 Task: Look for Airbnb options in Daliyat el Karmil, Israel from 12th December, 2023 to 16th December, 2023 for 8 adults. Place can be private room with 8 bedrooms having 8 beds and 8 bathrooms. Property type can be house. Amenities needed are: wifi, TV, free parkinig on premises, gym, breakfast.
Action: Mouse moved to (494, 102)
Screenshot: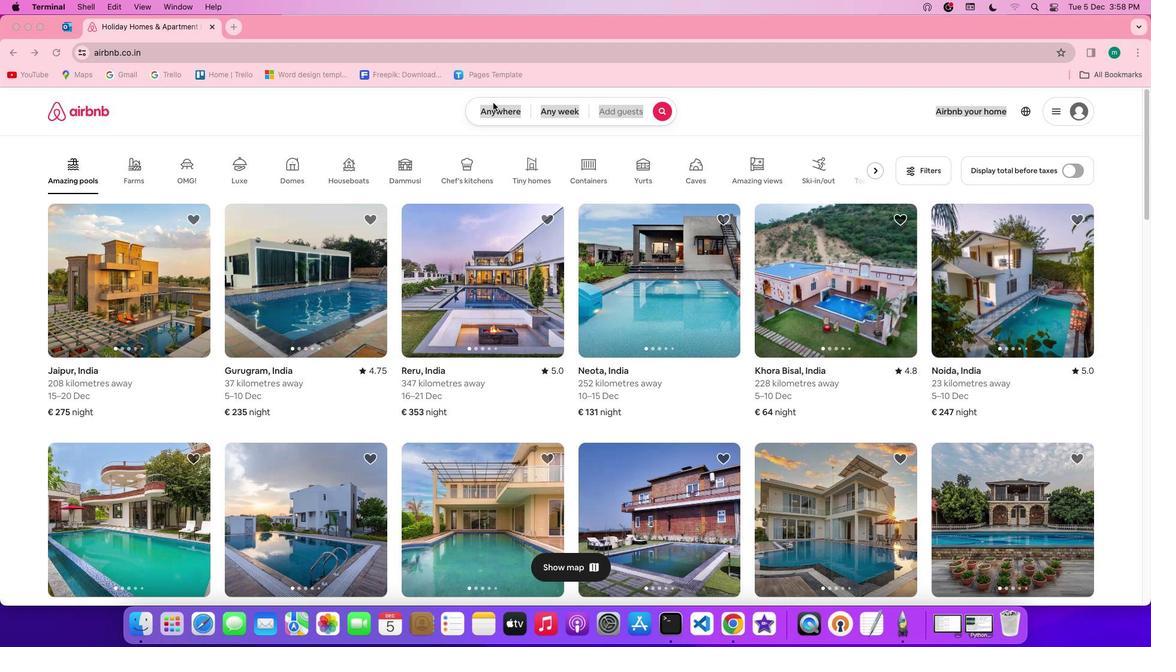 
Action: Mouse pressed left at (494, 102)
Screenshot: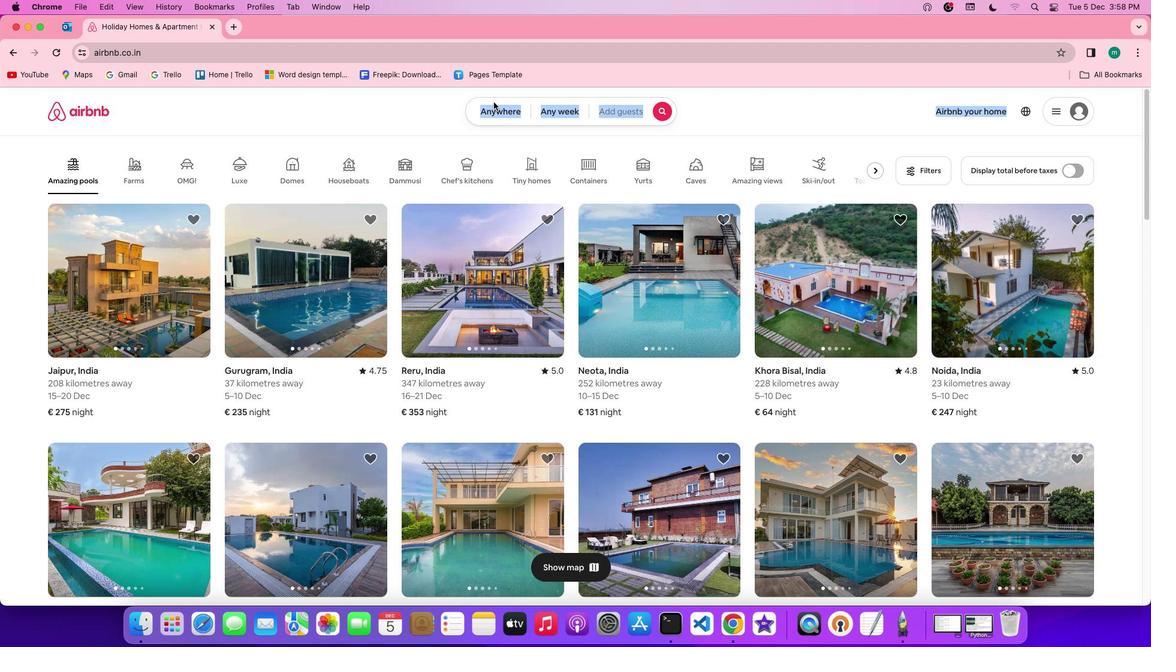 
Action: Mouse moved to (493, 105)
Screenshot: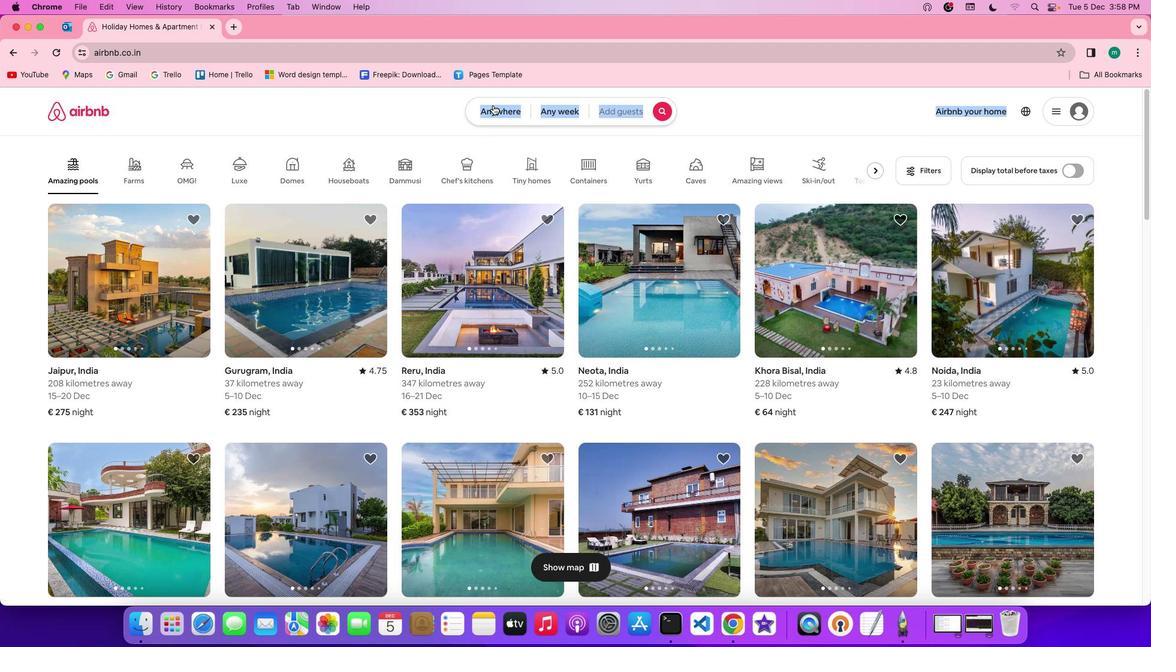 
Action: Mouse pressed left at (493, 105)
Screenshot: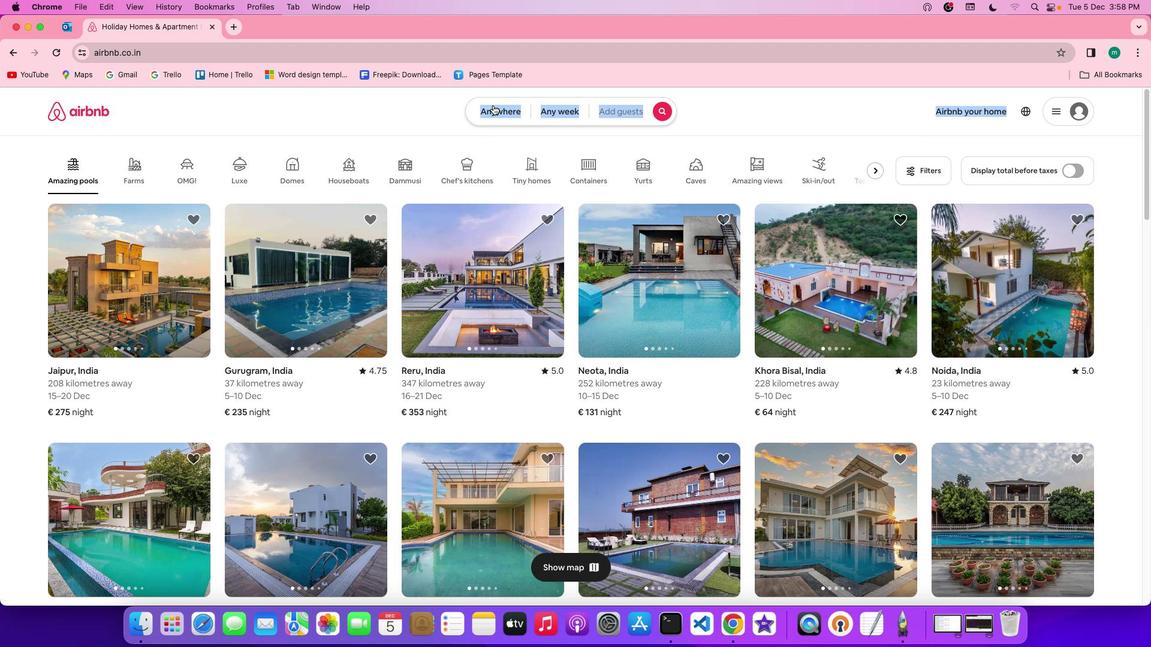 
Action: Mouse moved to (452, 154)
Screenshot: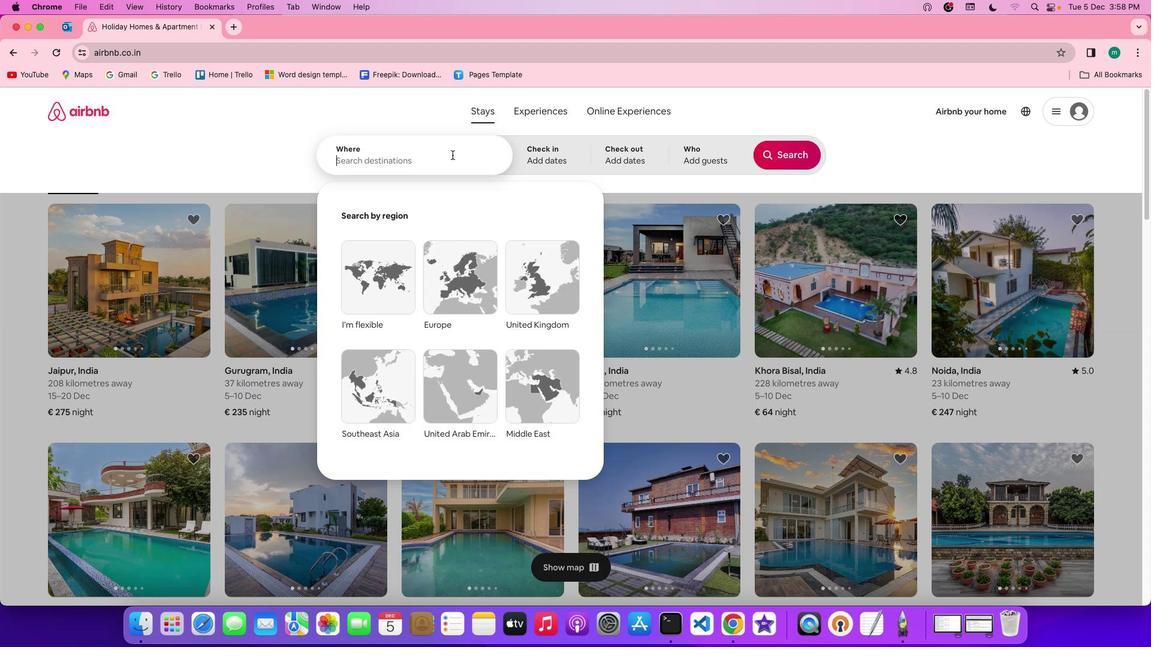 
Action: Mouse pressed left at (452, 154)
Screenshot: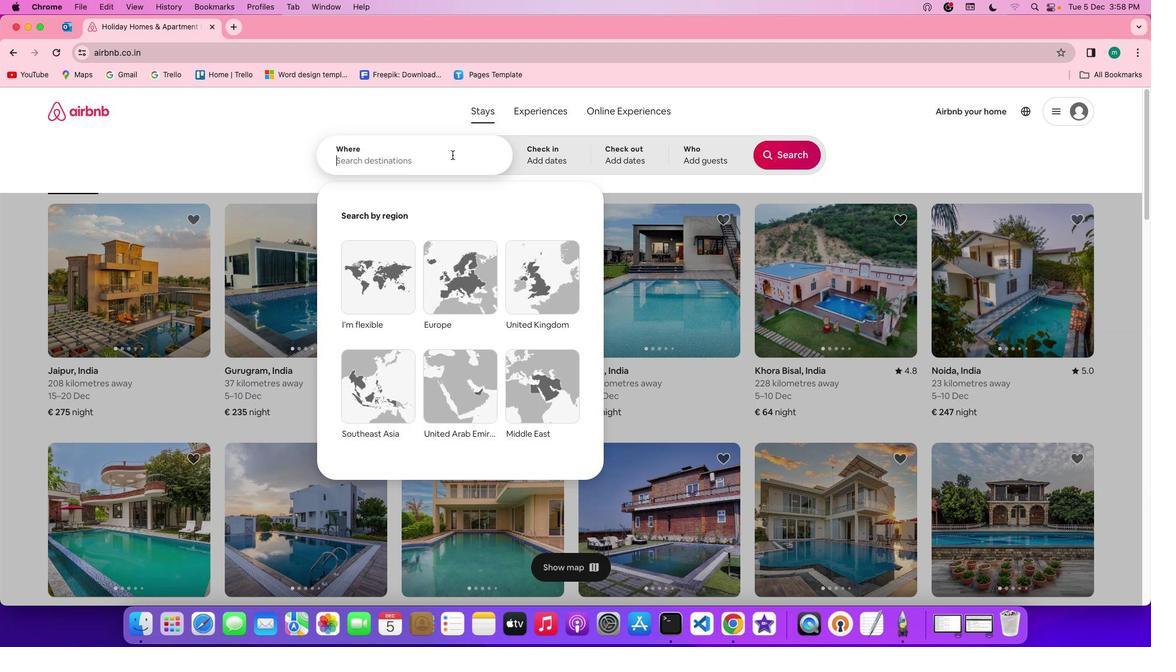 
Action: Mouse moved to (452, 155)
Screenshot: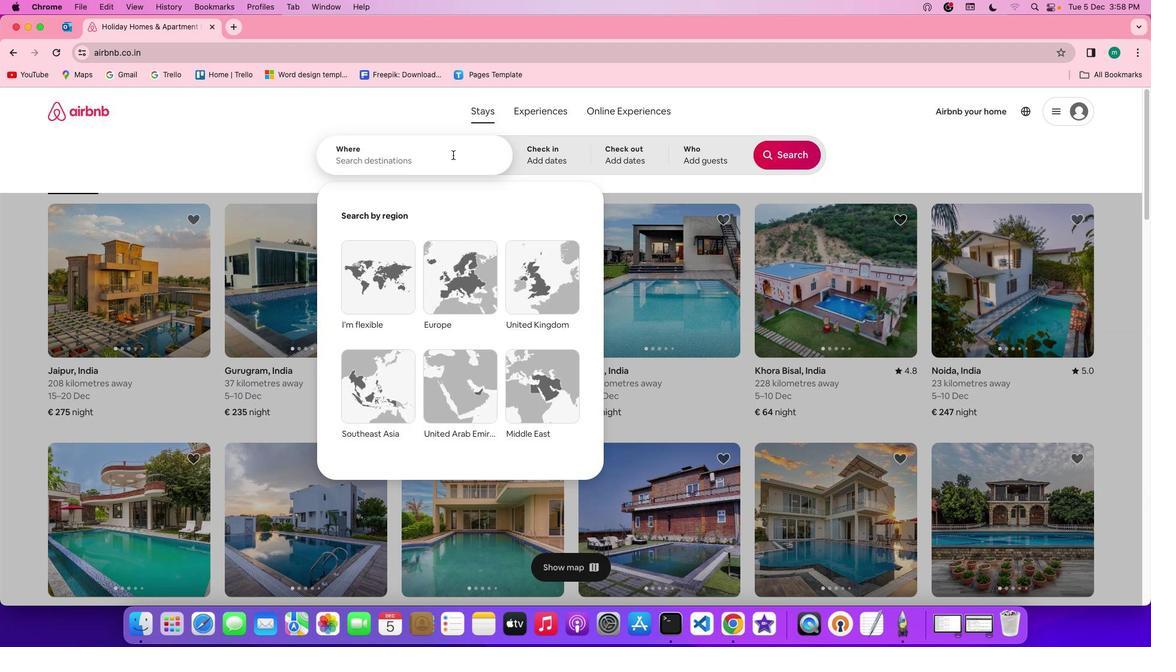 
Action: Key pressed Key.shift'D''a''l''i''y''a''t'Key.space'e''l'Key.spaceKey.shift'k''a''r''m''i''l'','Key.spaceKey.shift'i''s''r''a''e''l'
Screenshot: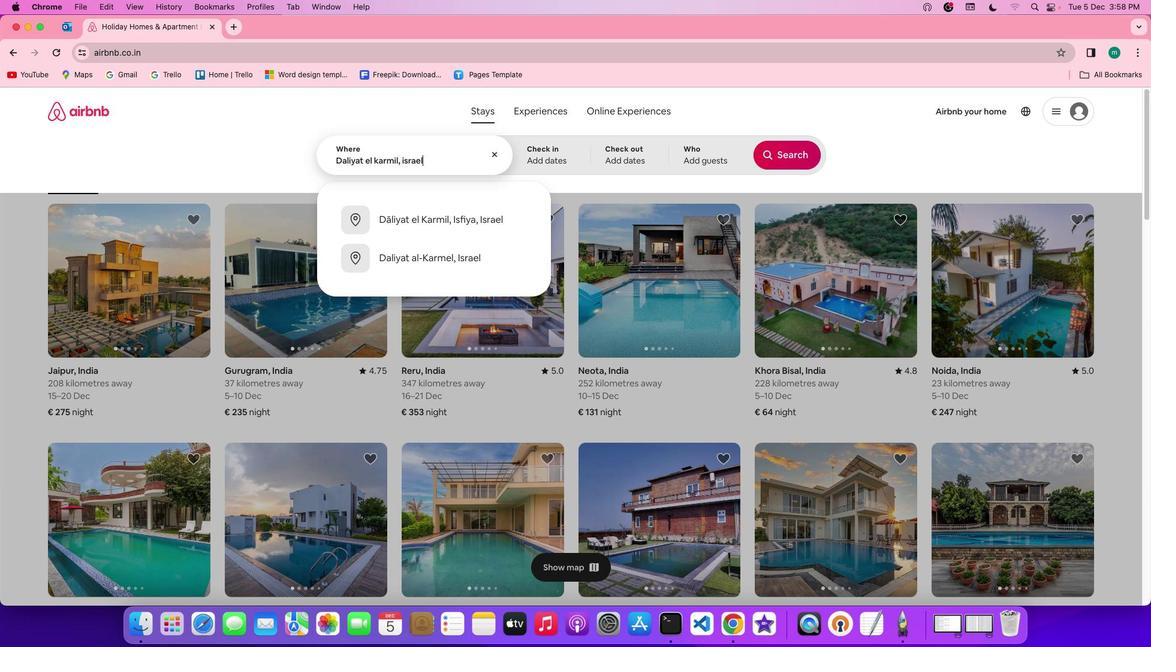 
Action: Mouse moved to (532, 152)
Screenshot: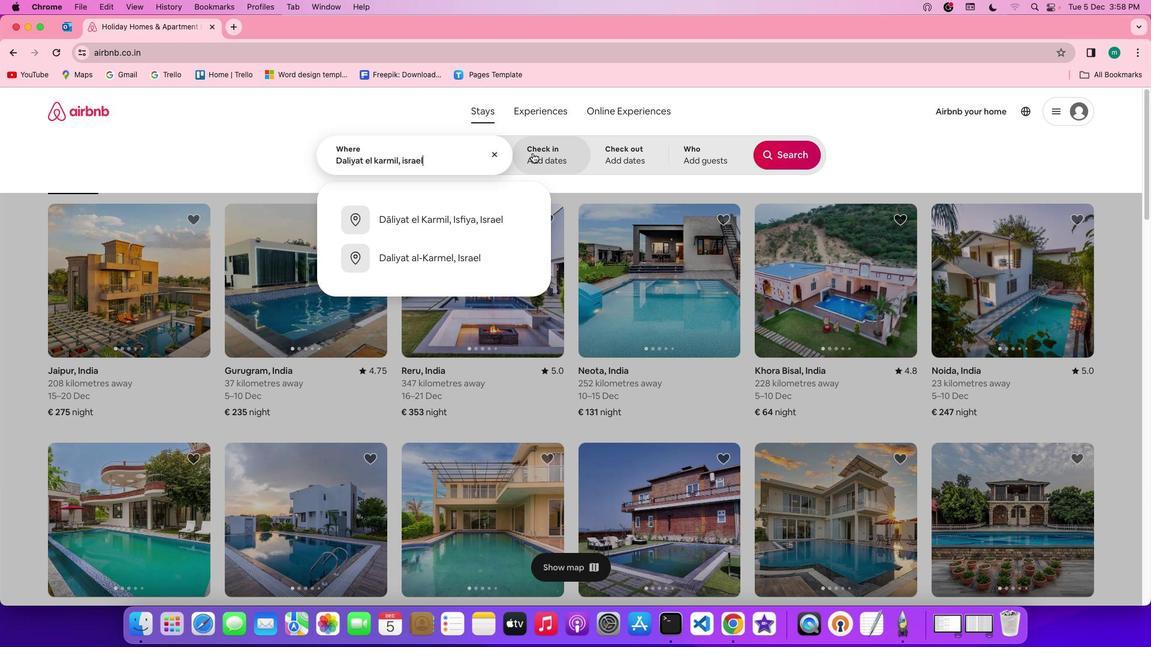 
Action: Mouse pressed left at (532, 152)
Screenshot: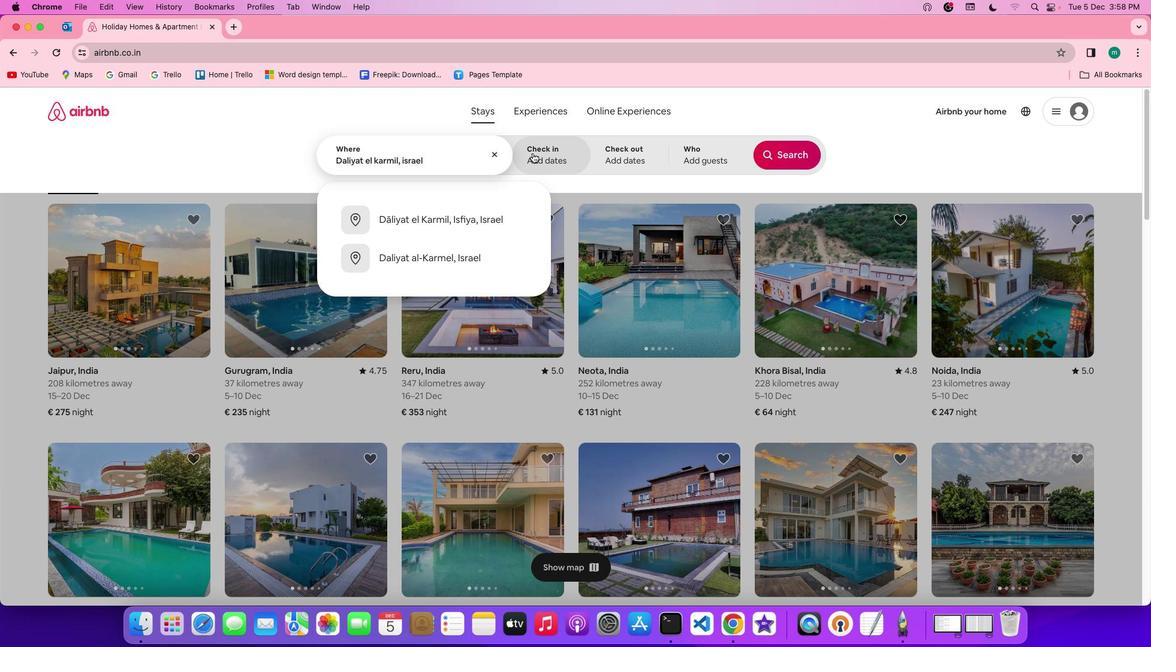 
Action: Mouse moved to (541, 304)
Screenshot: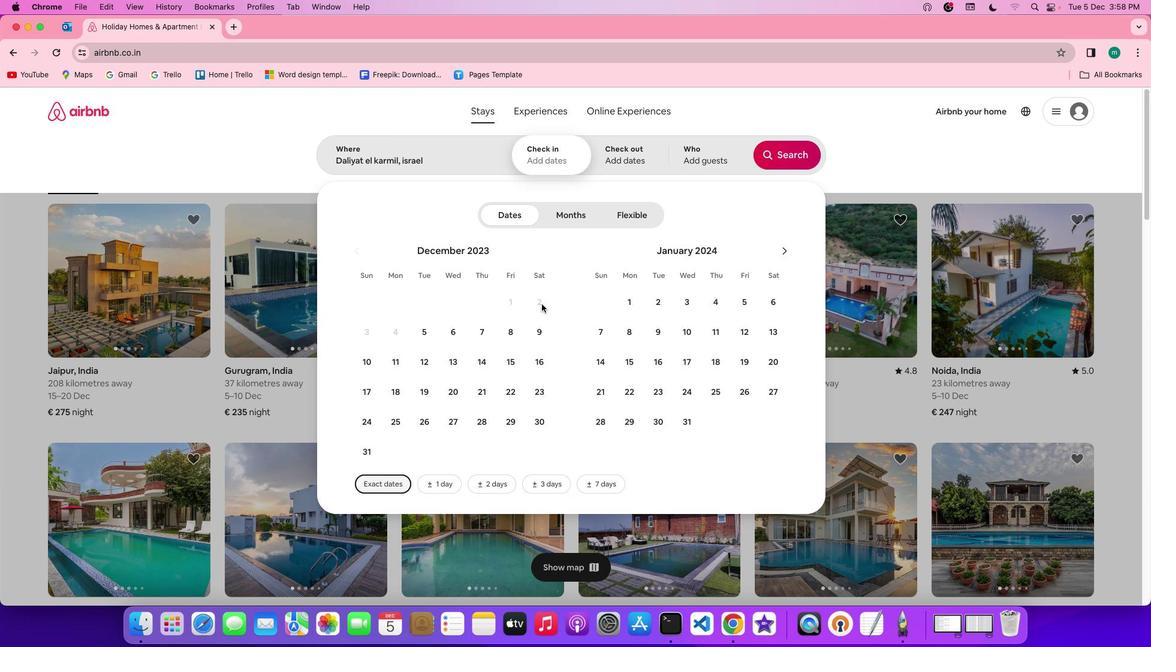 
Action: Mouse scrolled (541, 304) with delta (0, 0)
Screenshot: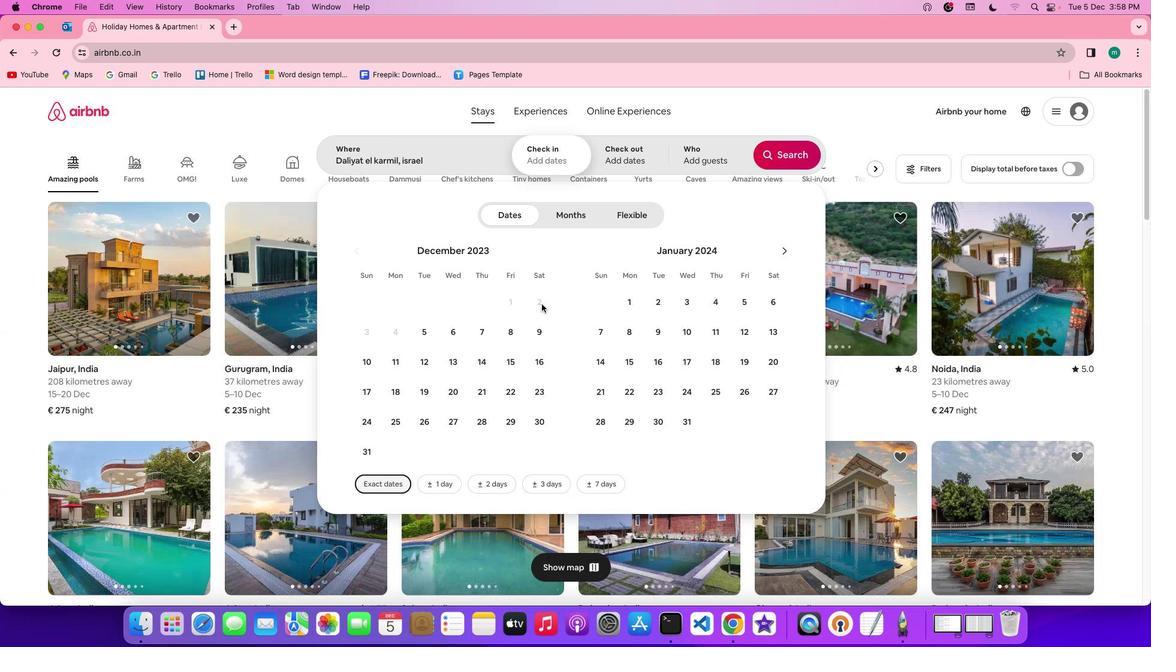 
Action: Mouse scrolled (541, 304) with delta (0, 0)
Screenshot: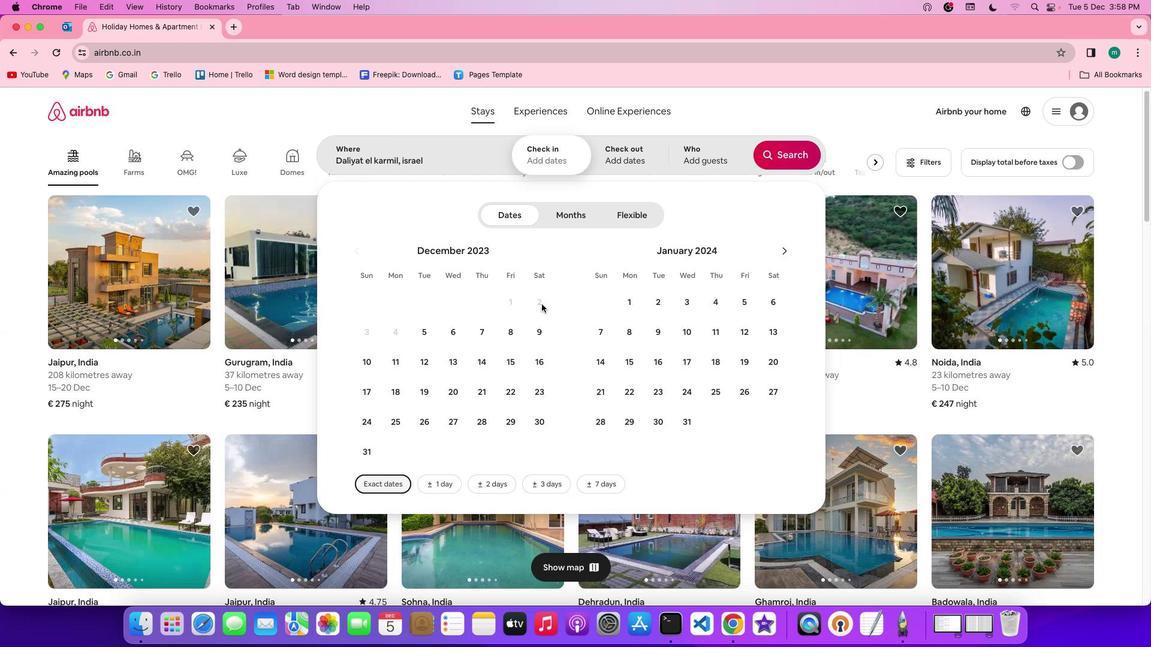 
Action: Mouse scrolled (541, 304) with delta (0, 0)
Screenshot: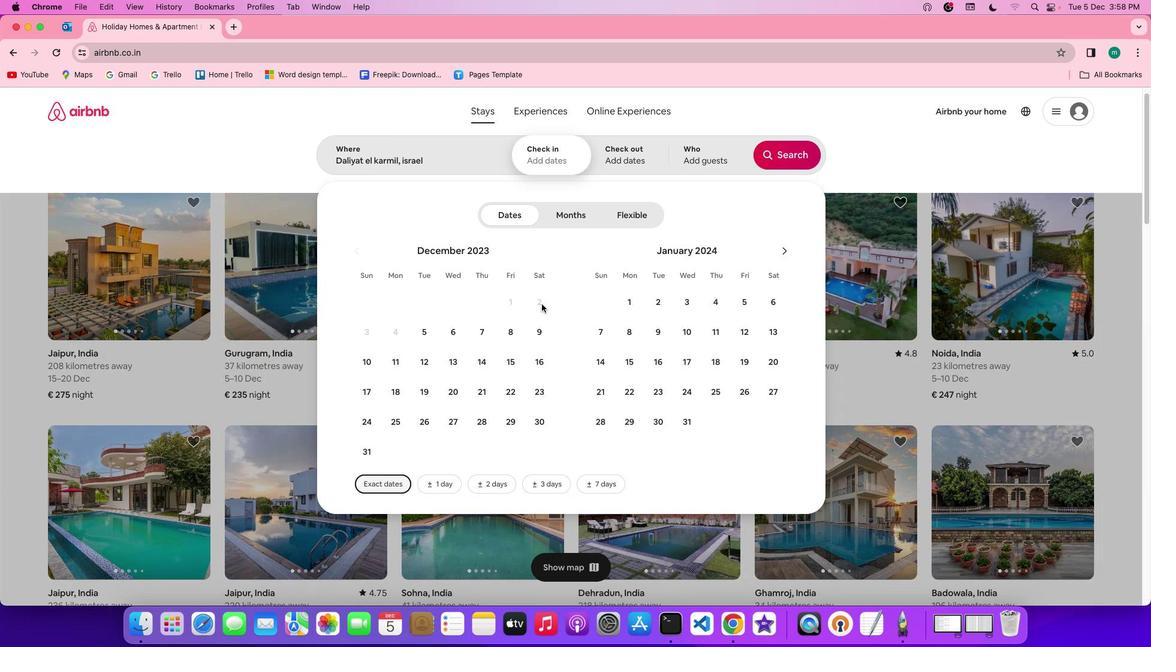 
Action: Mouse moved to (425, 365)
Screenshot: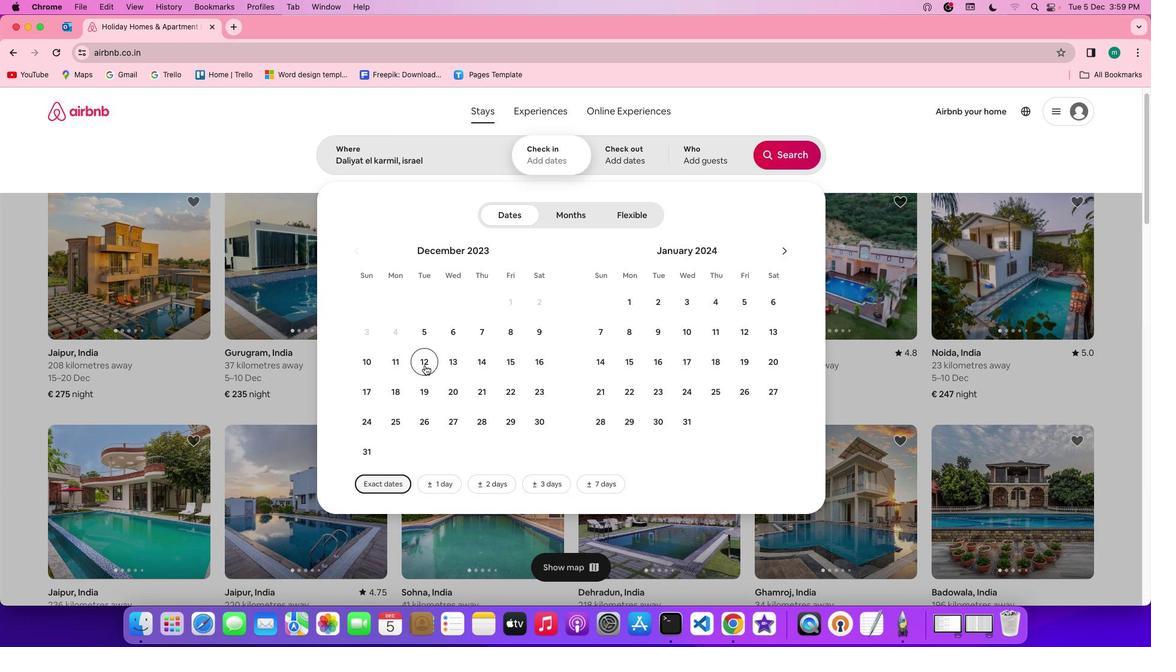 
Action: Mouse pressed left at (425, 365)
Screenshot: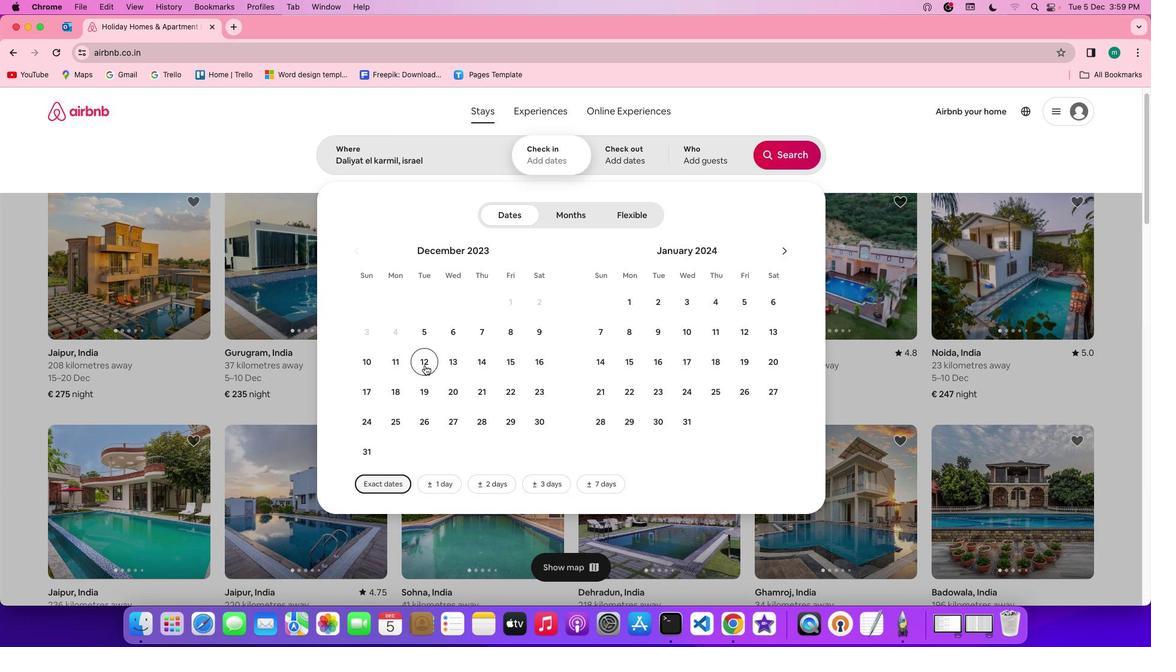 
Action: Mouse moved to (547, 368)
Screenshot: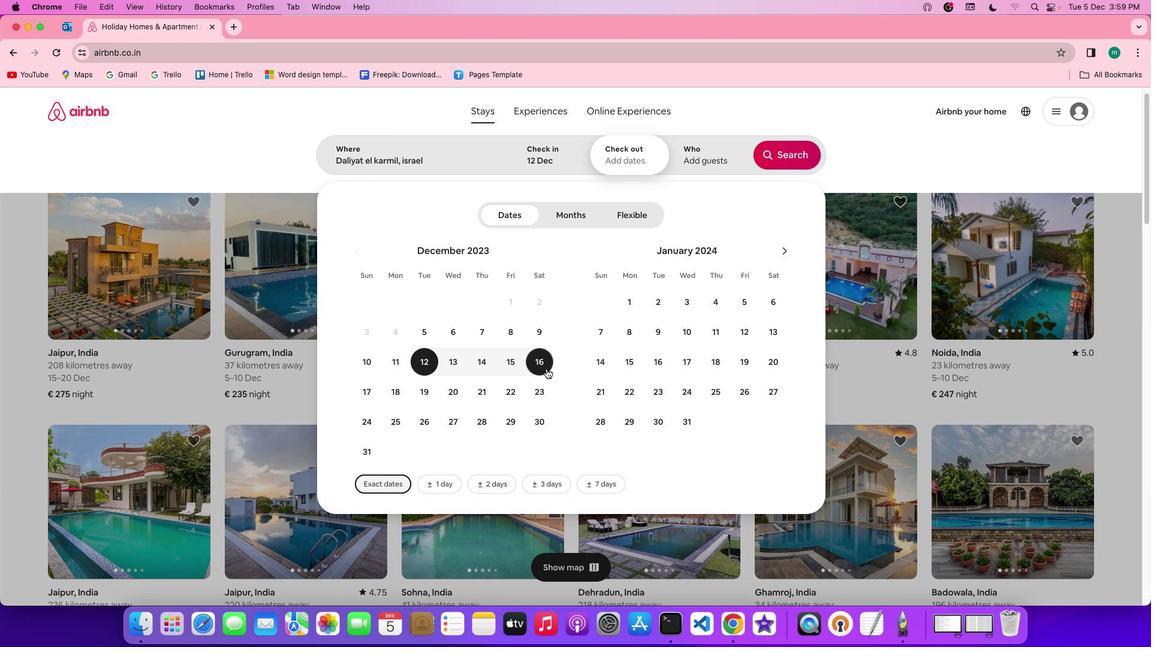 
Action: Mouse pressed left at (547, 368)
Screenshot: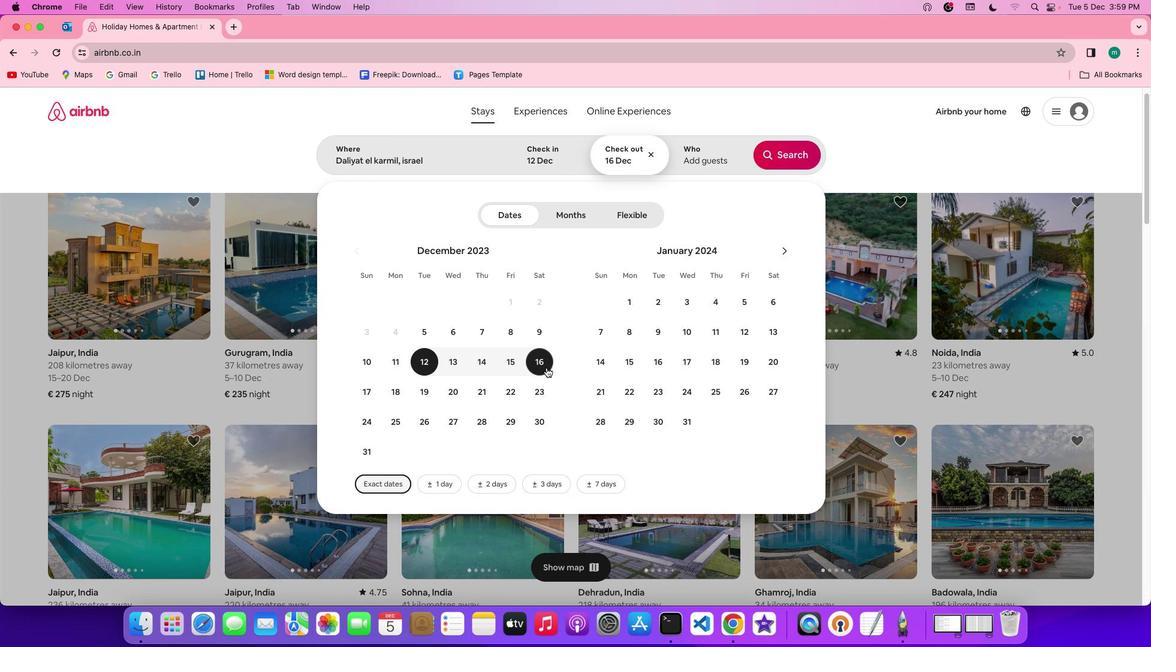 
Action: Mouse moved to (712, 162)
Screenshot: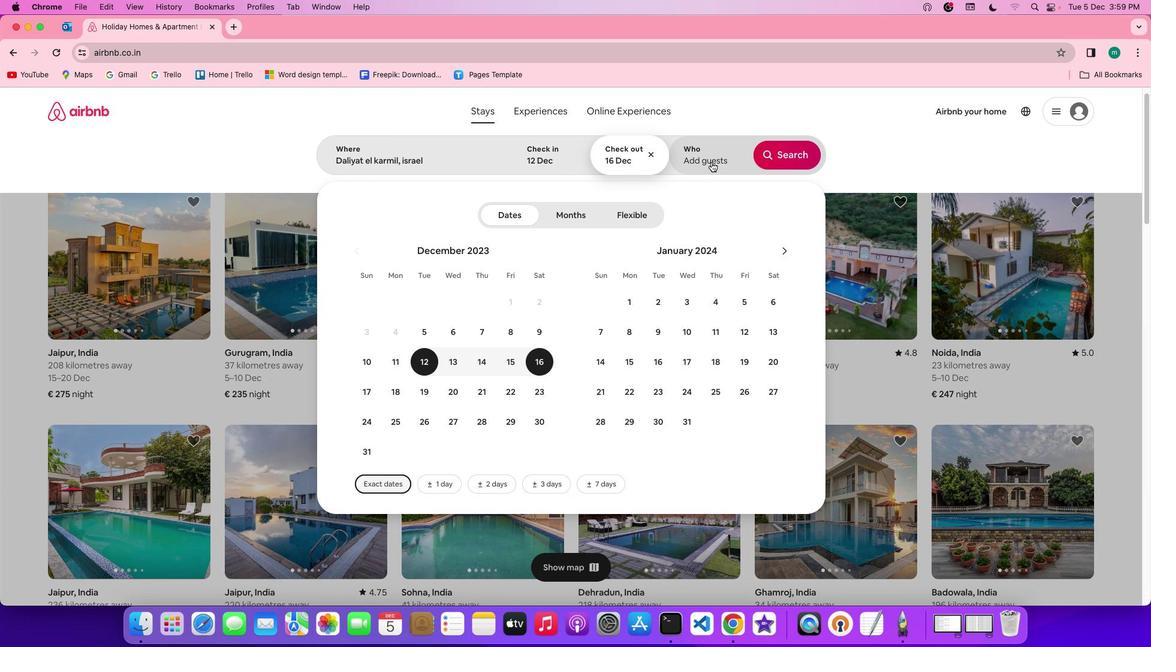 
Action: Mouse pressed left at (712, 162)
Screenshot: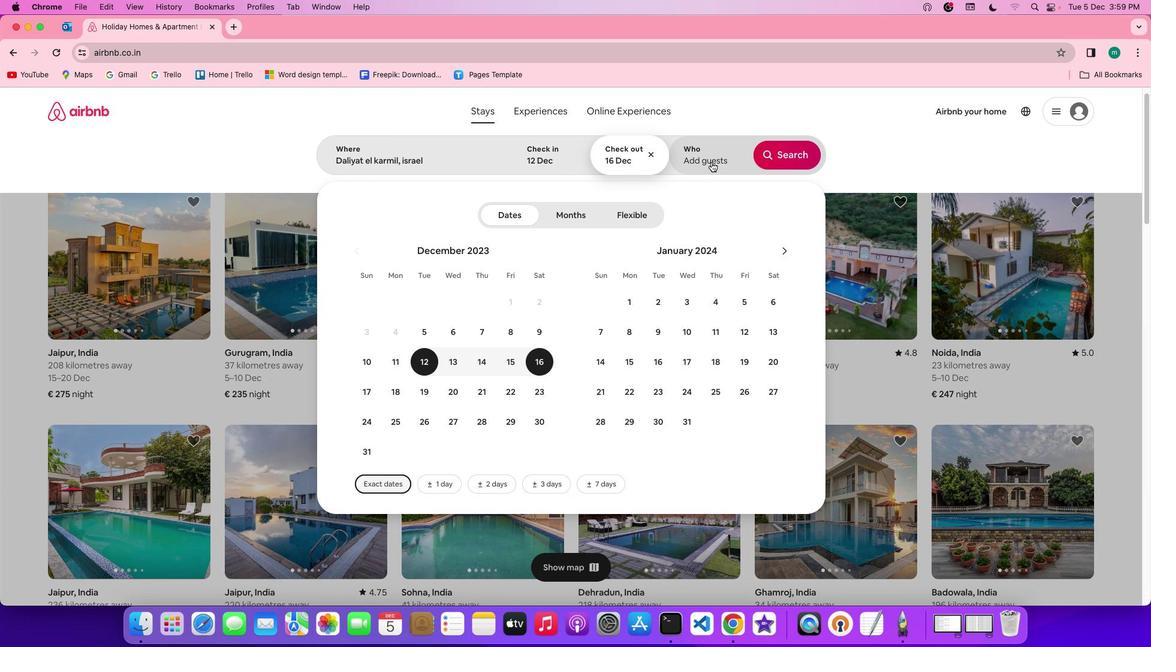 
Action: Mouse moved to (792, 222)
Screenshot: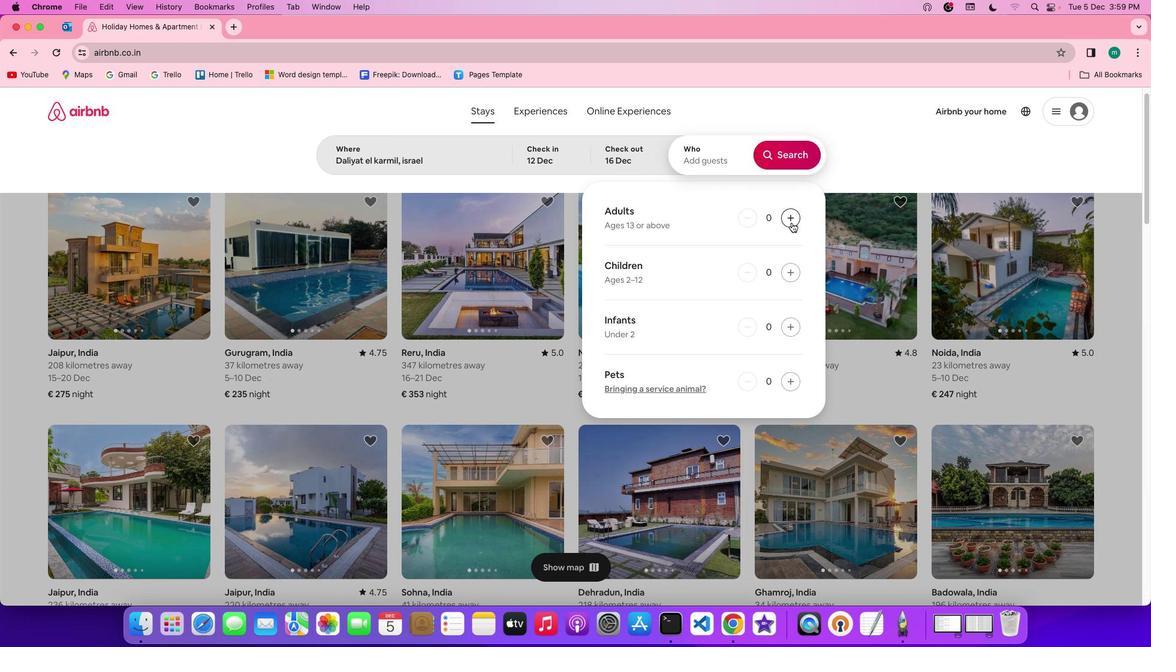 
Action: Mouse pressed left at (792, 222)
Screenshot: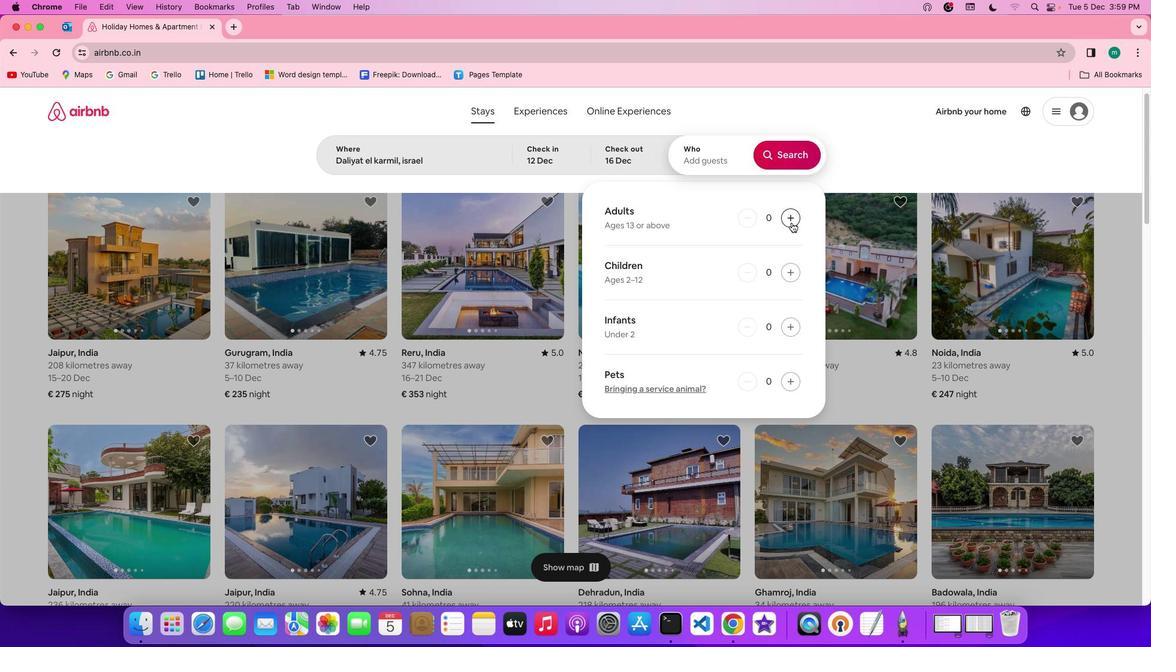 
Action: Mouse pressed left at (792, 222)
Screenshot: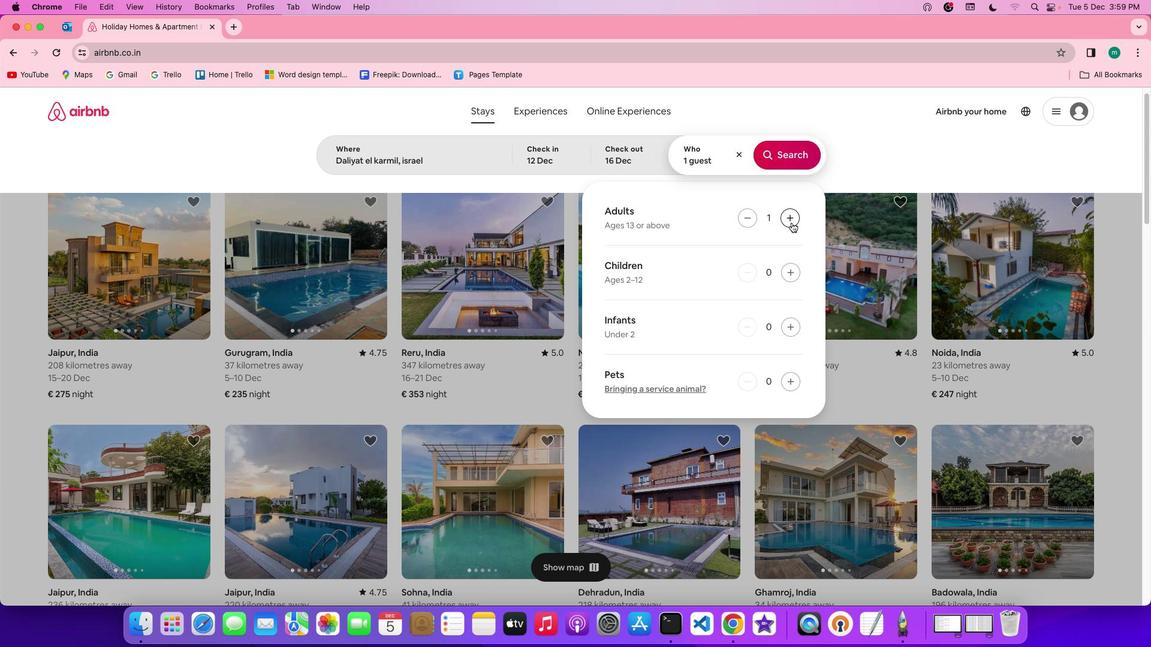 
Action: Mouse pressed left at (792, 222)
Screenshot: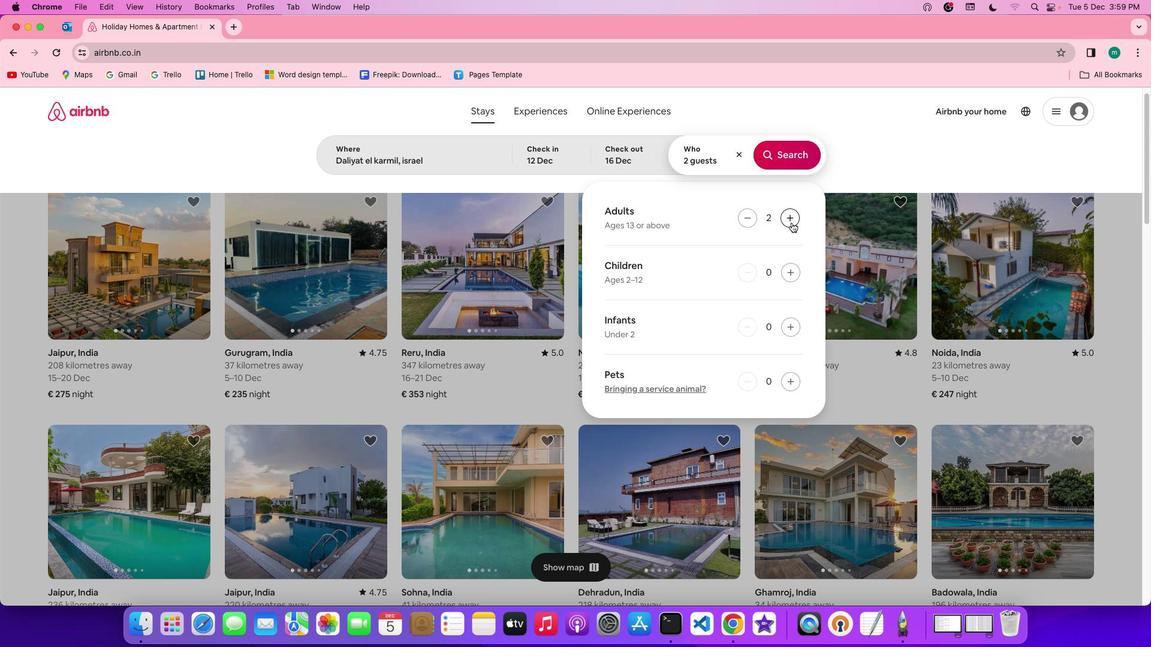 
Action: Mouse pressed left at (792, 222)
Screenshot: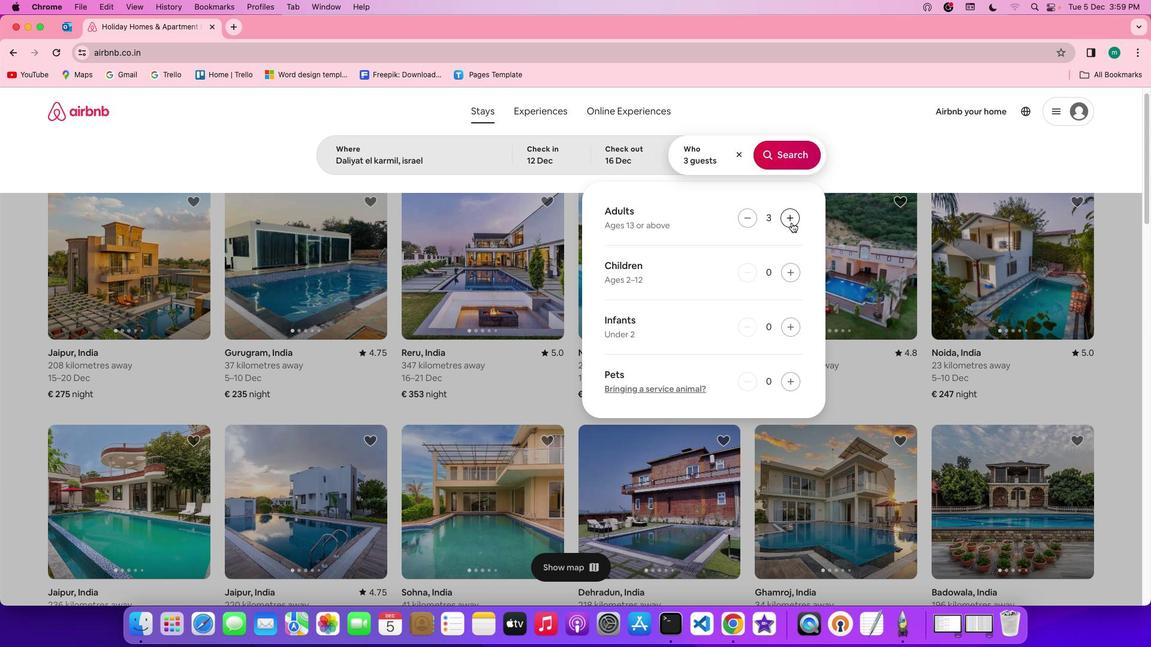 
Action: Mouse pressed left at (792, 222)
Screenshot: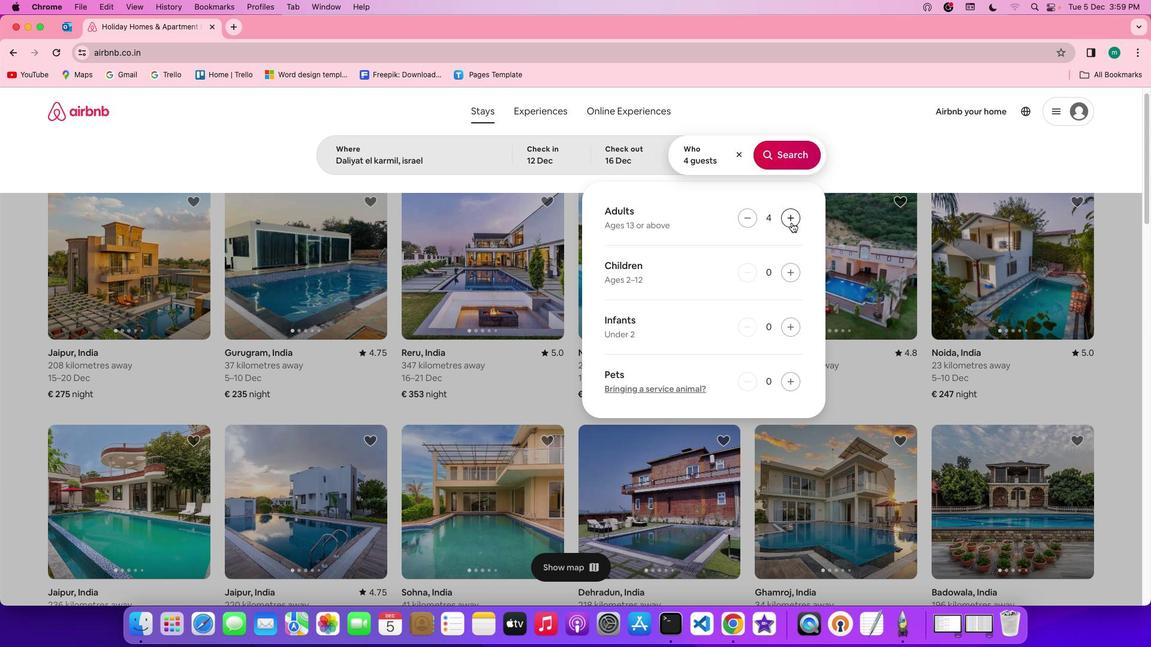 
Action: Mouse pressed left at (792, 222)
Screenshot: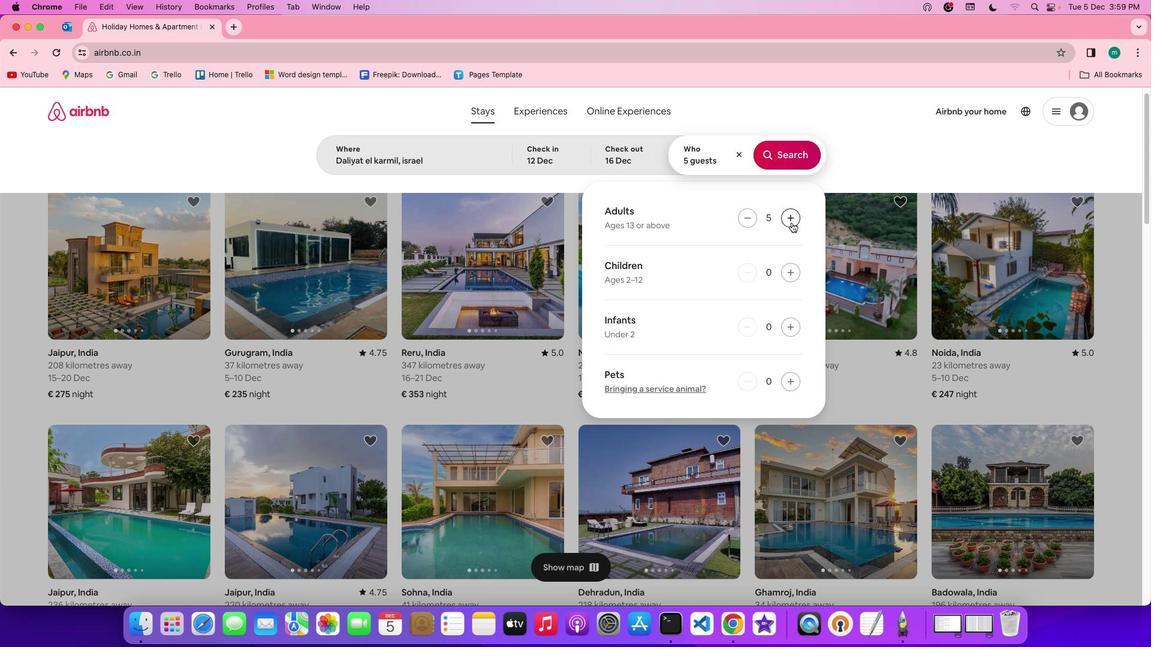 
Action: Mouse pressed left at (792, 222)
Screenshot: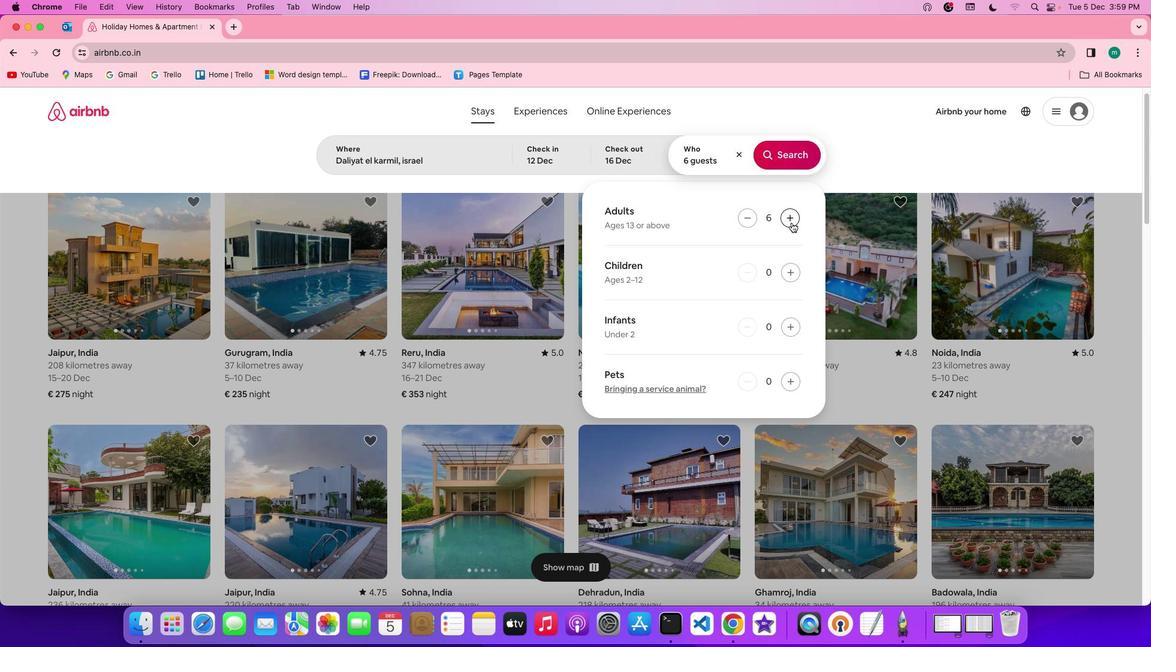 
Action: Mouse pressed left at (792, 222)
Screenshot: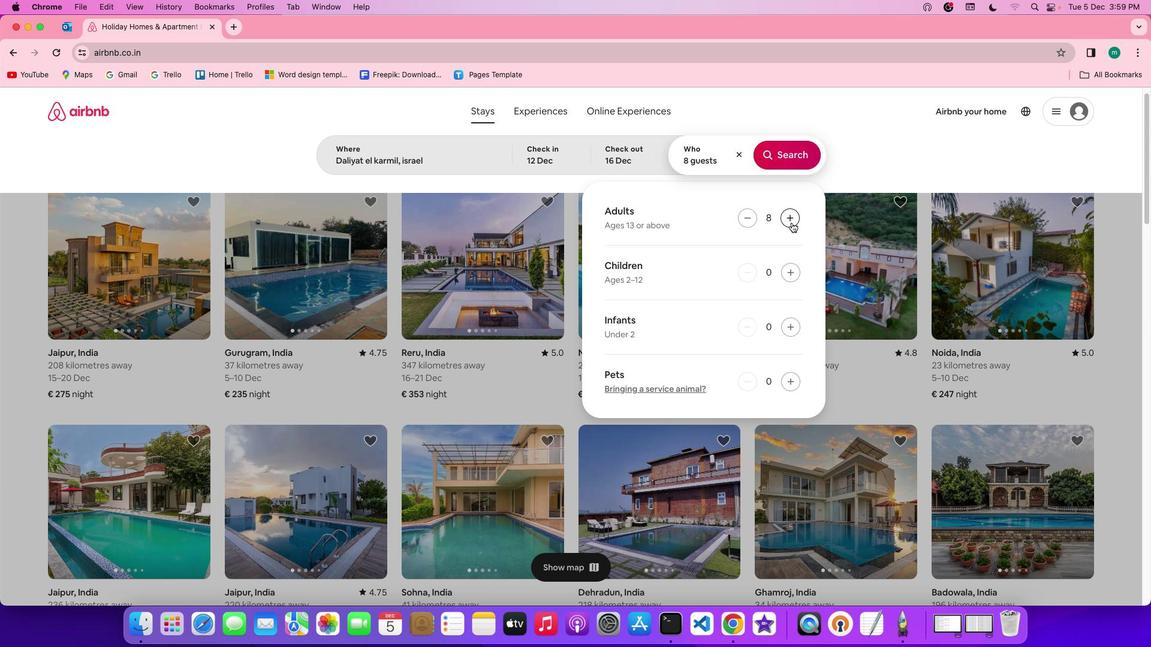 
Action: Mouse moved to (788, 157)
Screenshot: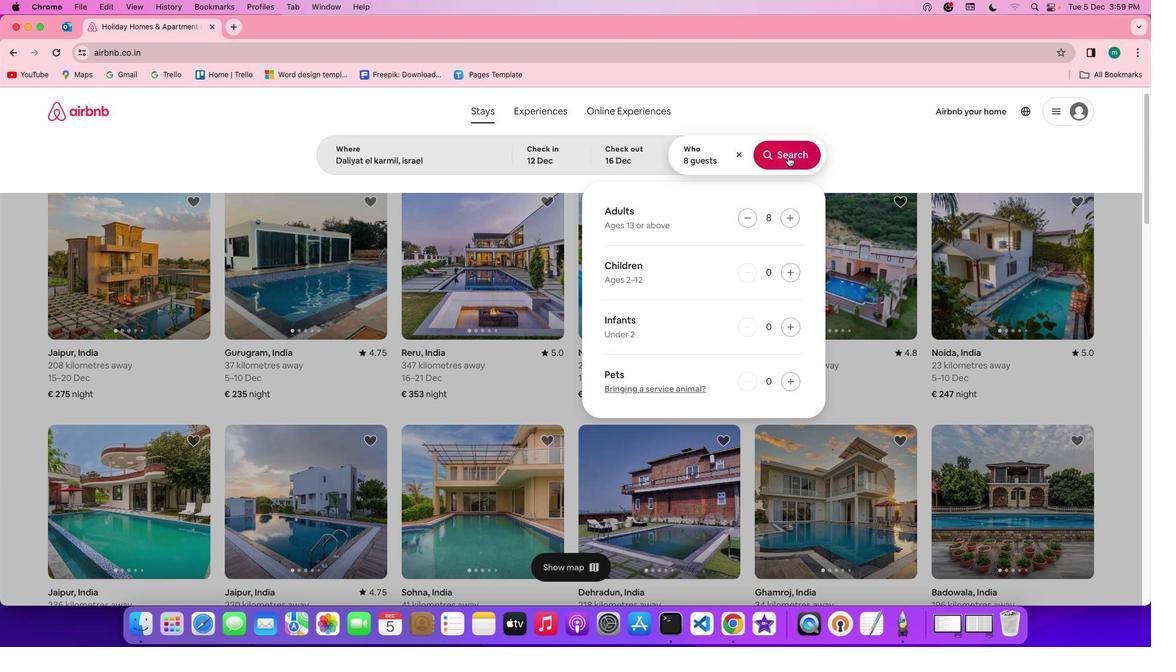 
Action: Mouse pressed left at (788, 157)
Screenshot: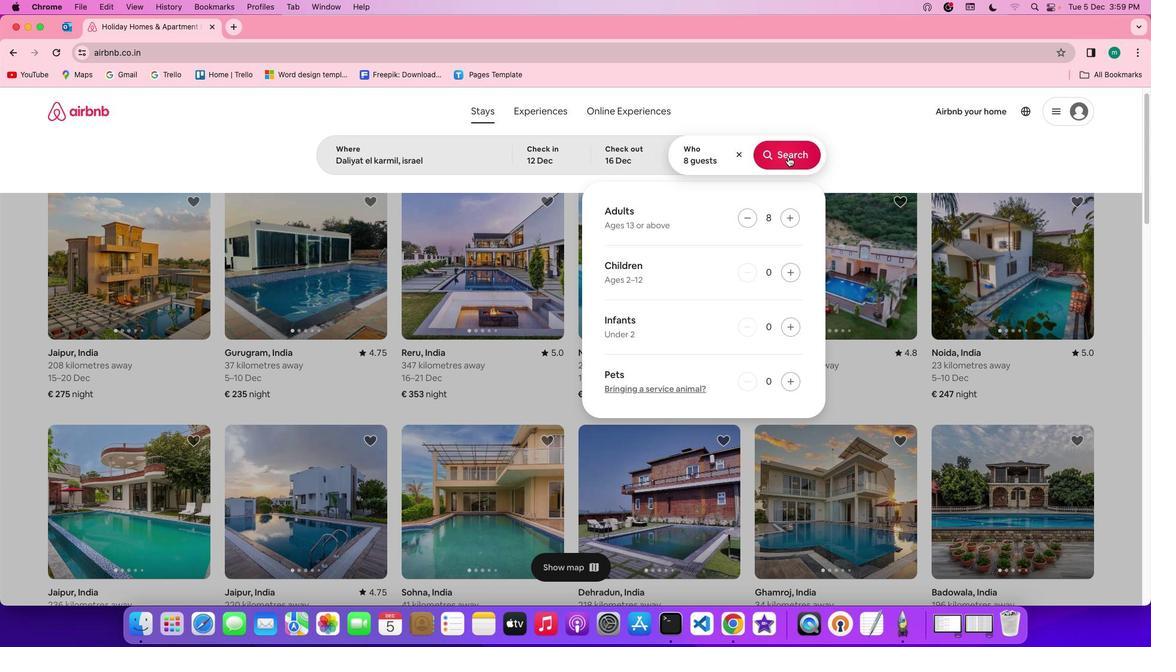 
Action: Mouse moved to (944, 152)
Screenshot: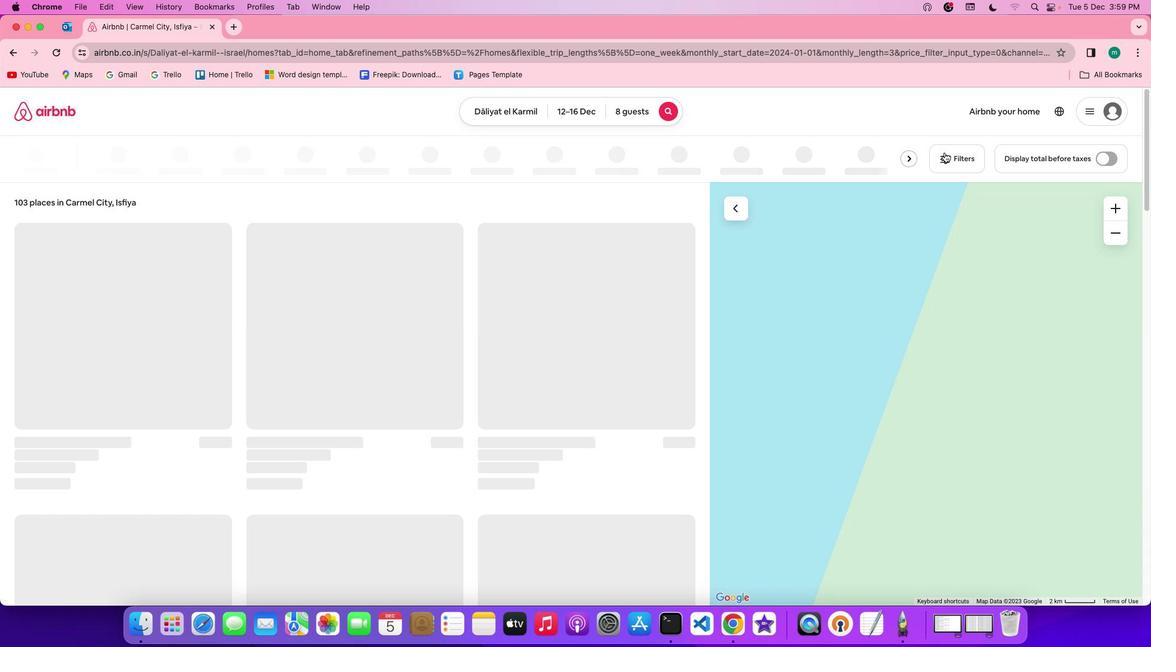 
Action: Mouse pressed left at (944, 152)
Screenshot: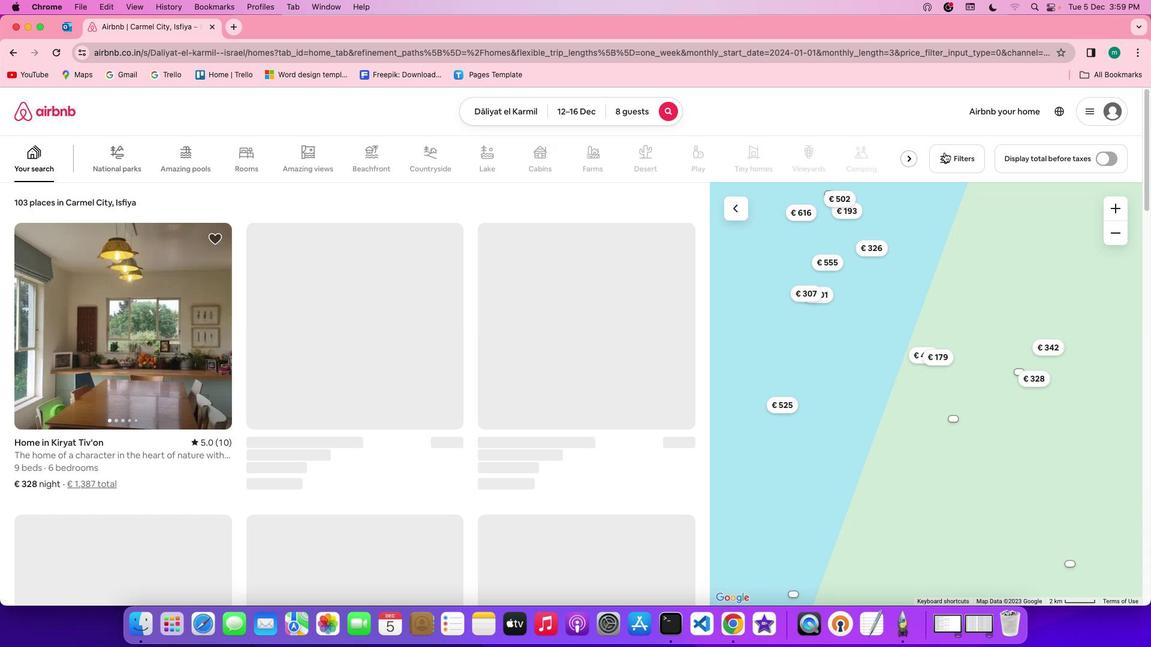 
Action: Mouse moved to (621, 329)
Screenshot: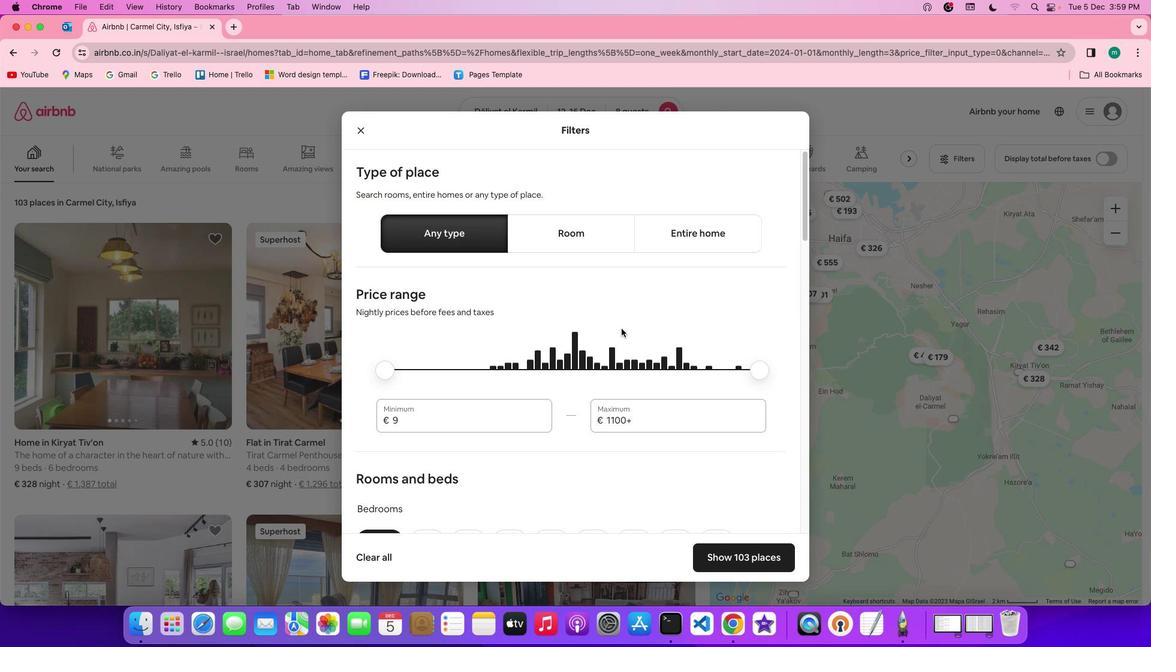 
Action: Mouse scrolled (621, 329) with delta (0, 0)
Screenshot: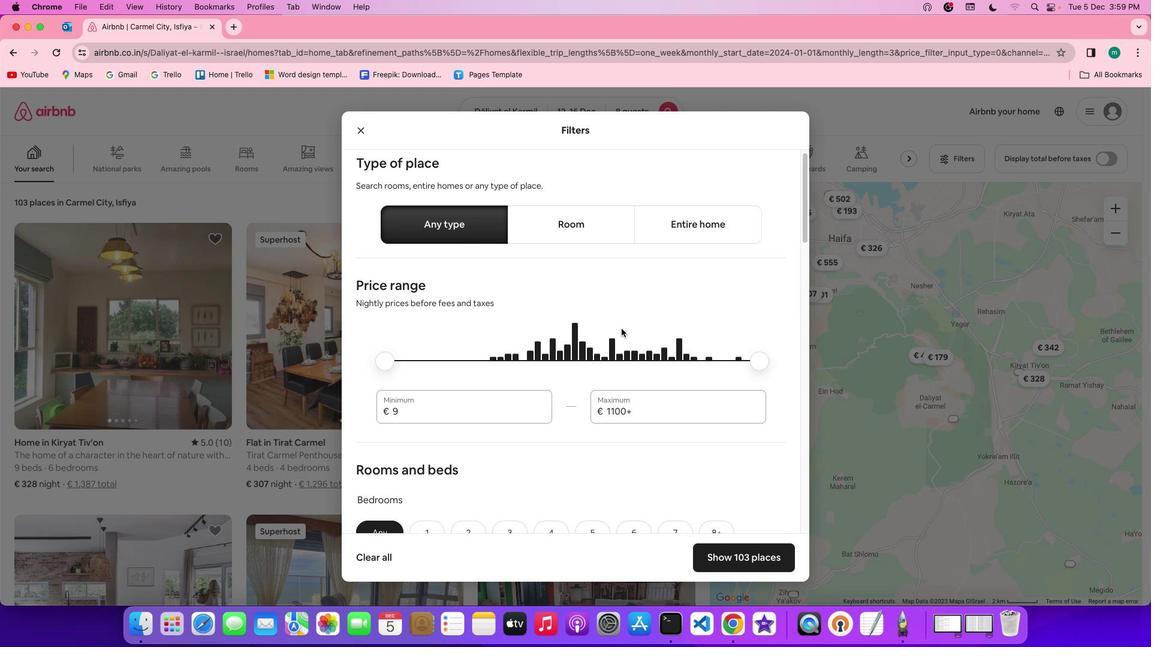 
Action: Mouse scrolled (621, 329) with delta (0, 0)
Screenshot: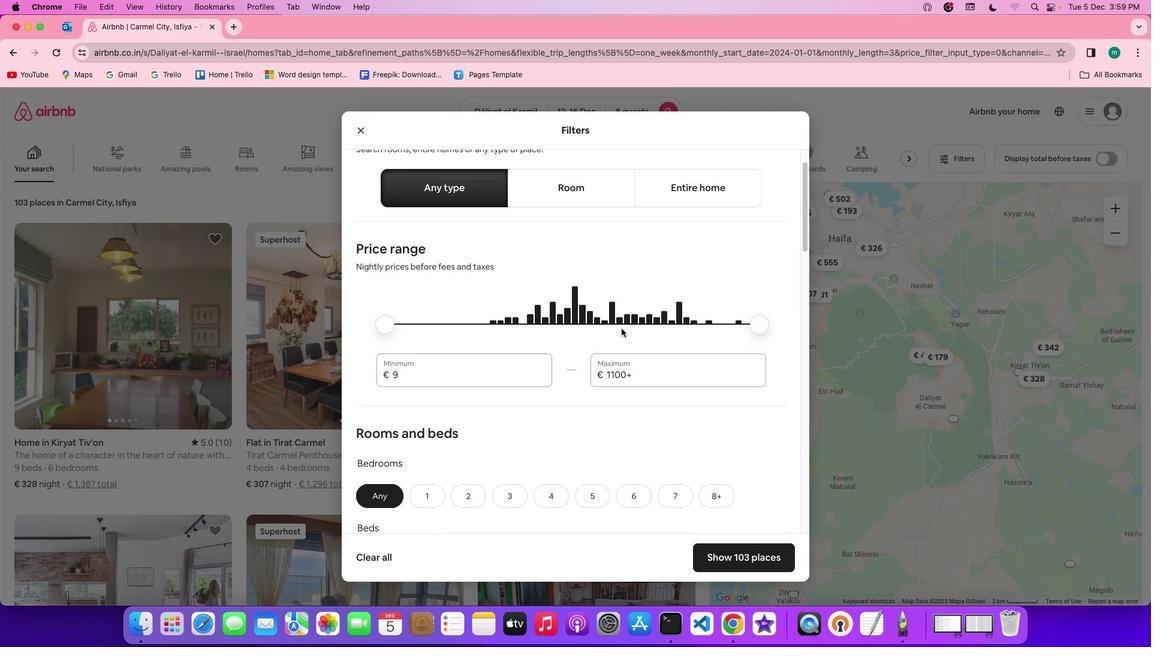 
Action: Mouse scrolled (621, 329) with delta (0, -1)
Screenshot: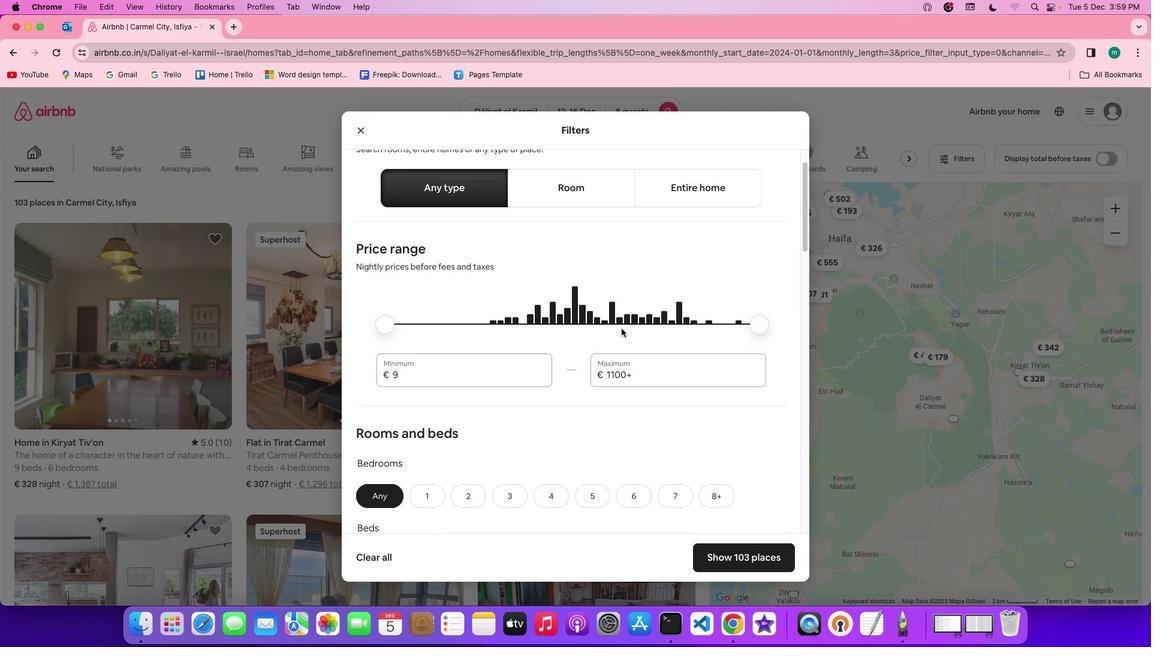 
Action: Mouse scrolled (621, 329) with delta (0, -2)
Screenshot: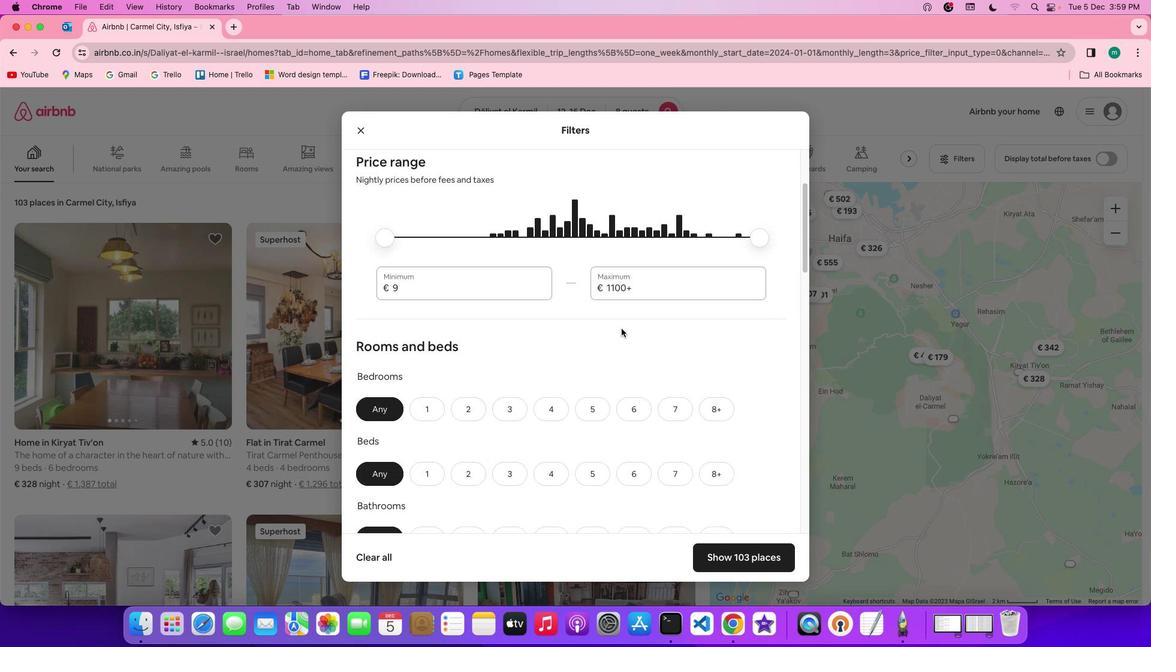 
Action: Mouse moved to (710, 293)
Screenshot: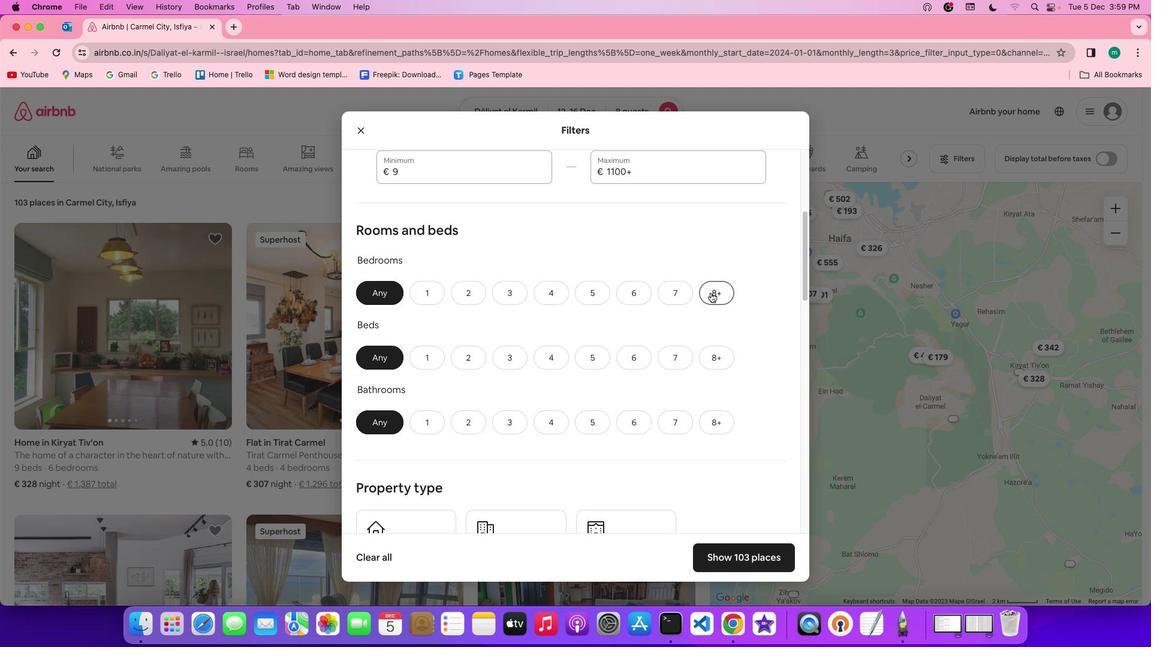 
Action: Mouse pressed left at (710, 293)
Screenshot: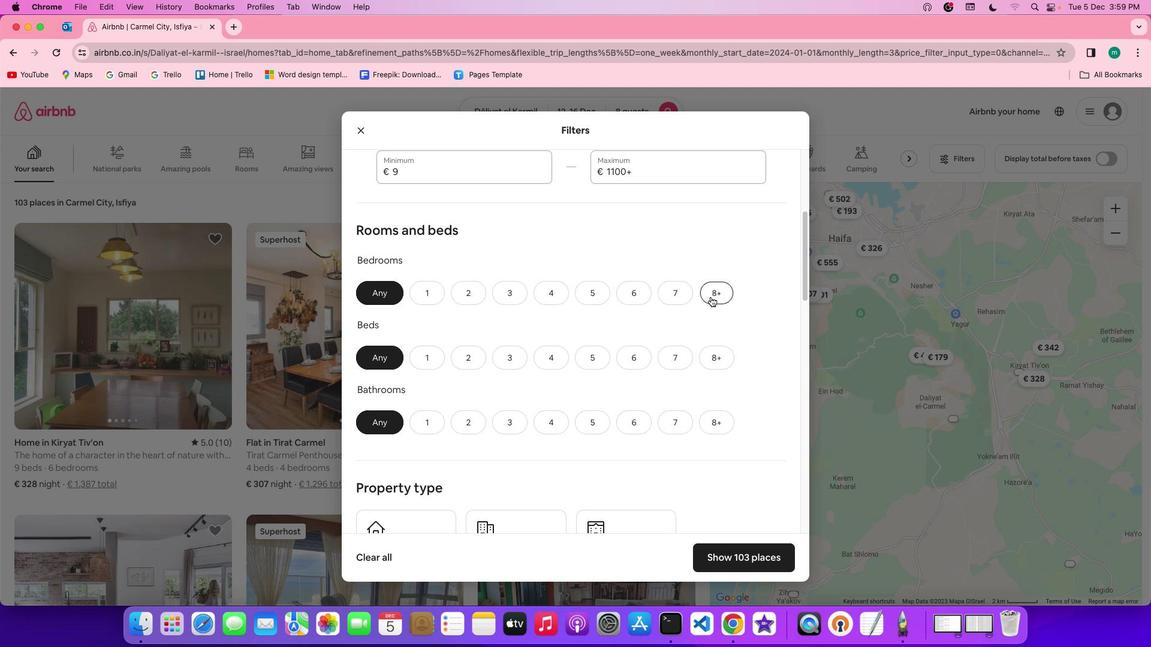 
Action: Mouse moved to (712, 357)
Screenshot: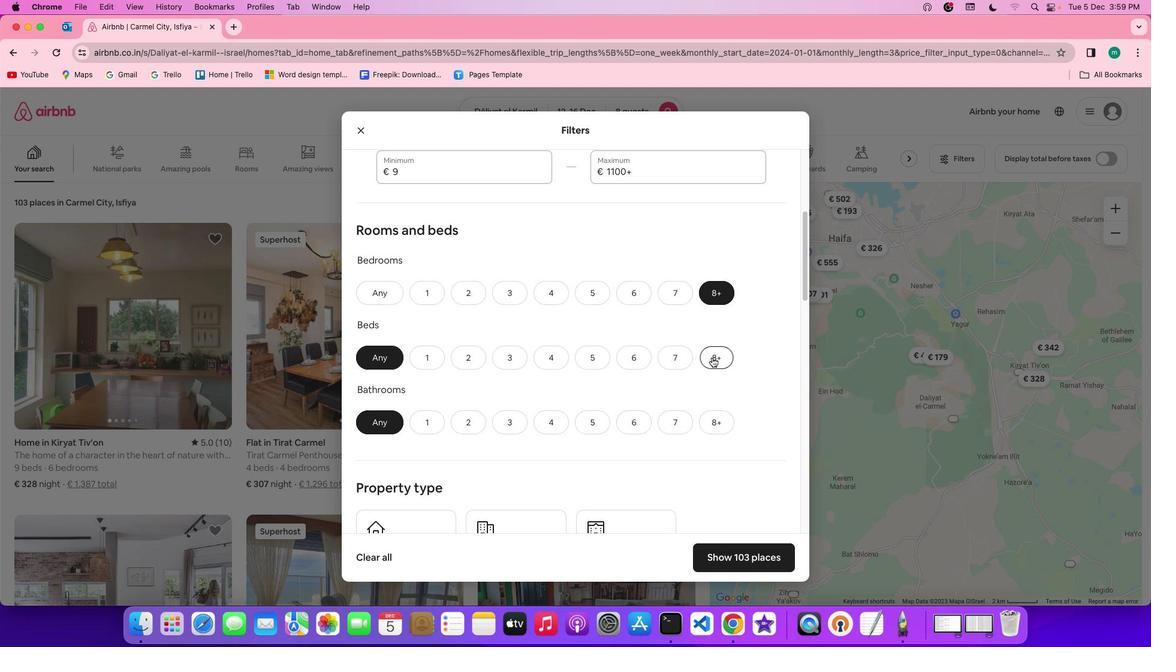 
Action: Mouse pressed left at (712, 357)
Screenshot: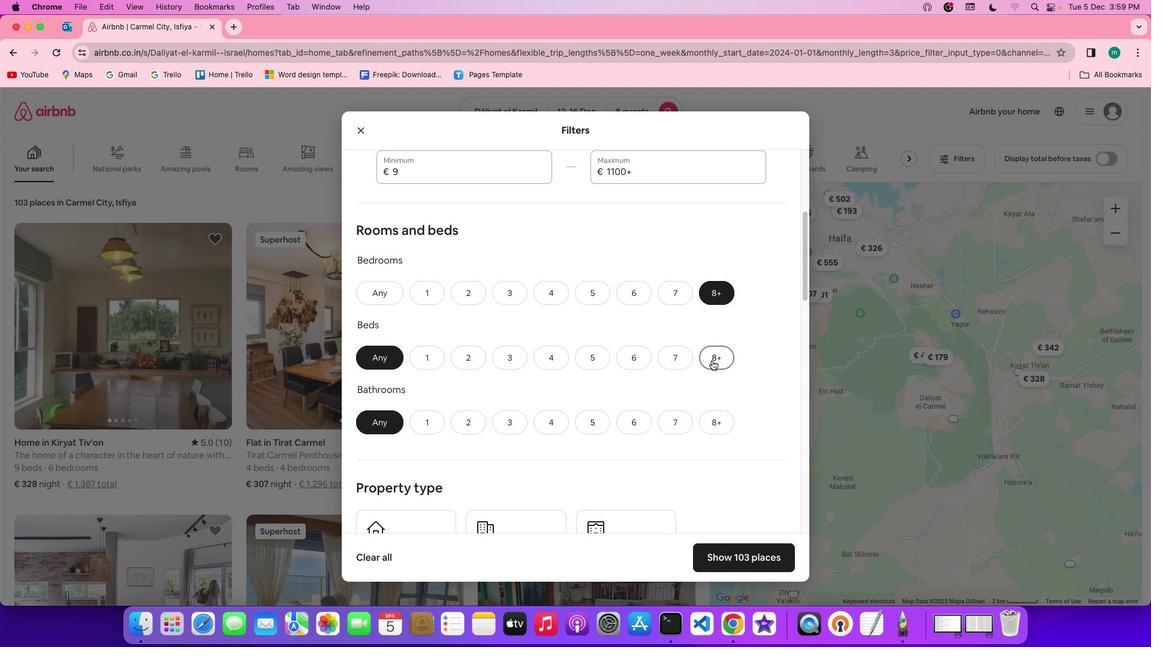 
Action: Mouse moved to (727, 422)
Screenshot: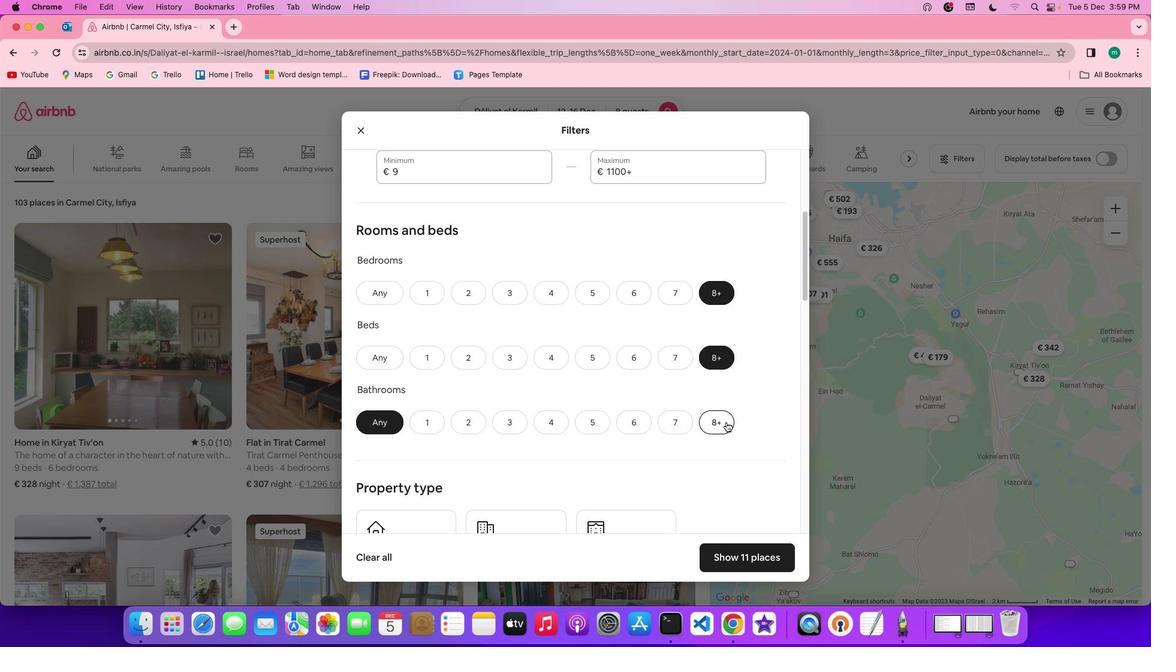 
Action: Mouse pressed left at (727, 422)
Screenshot: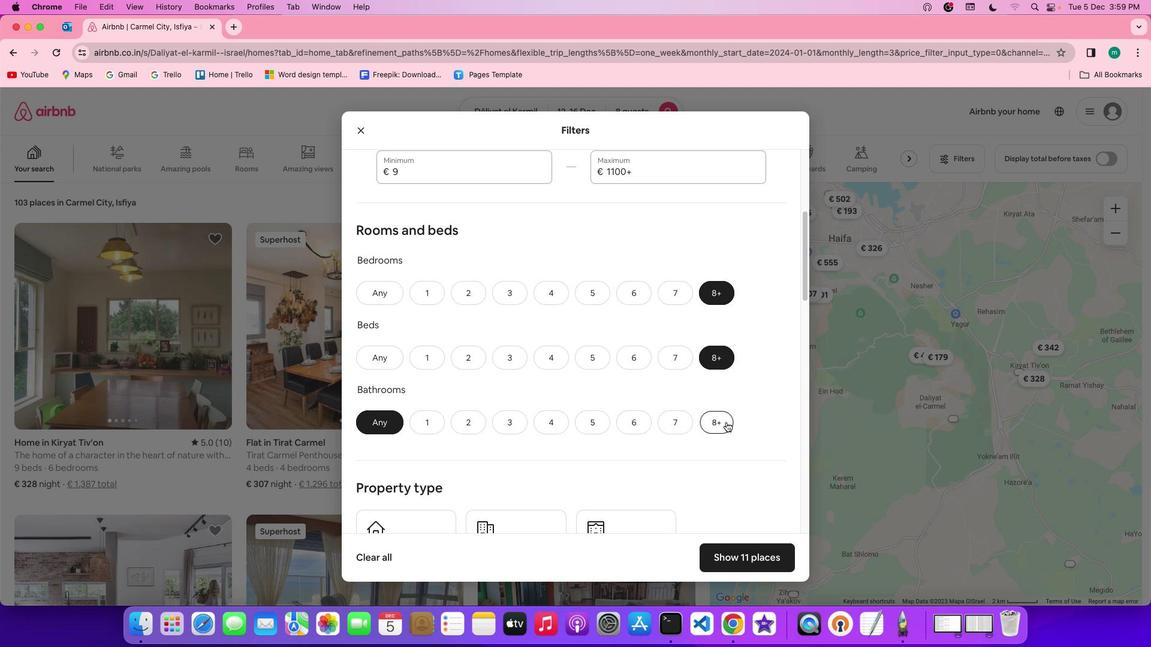 
Action: Mouse moved to (728, 414)
Screenshot: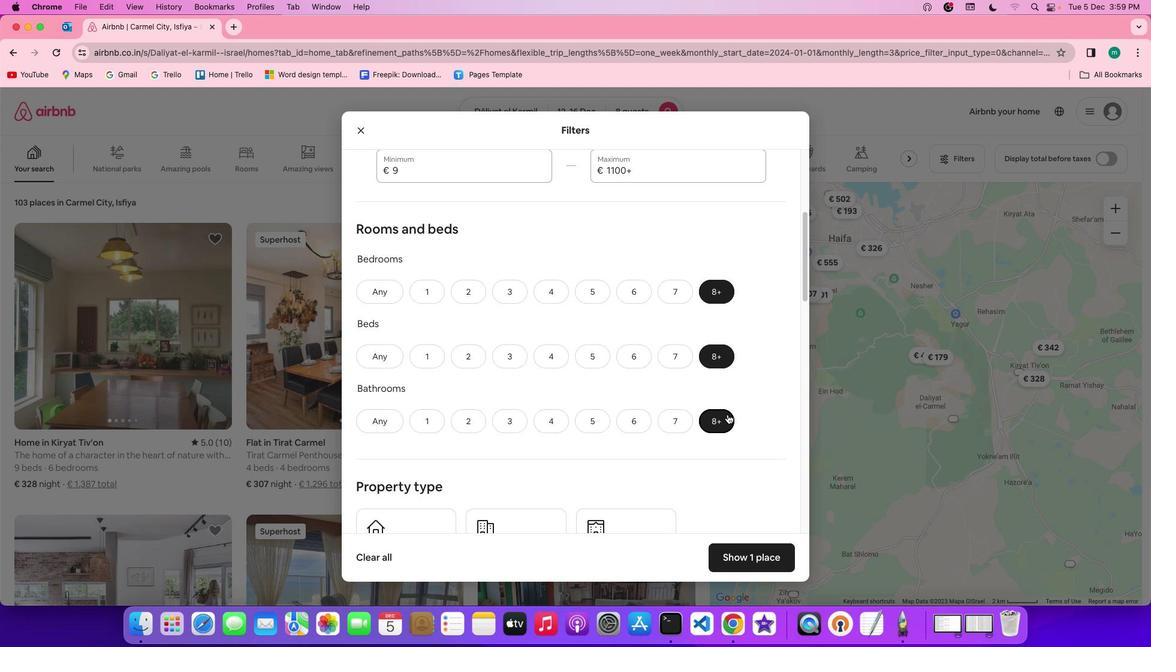 
Action: Mouse scrolled (728, 414) with delta (0, 0)
Screenshot: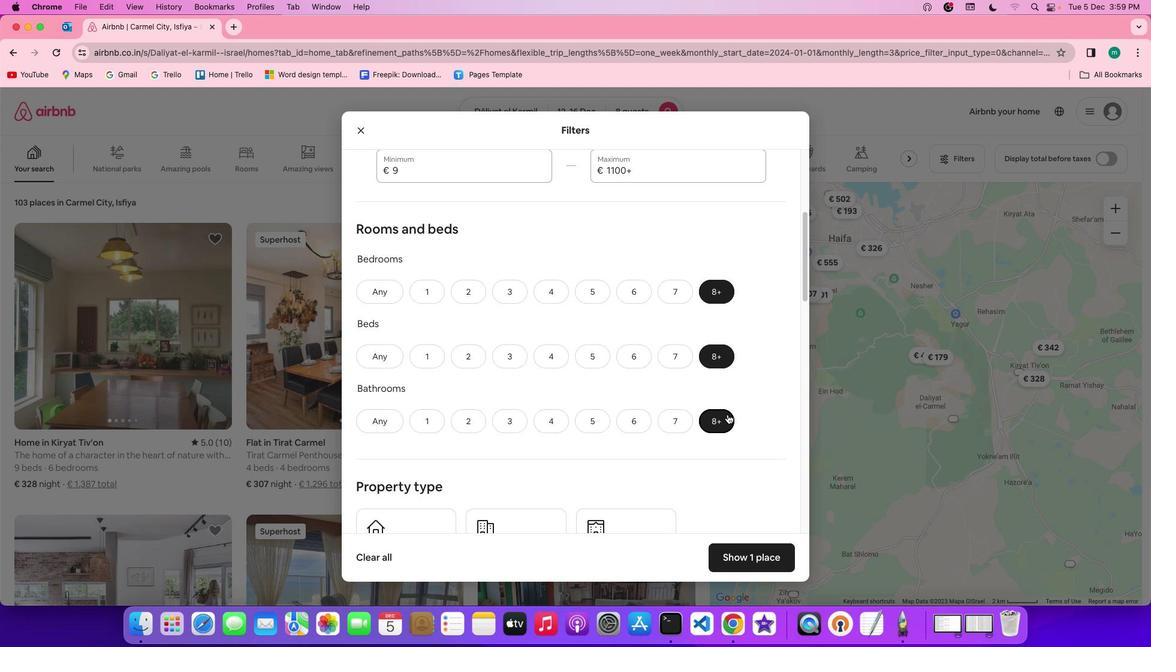 
Action: Mouse scrolled (728, 414) with delta (0, 0)
Screenshot: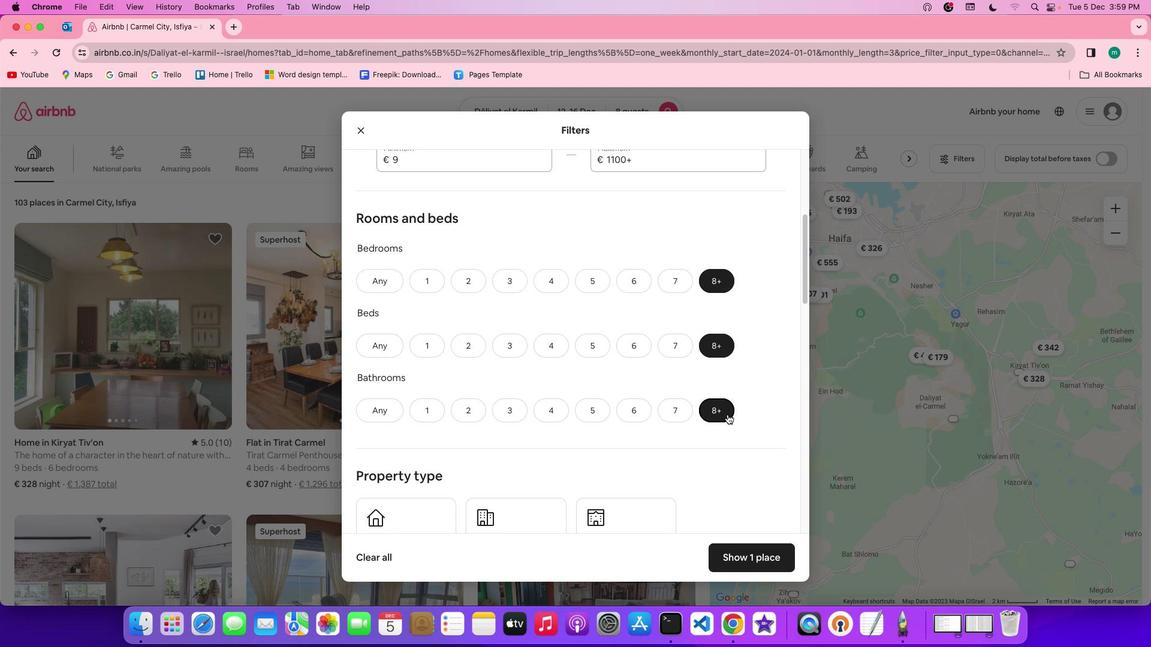 
Action: Mouse scrolled (728, 414) with delta (0, -1)
Screenshot: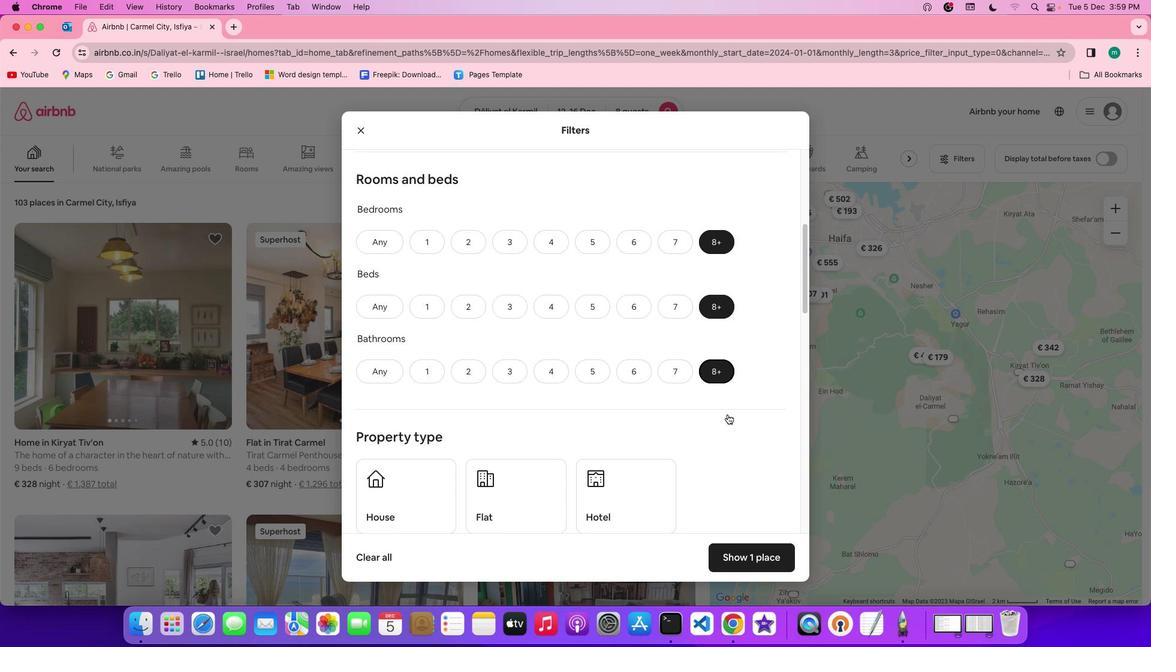 
Action: Mouse scrolled (728, 414) with delta (0, -1)
Screenshot: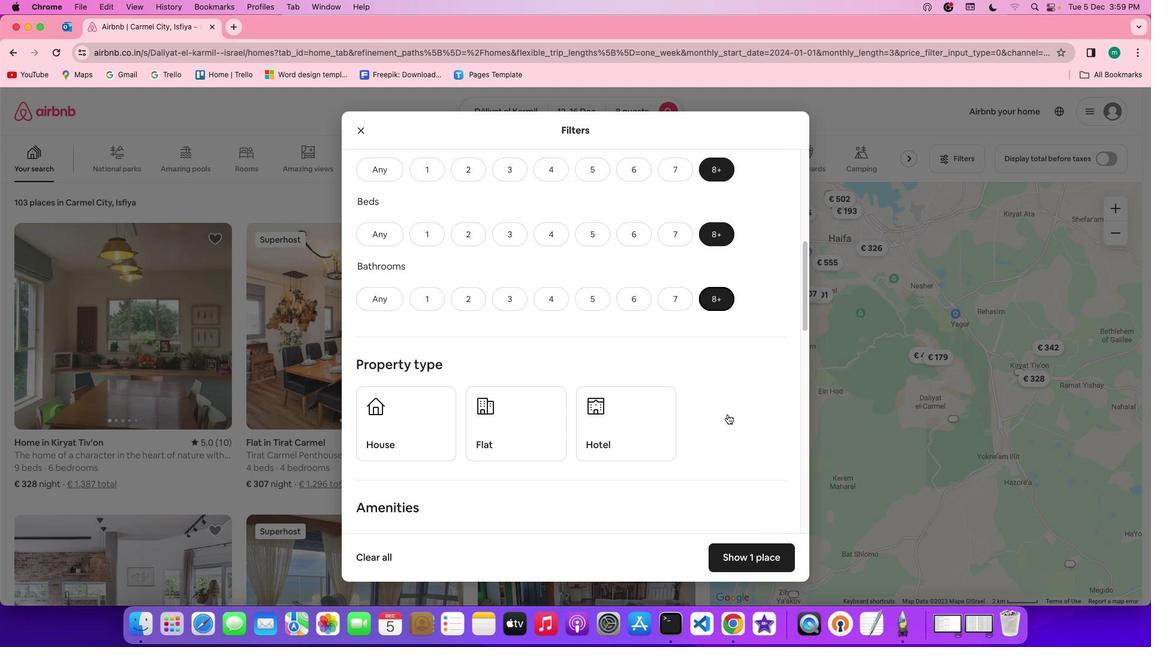 
Action: Mouse scrolled (728, 414) with delta (0, 0)
Screenshot: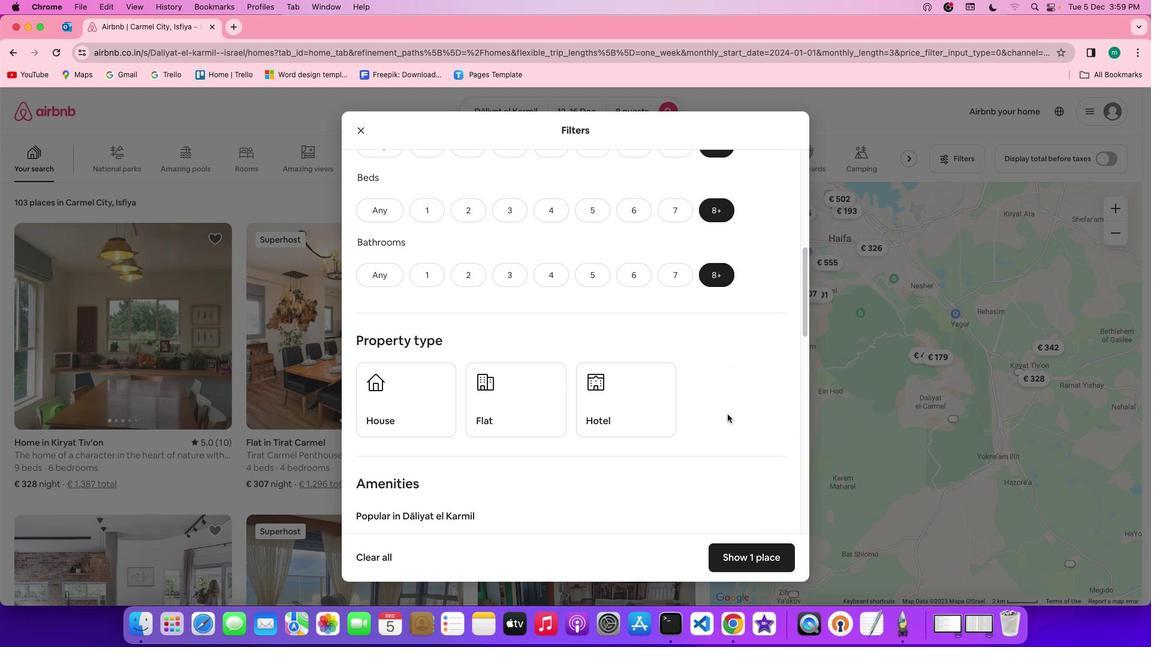 
Action: Mouse scrolled (728, 414) with delta (0, 0)
Screenshot: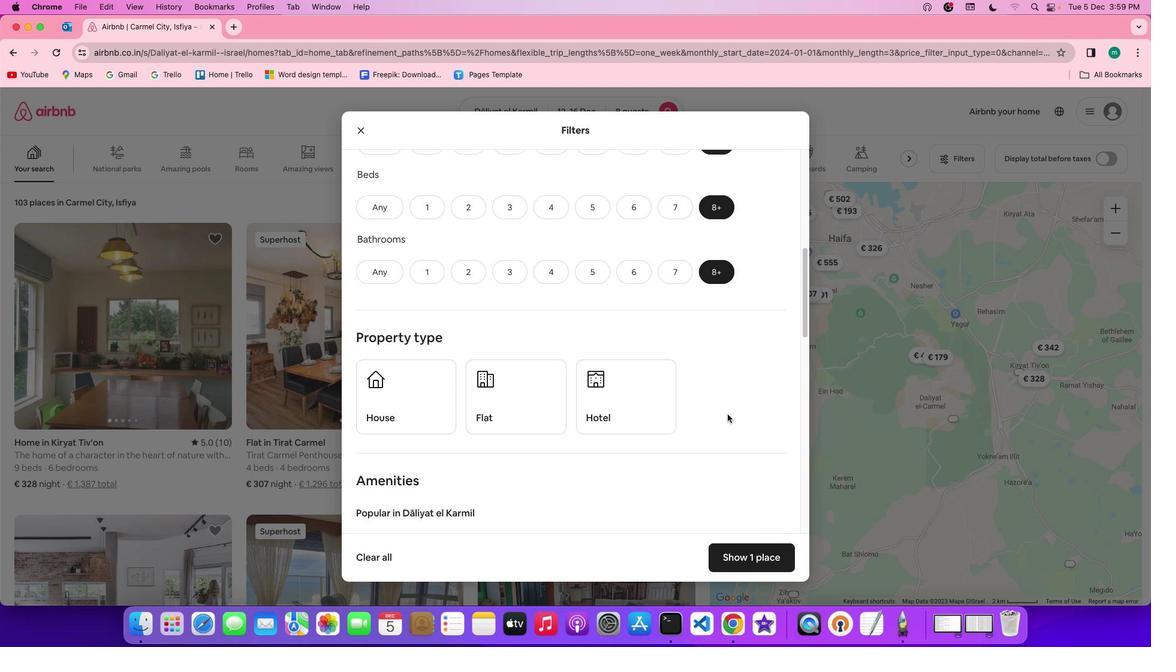 
Action: Mouse scrolled (728, 414) with delta (0, 0)
Screenshot: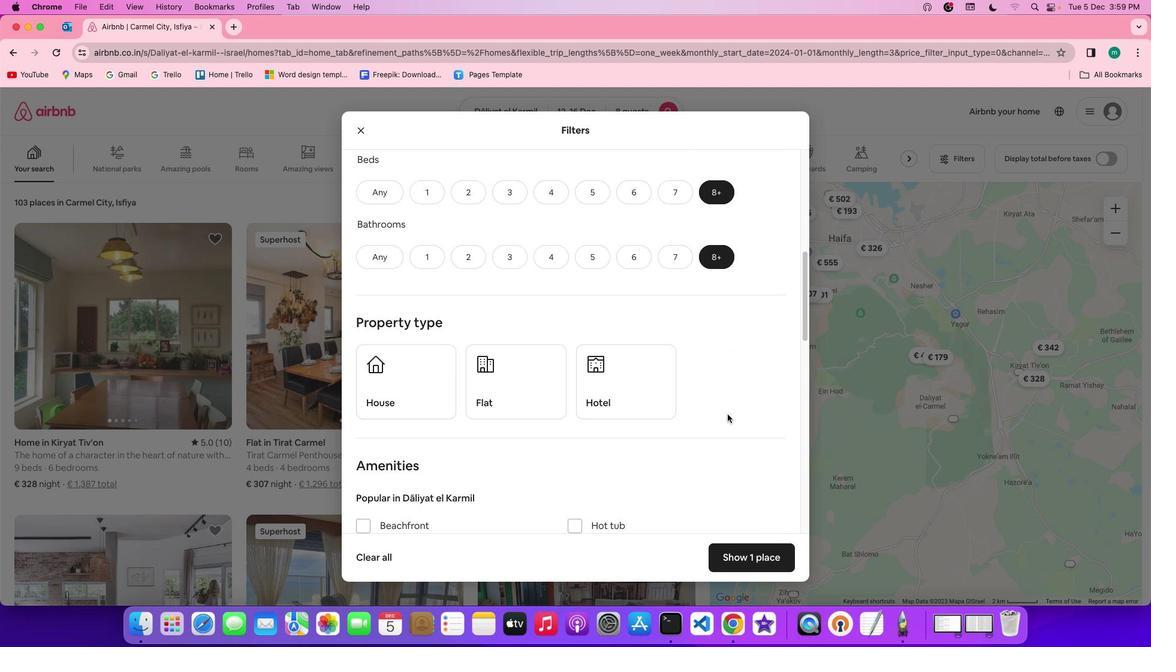 
Action: Mouse moved to (727, 413)
Screenshot: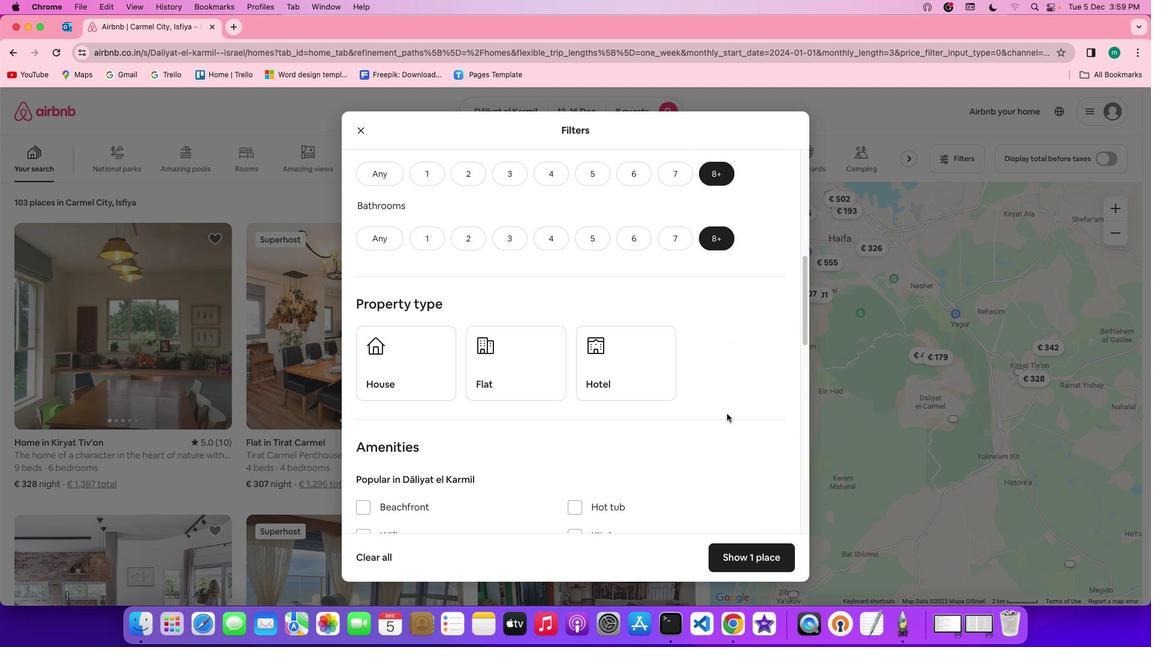 
Action: Mouse scrolled (727, 413) with delta (0, 0)
Screenshot: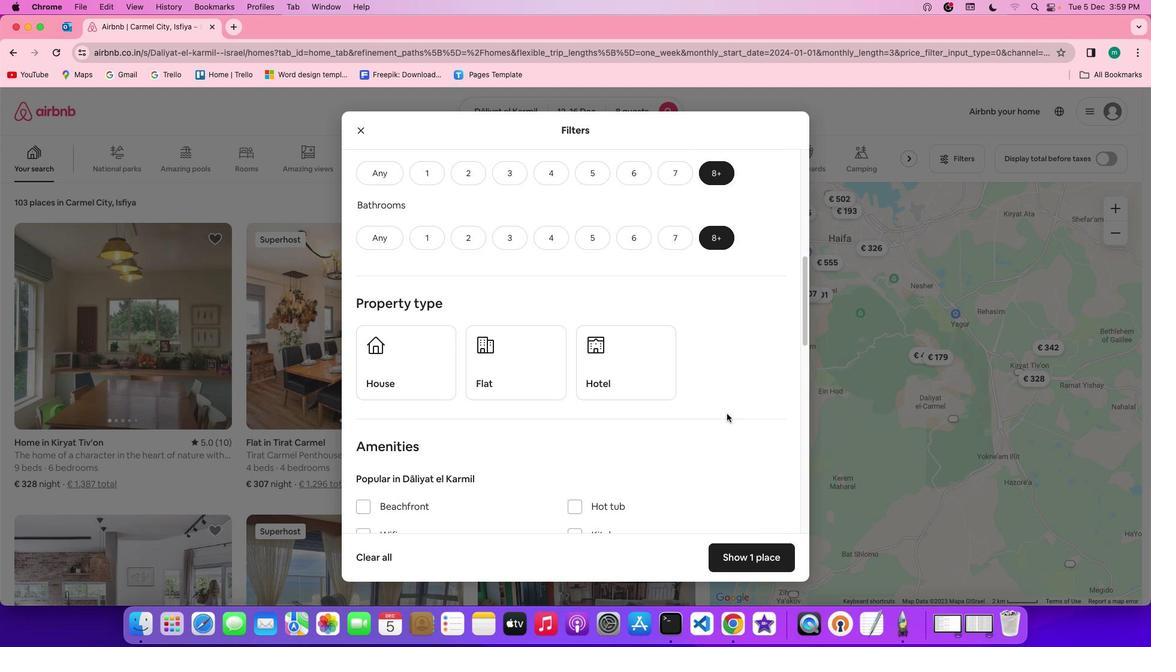 
Action: Mouse scrolled (727, 413) with delta (0, 0)
Screenshot: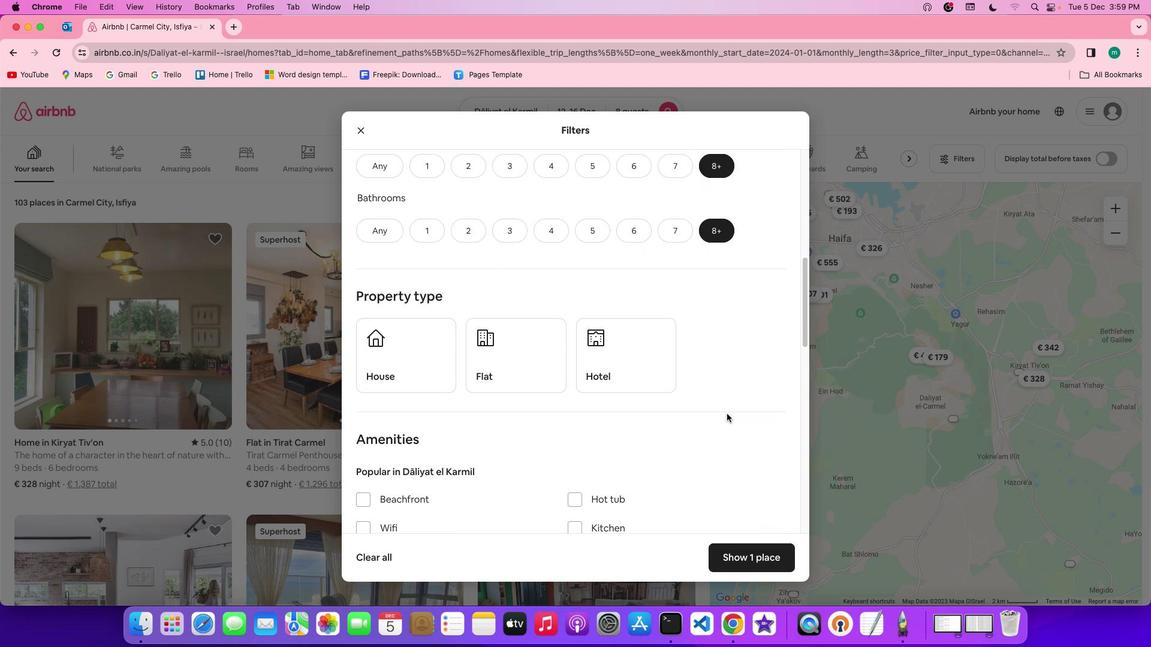 
Action: Mouse moved to (391, 332)
Screenshot: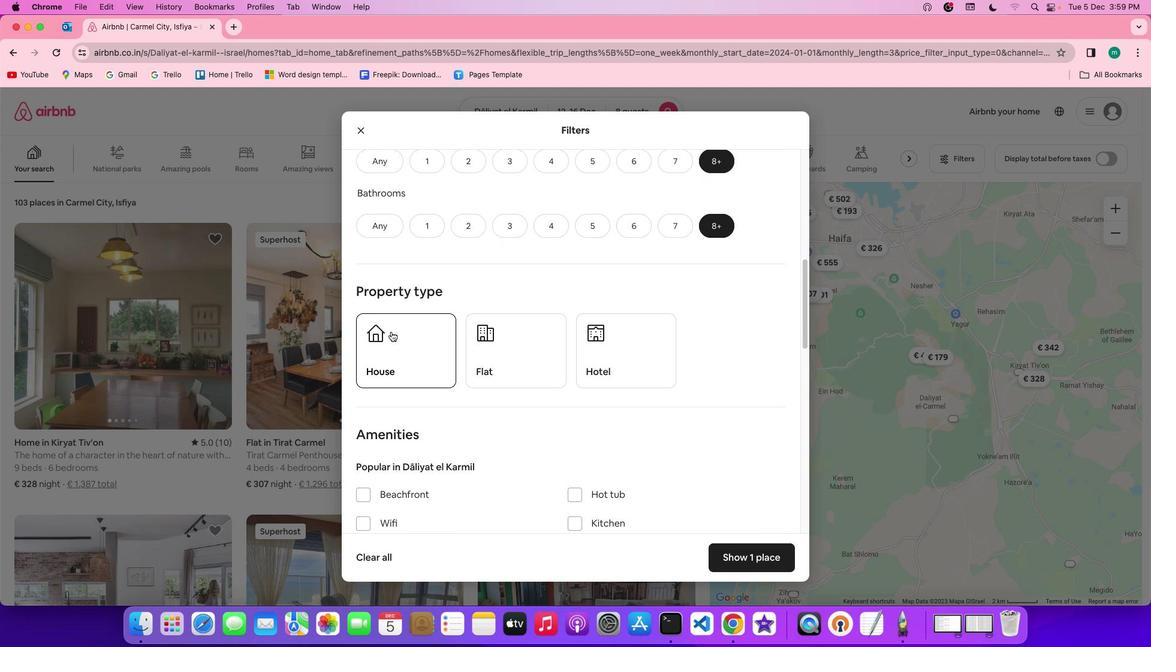 
Action: Mouse pressed left at (391, 332)
Screenshot: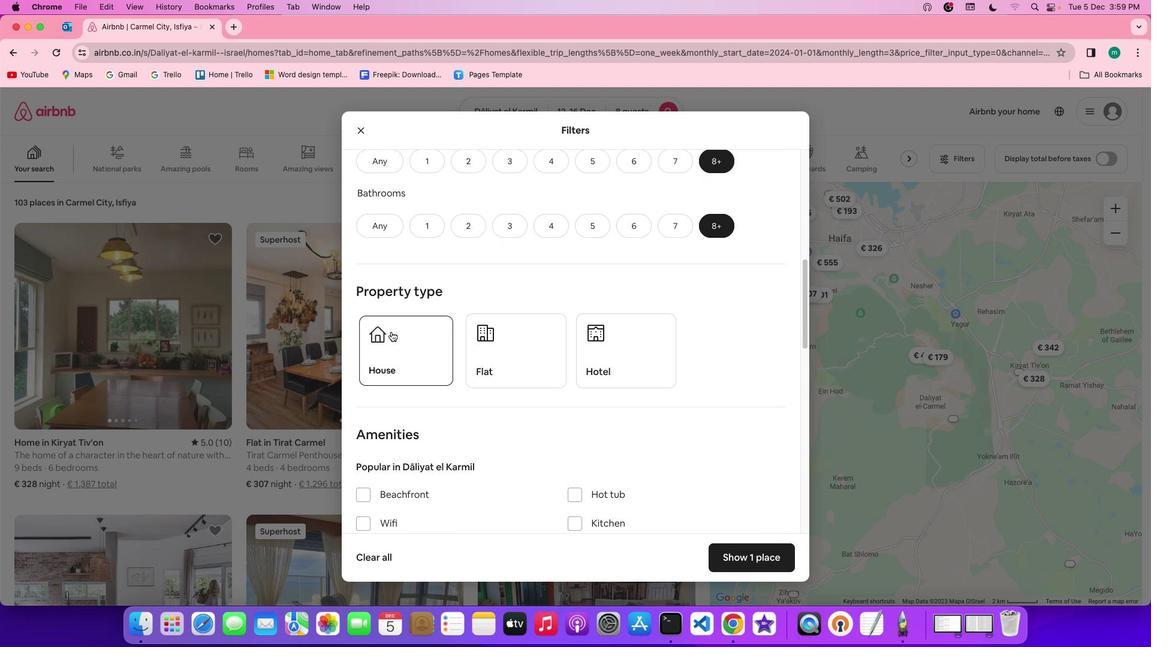 
Action: Mouse moved to (682, 404)
Screenshot: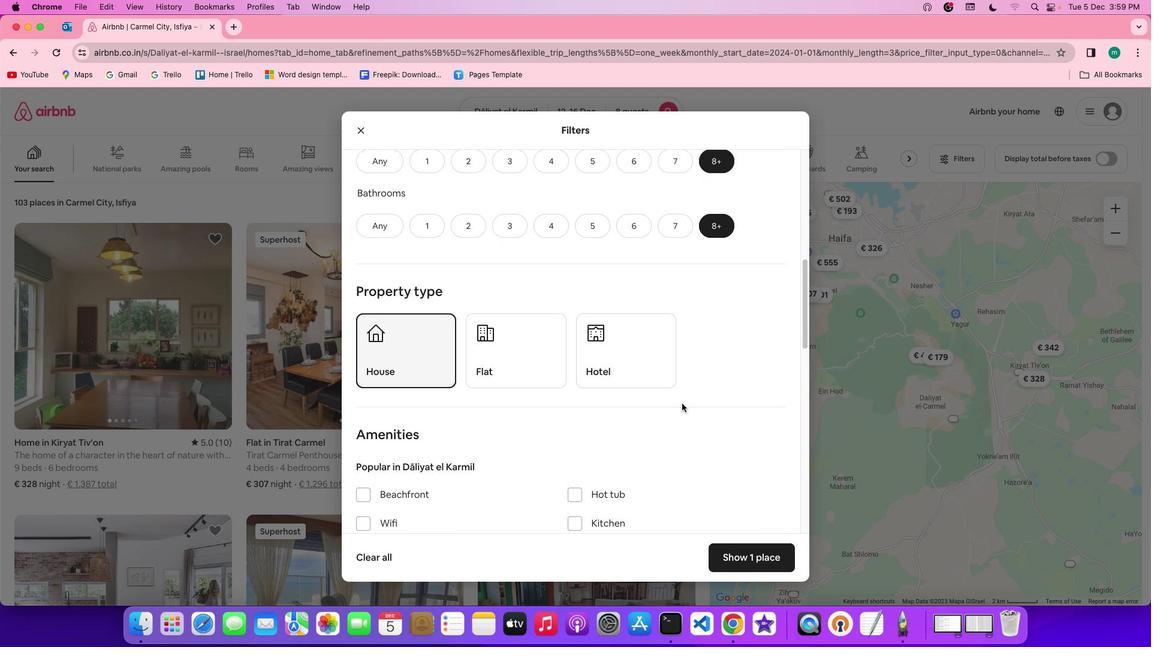 
Action: Mouse scrolled (682, 404) with delta (0, 0)
Screenshot: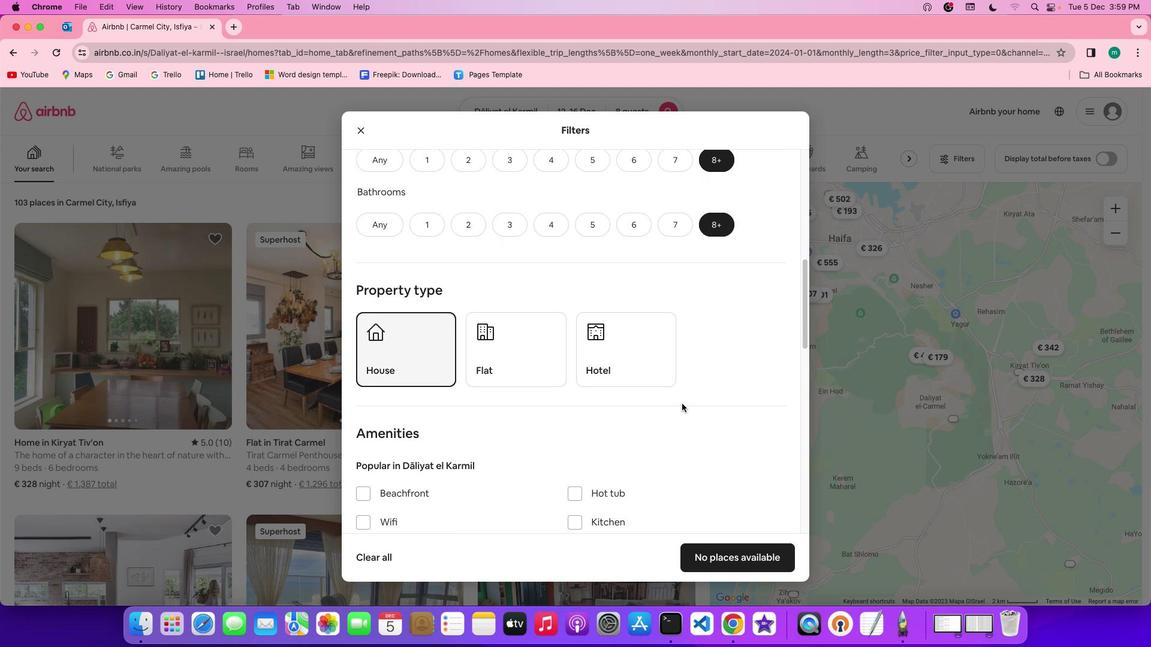 
Action: Mouse scrolled (682, 404) with delta (0, 0)
Screenshot: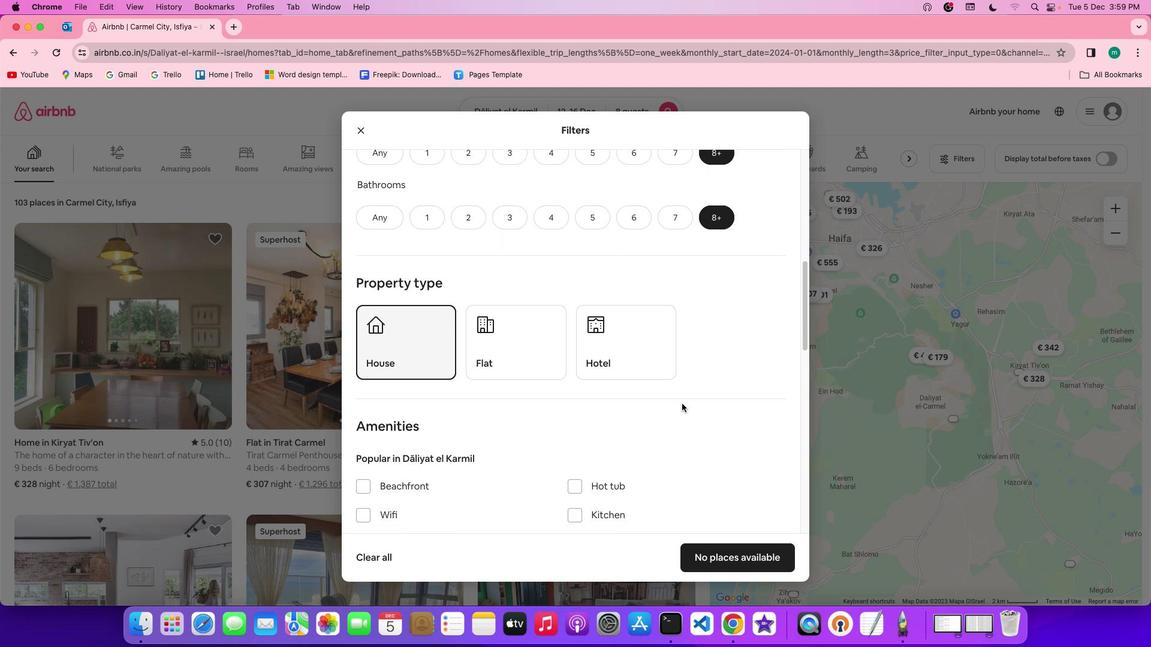 
Action: Mouse scrolled (682, 404) with delta (0, -1)
Screenshot: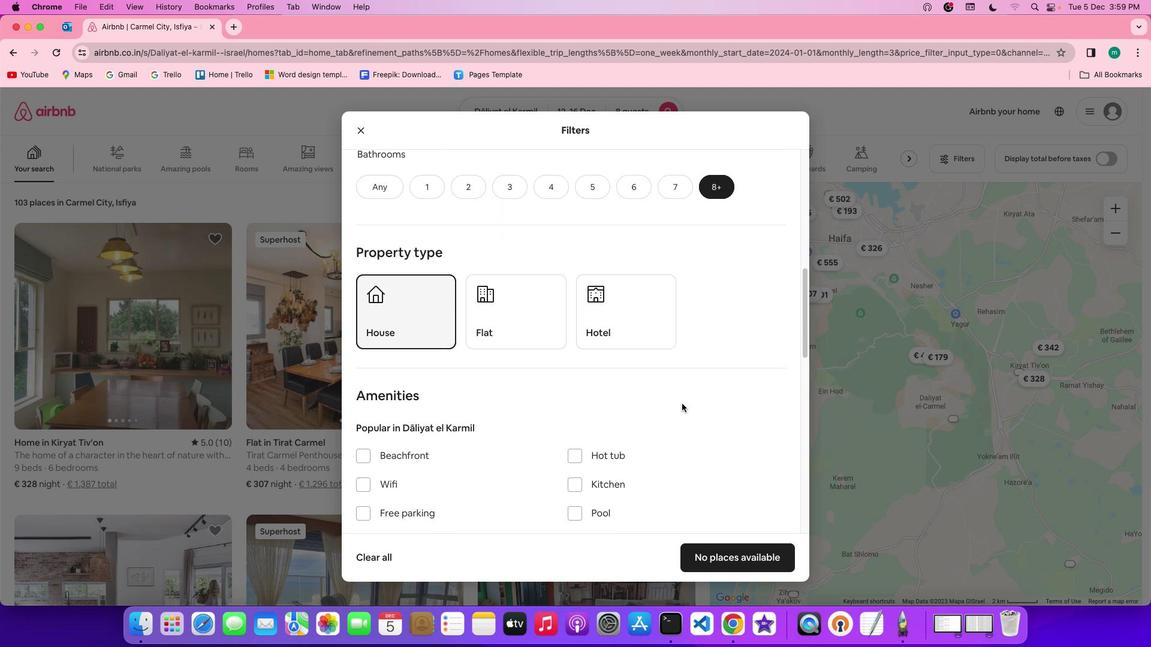
Action: Mouse moved to (682, 404)
Screenshot: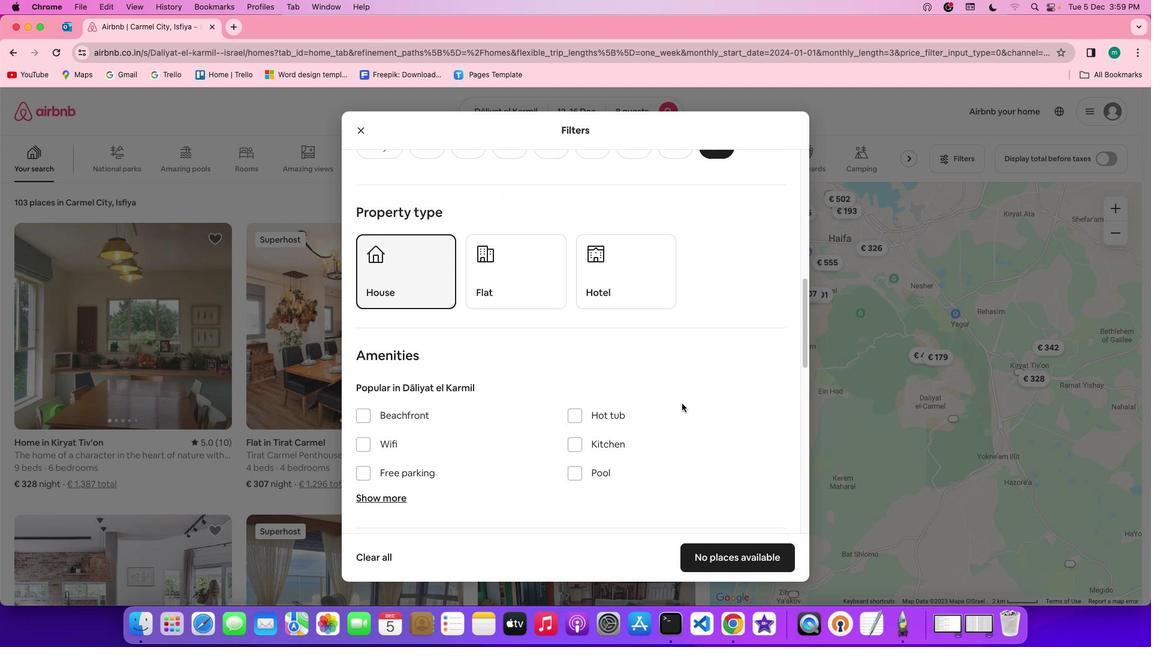 
Action: Mouse scrolled (682, 404) with delta (0, 0)
Screenshot: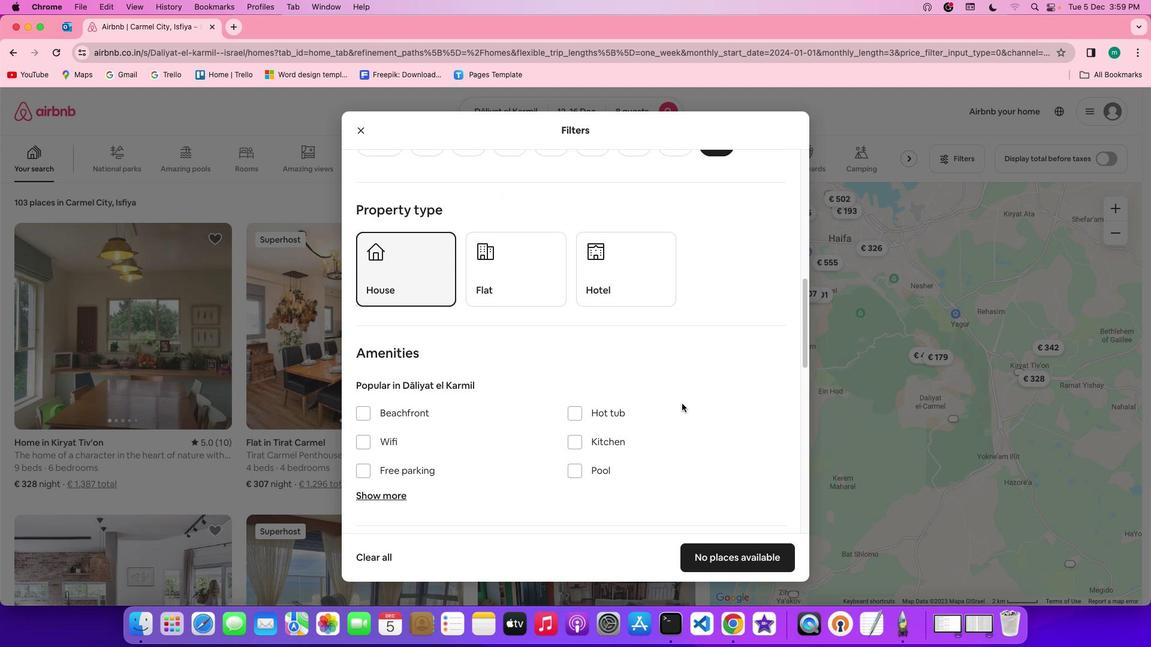 
Action: Mouse scrolled (682, 404) with delta (0, 0)
Screenshot: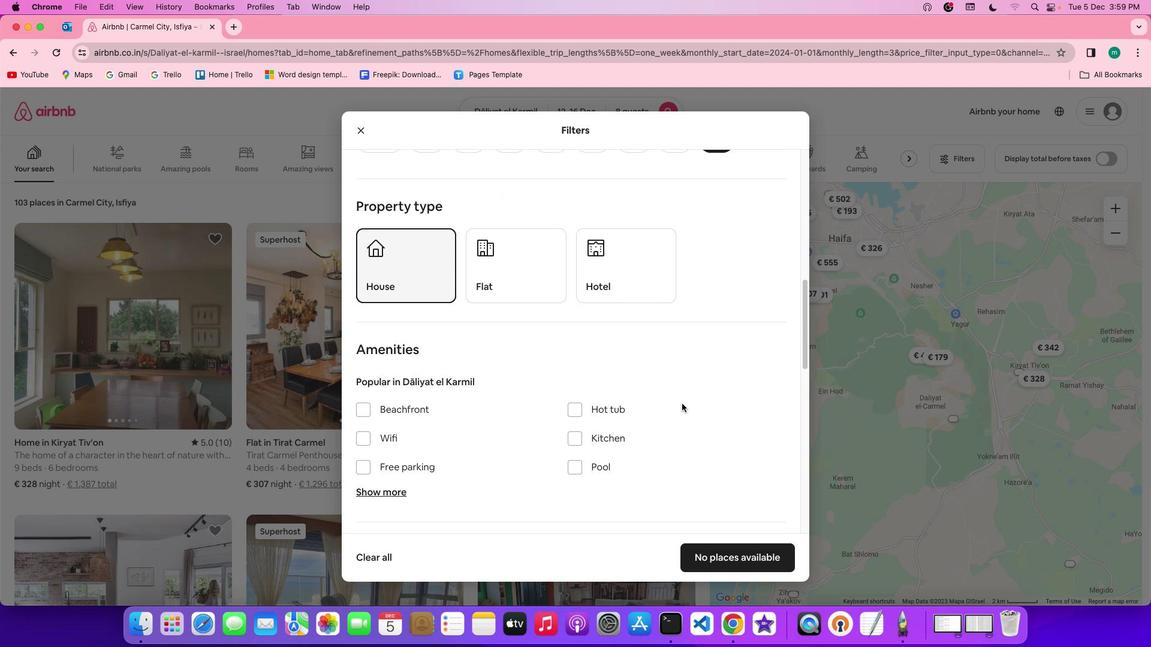 
Action: Mouse scrolled (682, 404) with delta (0, 0)
Screenshot: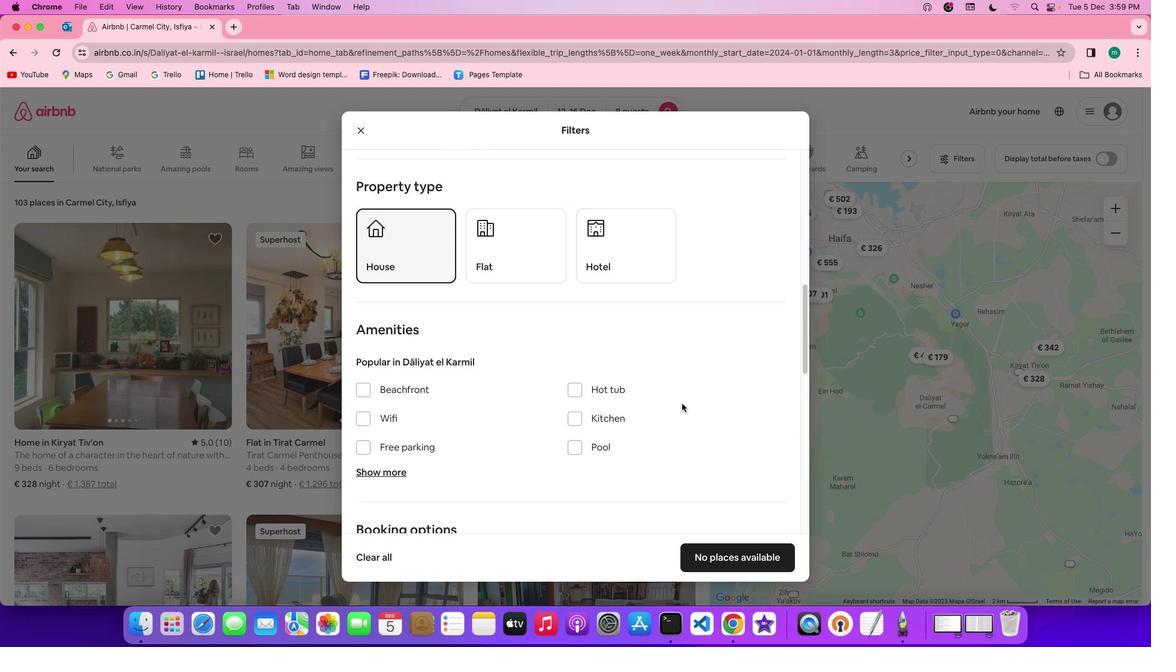
Action: Mouse scrolled (682, 404) with delta (0, 0)
Screenshot: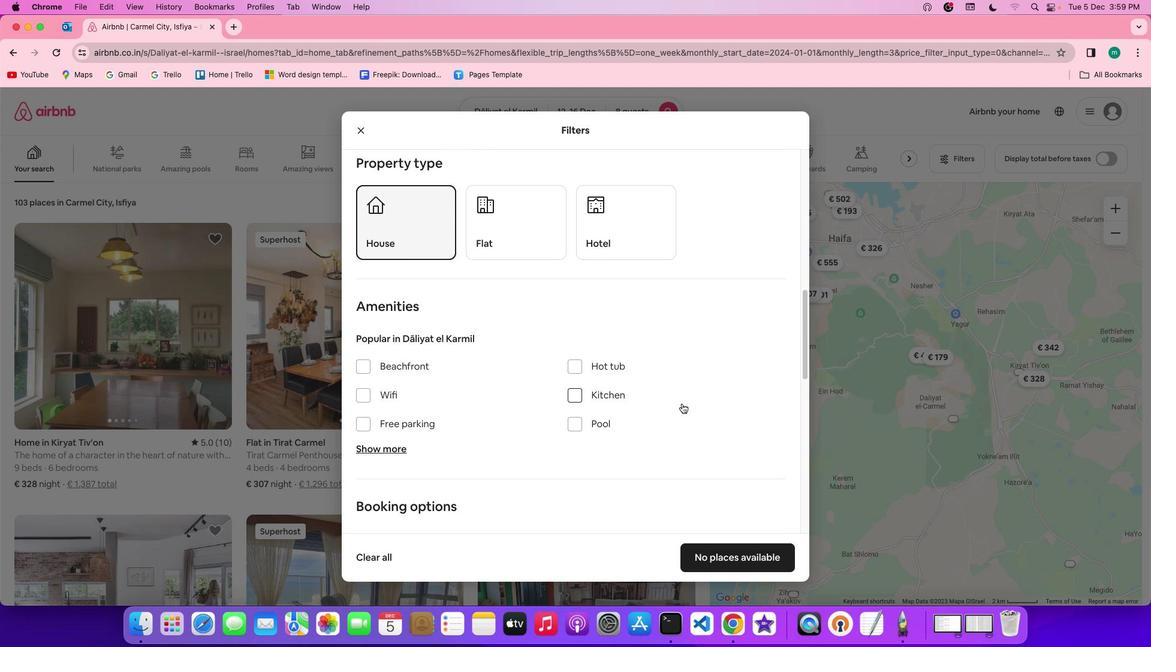 
Action: Mouse scrolled (682, 404) with delta (0, 0)
Screenshot: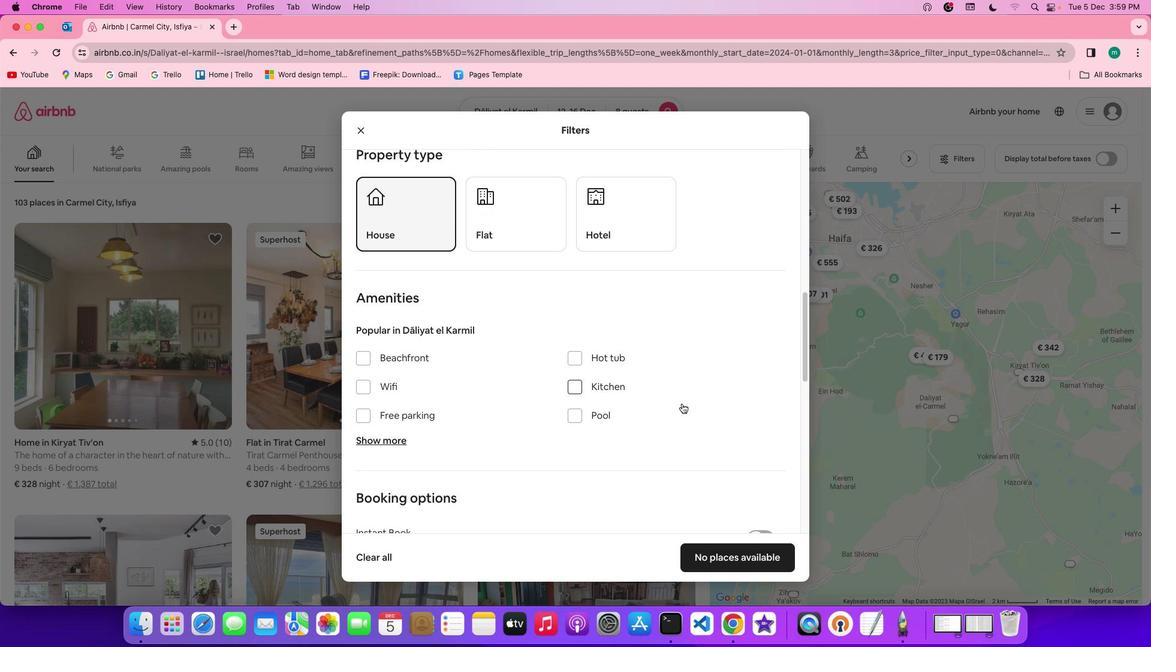 
Action: Mouse scrolled (682, 404) with delta (0, 0)
Screenshot: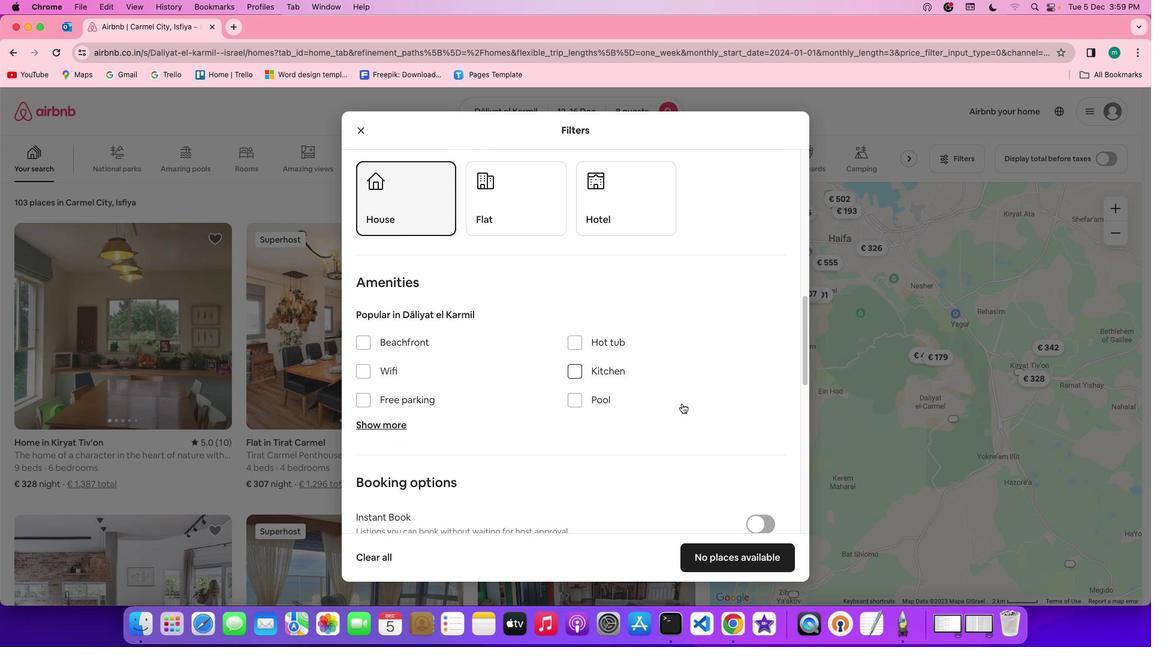 
Action: Mouse moved to (370, 349)
Screenshot: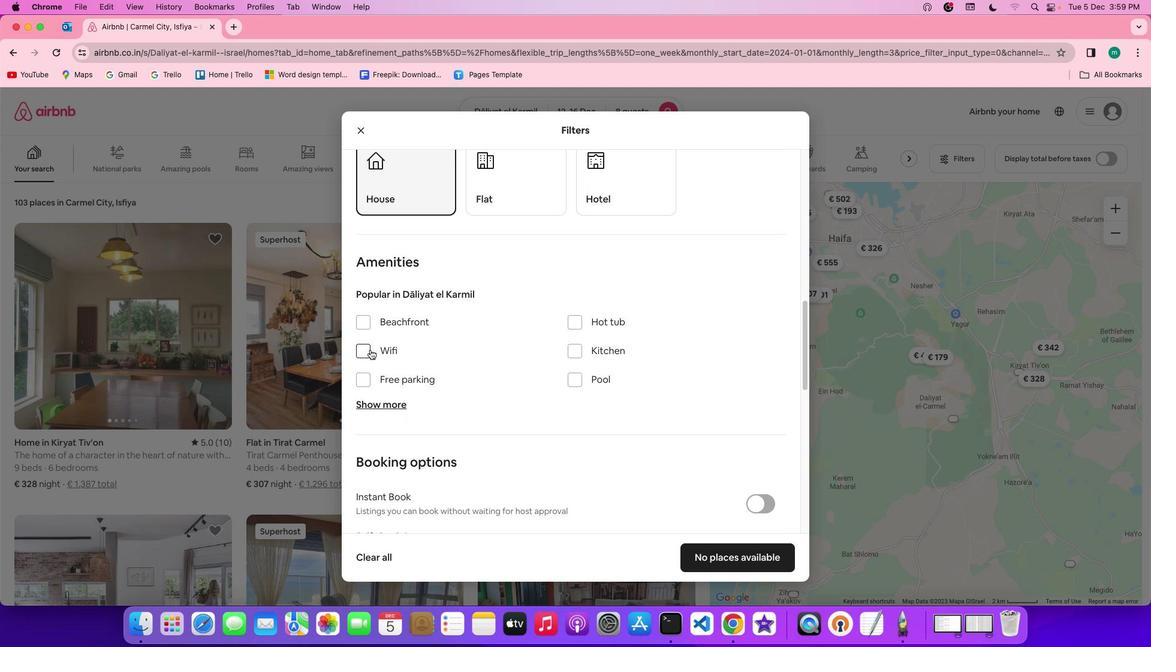 
Action: Mouse pressed left at (370, 349)
Screenshot: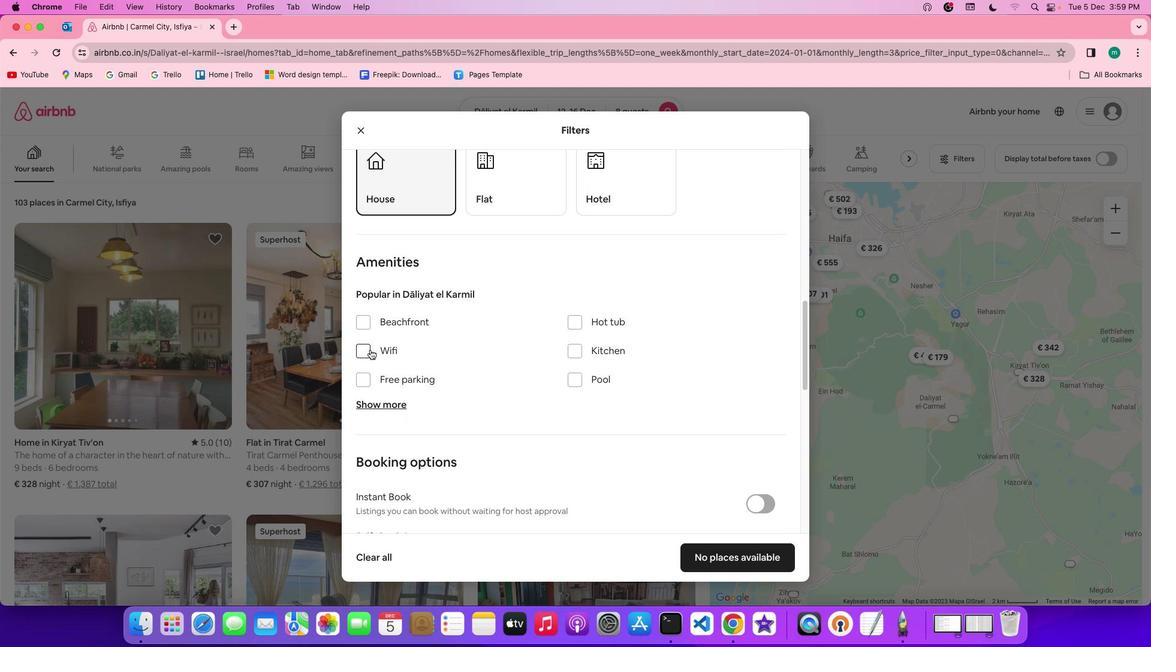 
Action: Mouse moved to (388, 404)
Screenshot: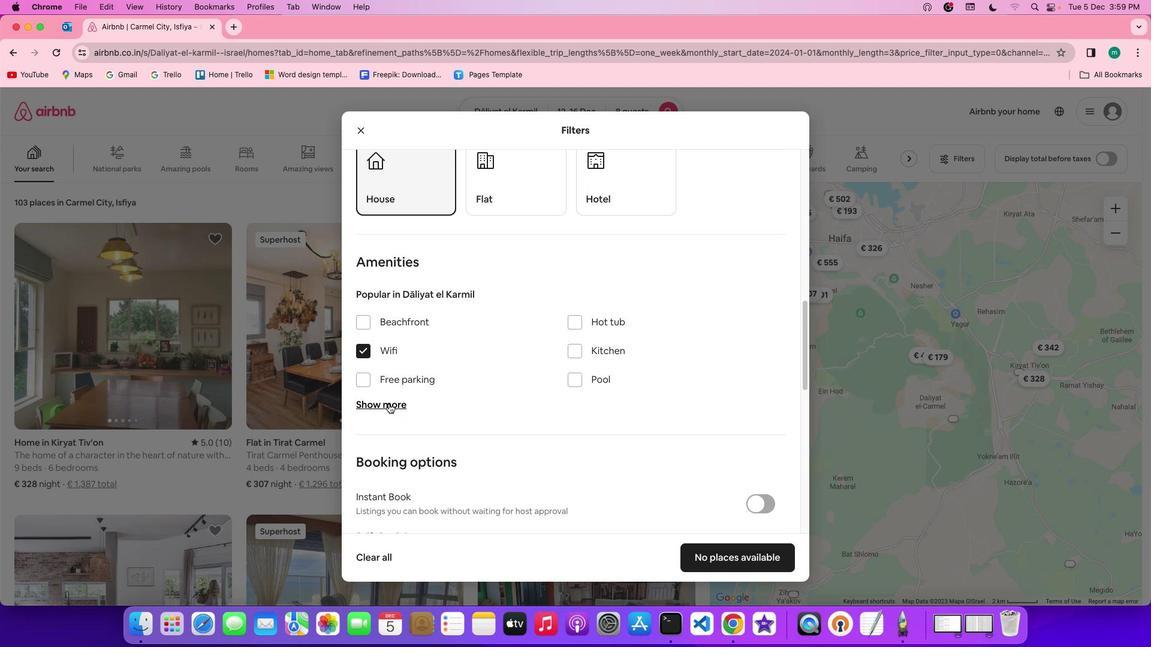 
Action: Mouse pressed left at (388, 404)
Screenshot: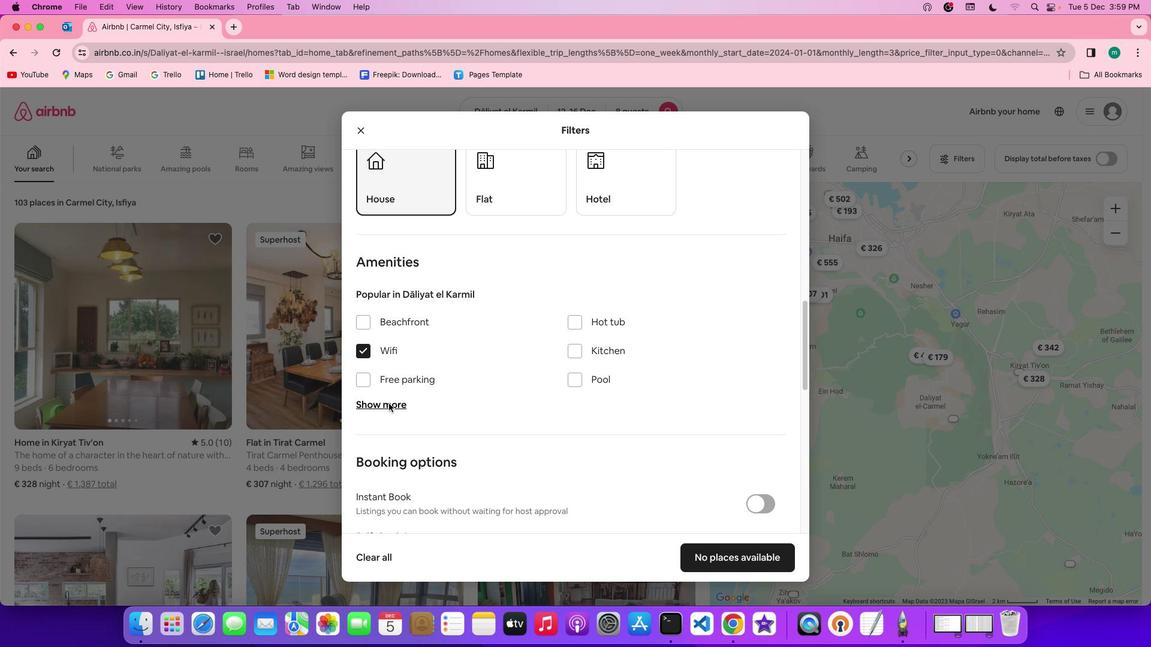 
Action: Mouse moved to (577, 498)
Screenshot: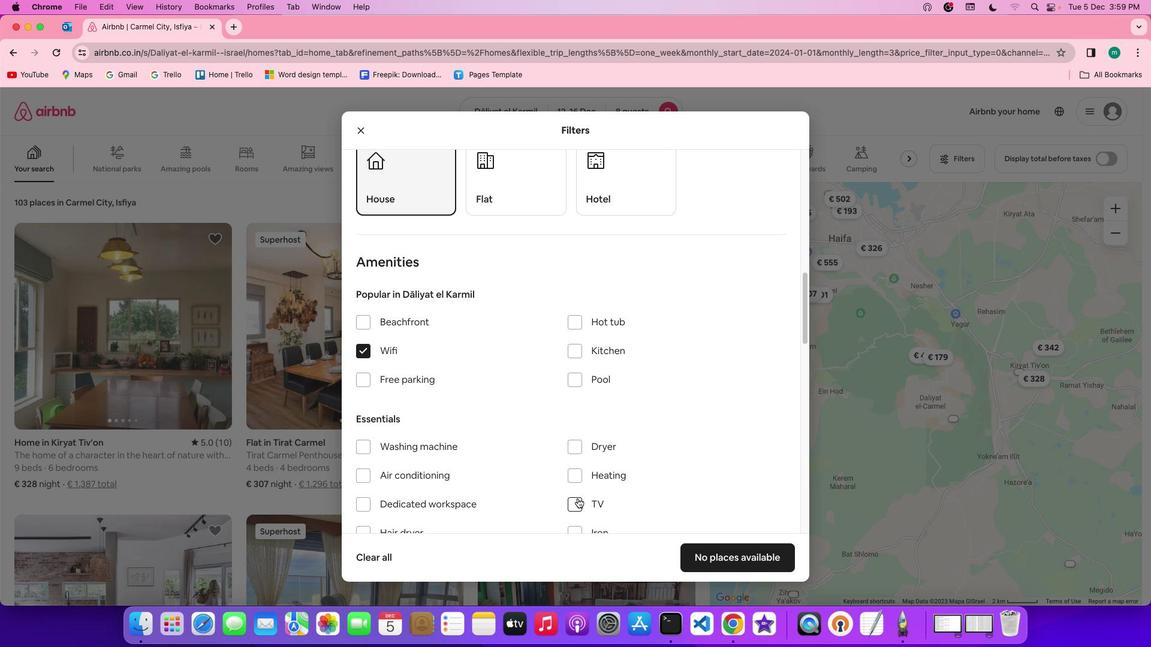 
Action: Mouse pressed left at (577, 498)
Screenshot: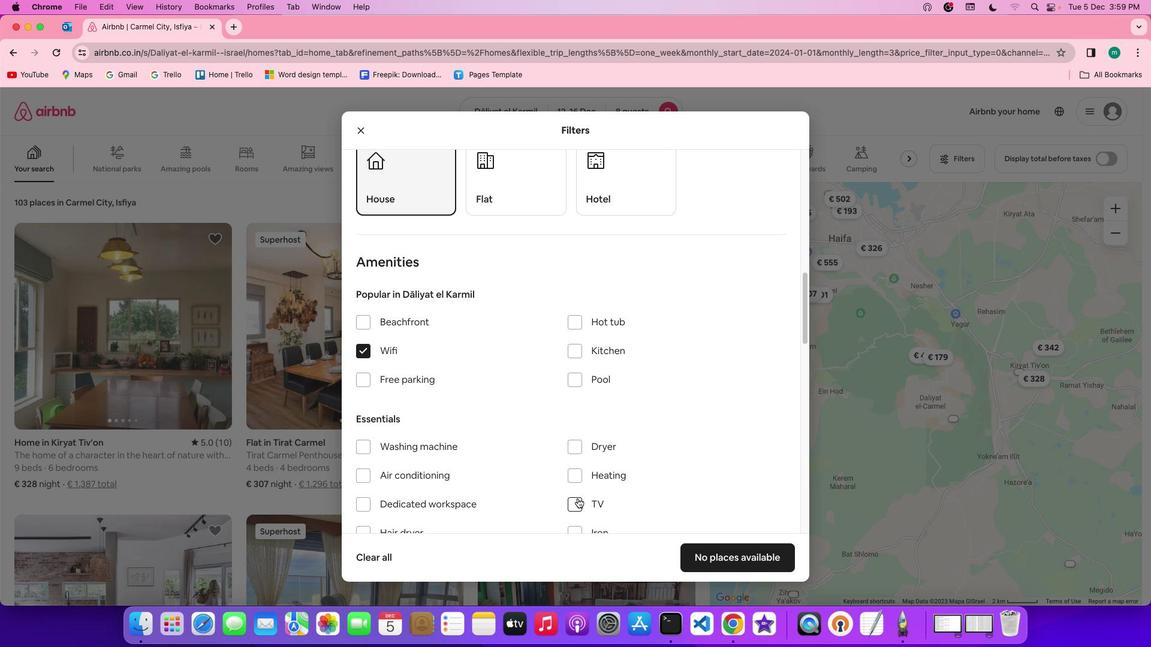 
Action: Mouse moved to (636, 461)
Screenshot: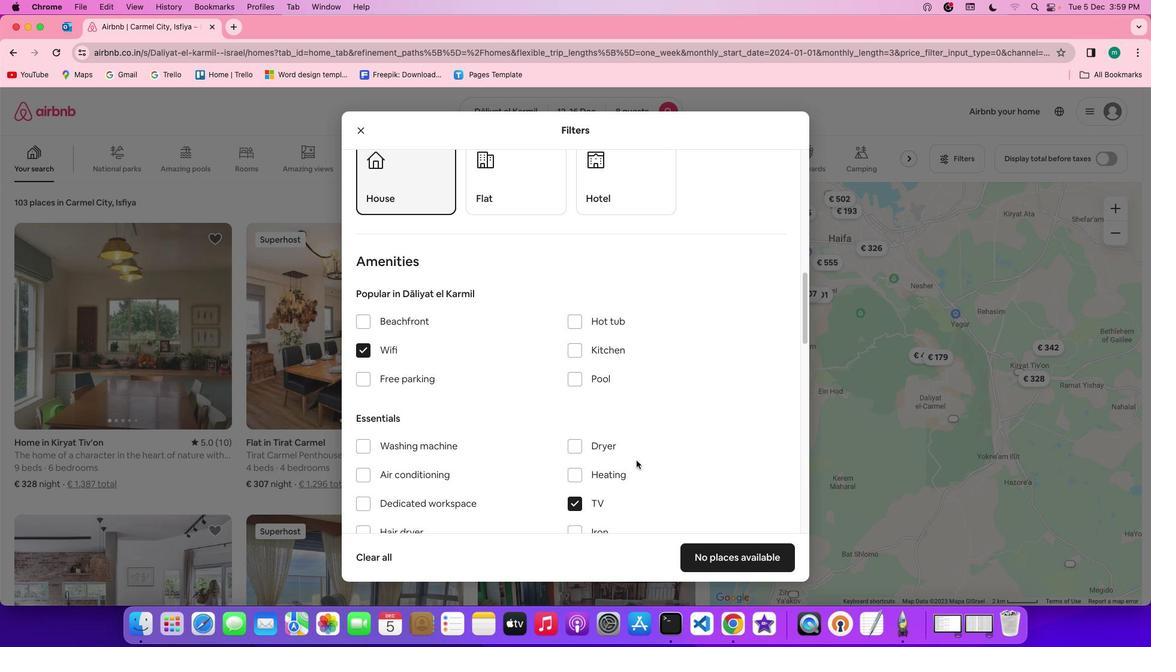 
Action: Mouse scrolled (636, 461) with delta (0, 0)
Screenshot: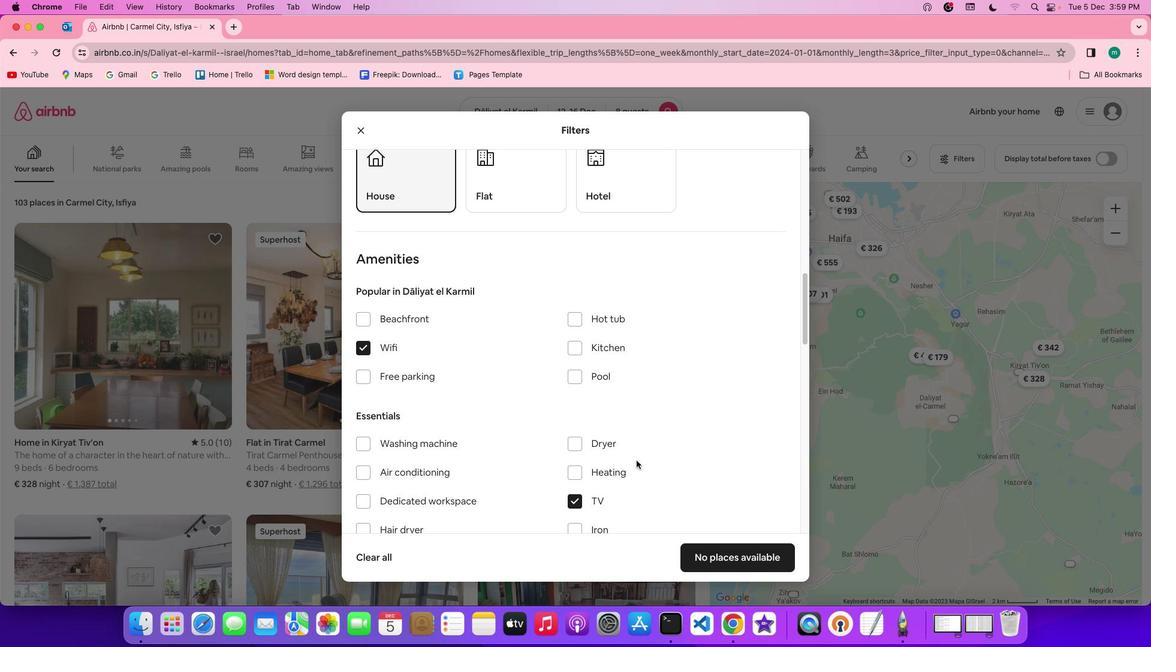 
Action: Mouse scrolled (636, 461) with delta (0, 0)
Screenshot: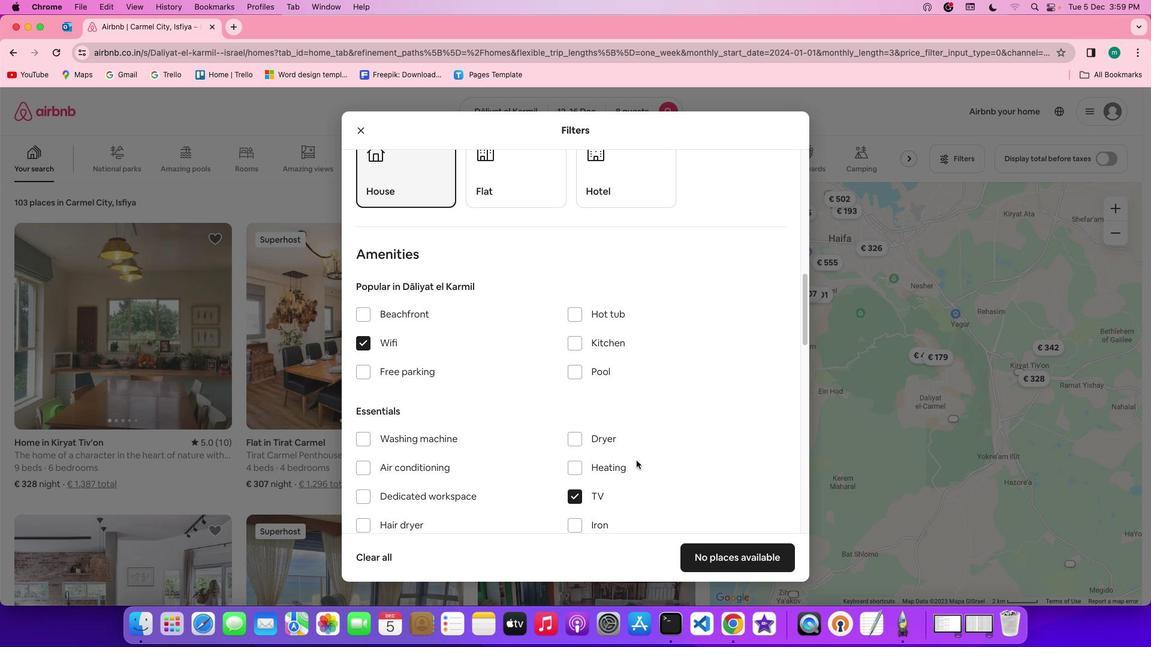 
Action: Mouse scrolled (636, 461) with delta (0, -1)
Screenshot: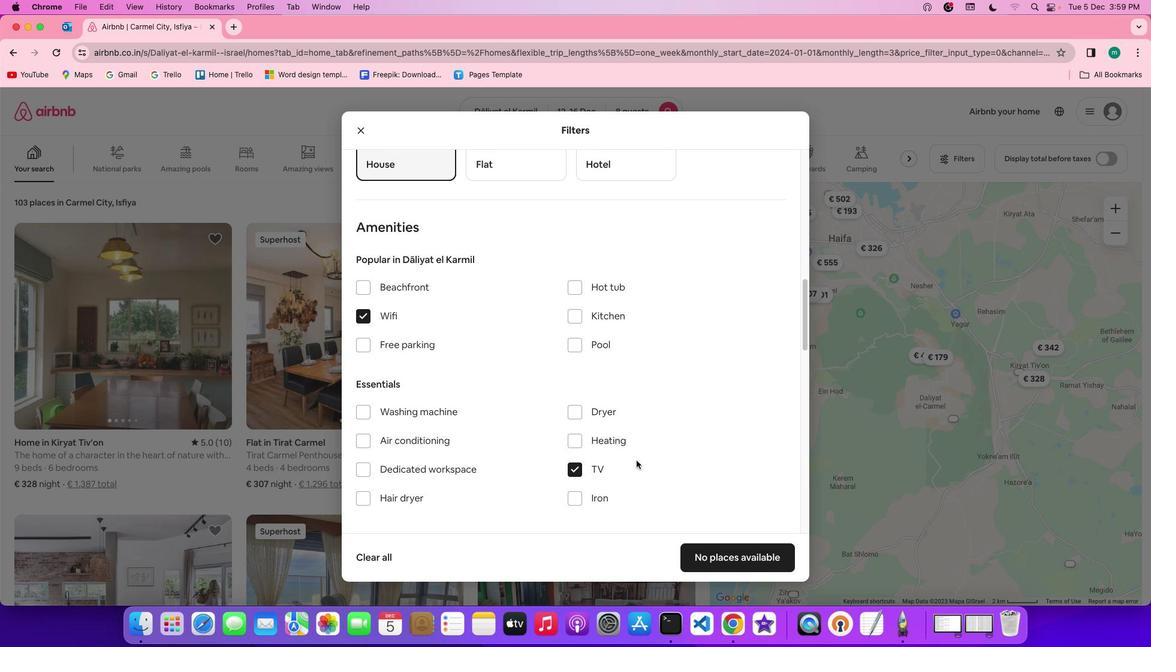 
Action: Mouse scrolled (636, 461) with delta (0, 0)
Screenshot: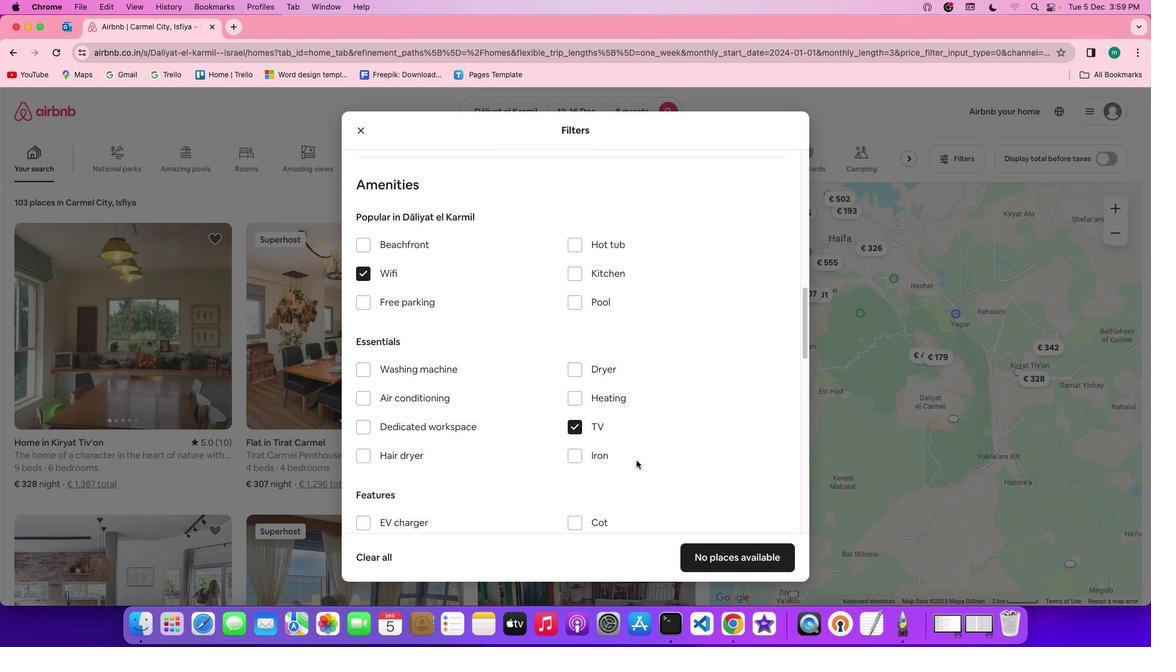 
Action: Mouse scrolled (636, 461) with delta (0, 0)
Screenshot: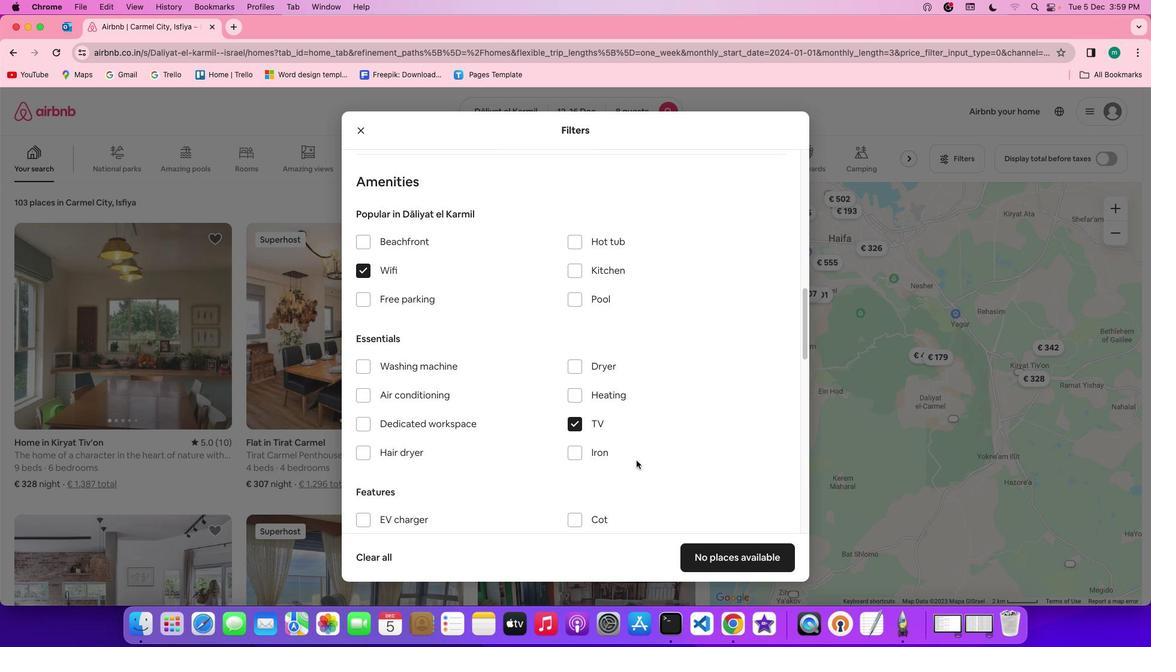 
Action: Mouse scrolled (636, 461) with delta (0, 0)
Screenshot: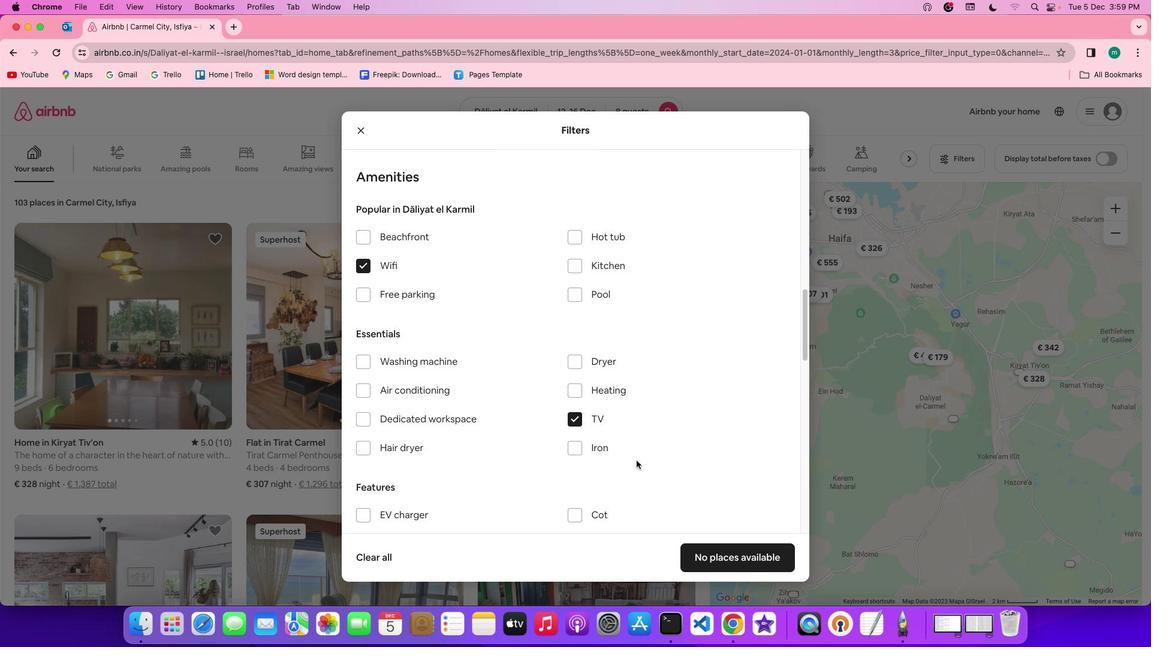 
Action: Mouse moved to (393, 281)
Screenshot: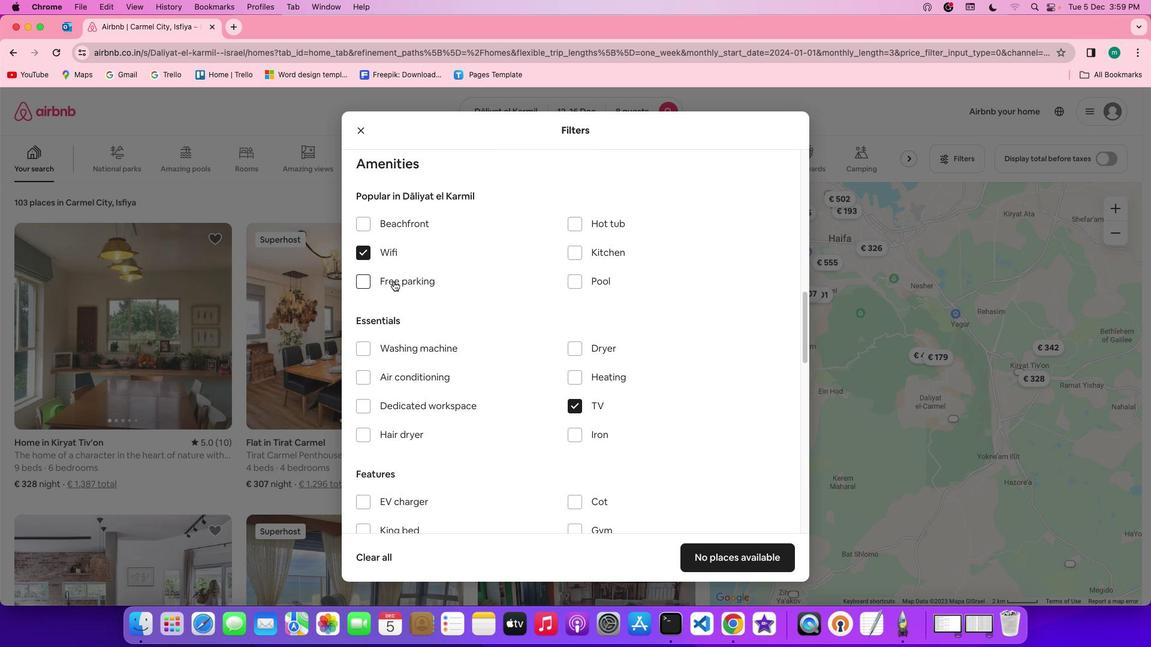 
Action: Mouse pressed left at (393, 281)
Screenshot: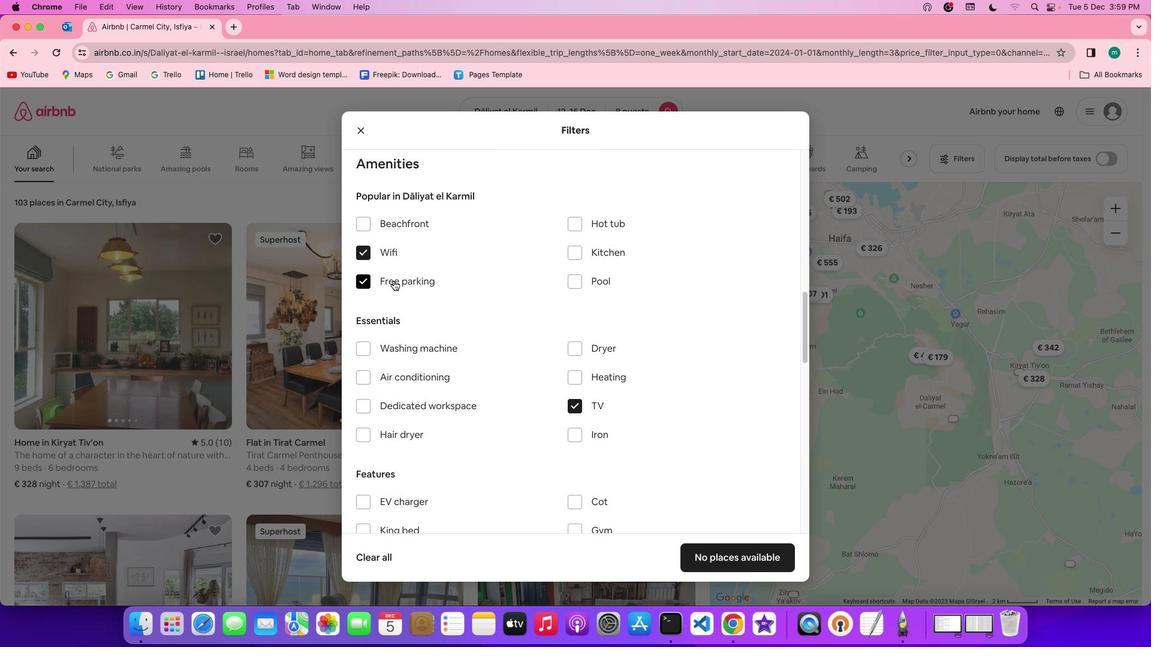 
Action: Mouse moved to (571, 361)
Screenshot: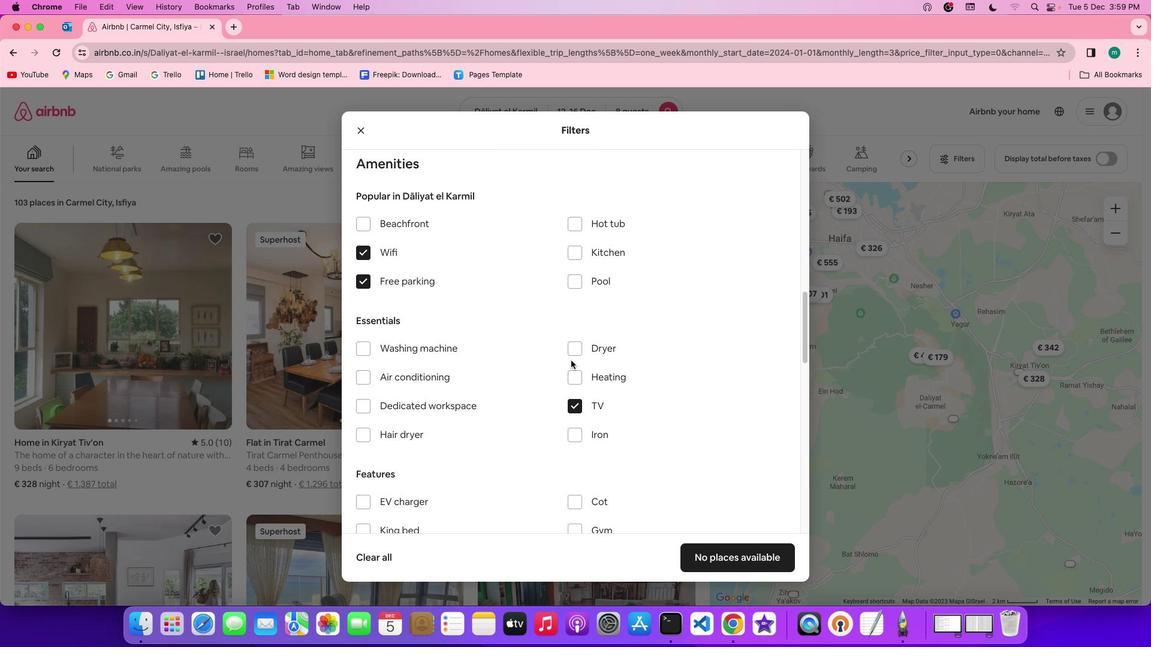 
Action: Mouse scrolled (571, 361) with delta (0, 0)
Screenshot: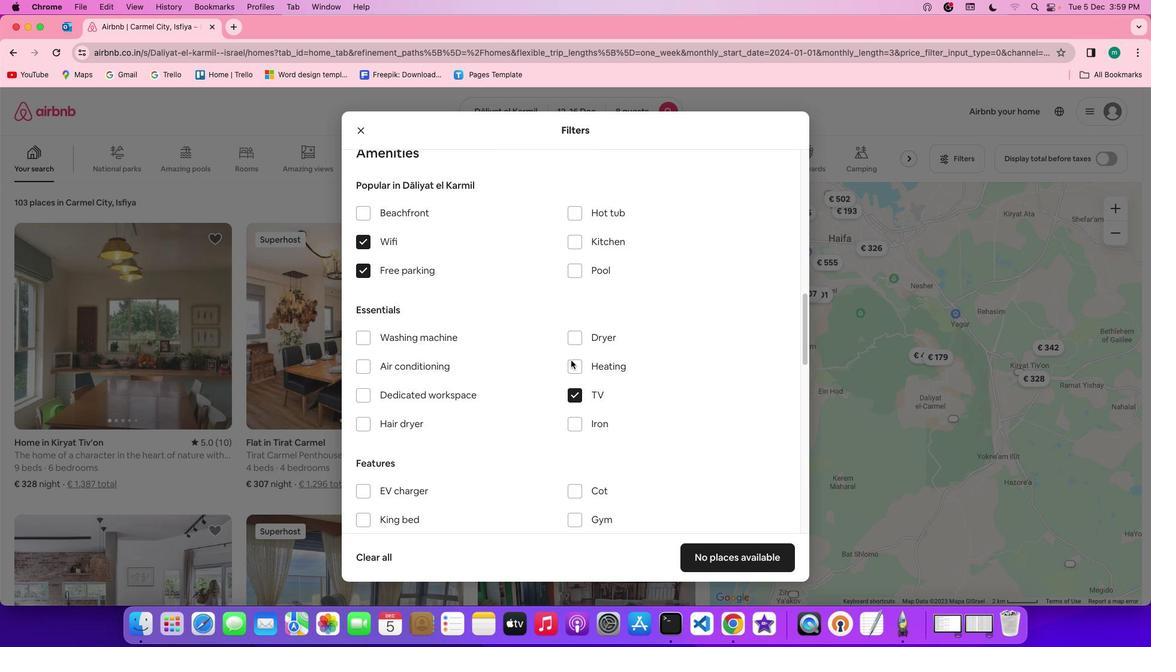 
Action: Mouse scrolled (571, 361) with delta (0, 0)
Screenshot: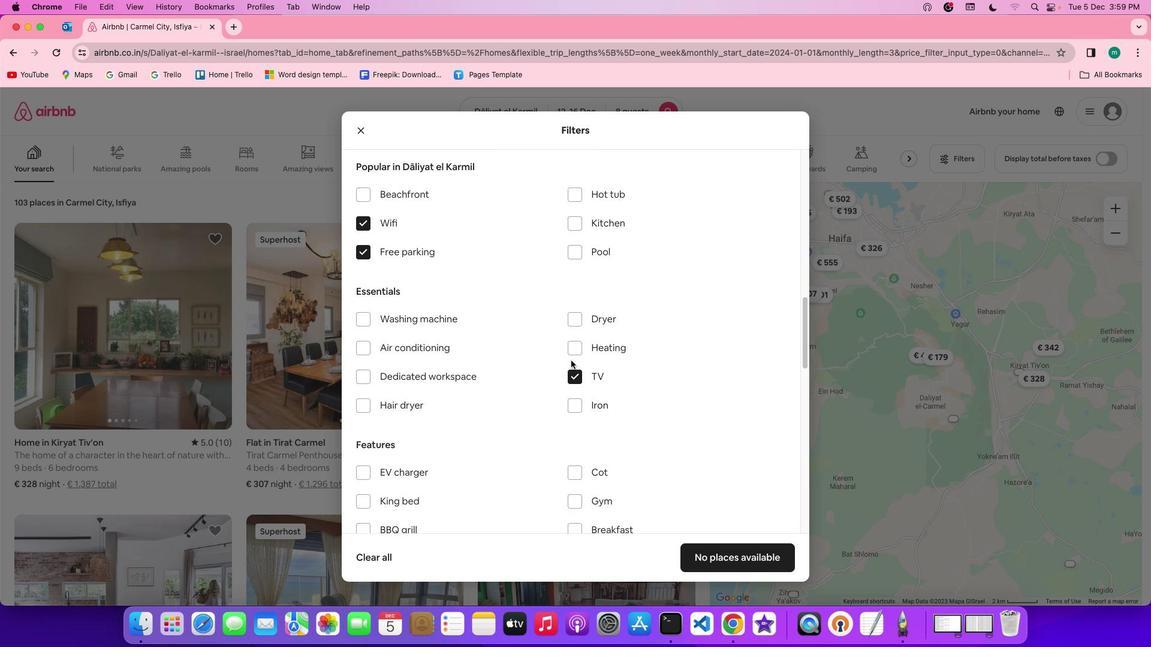
Action: Mouse scrolled (571, 361) with delta (0, -1)
Screenshot: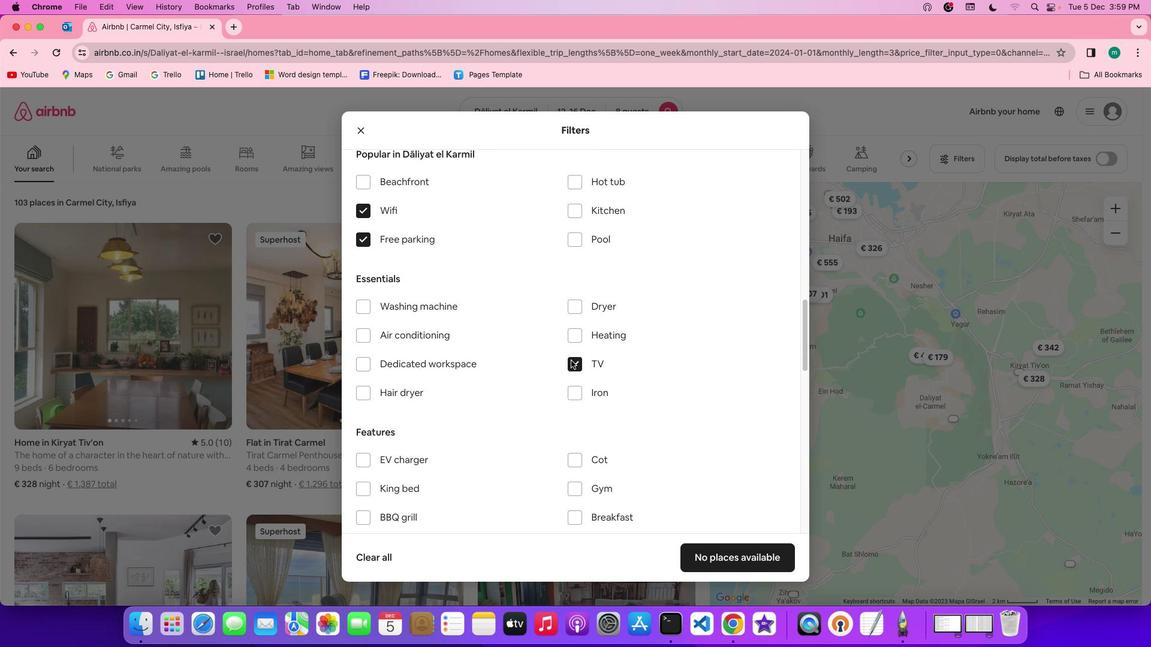 
Action: Mouse scrolled (571, 361) with delta (0, -1)
Screenshot: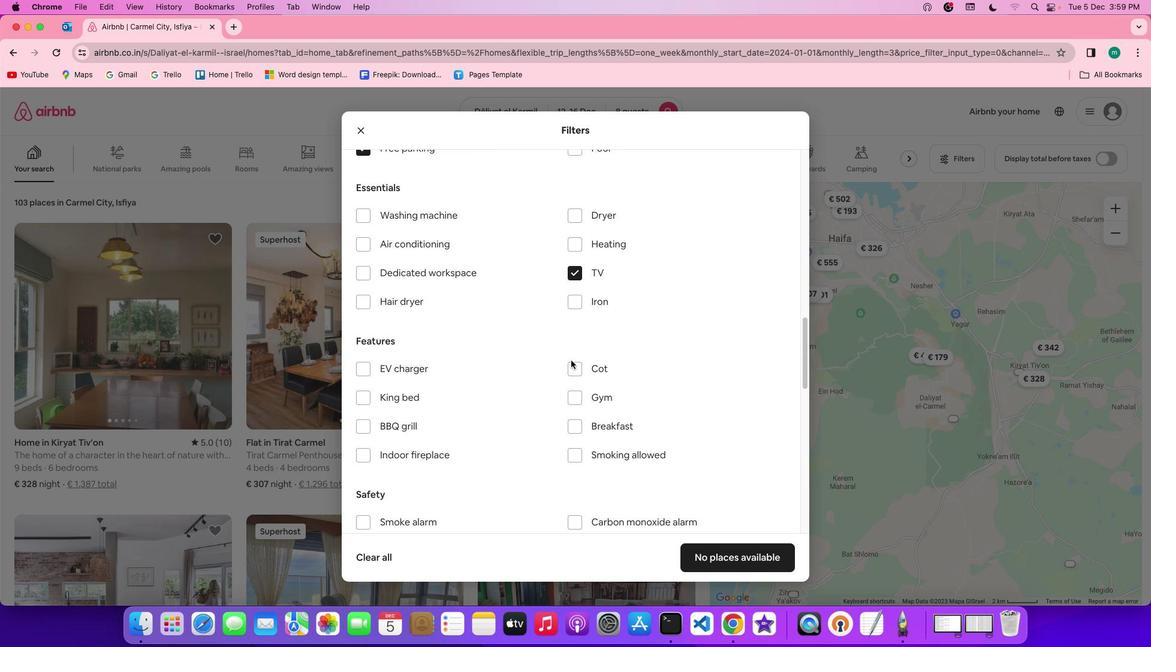 
Action: Mouse scrolled (571, 361) with delta (0, 0)
Screenshot: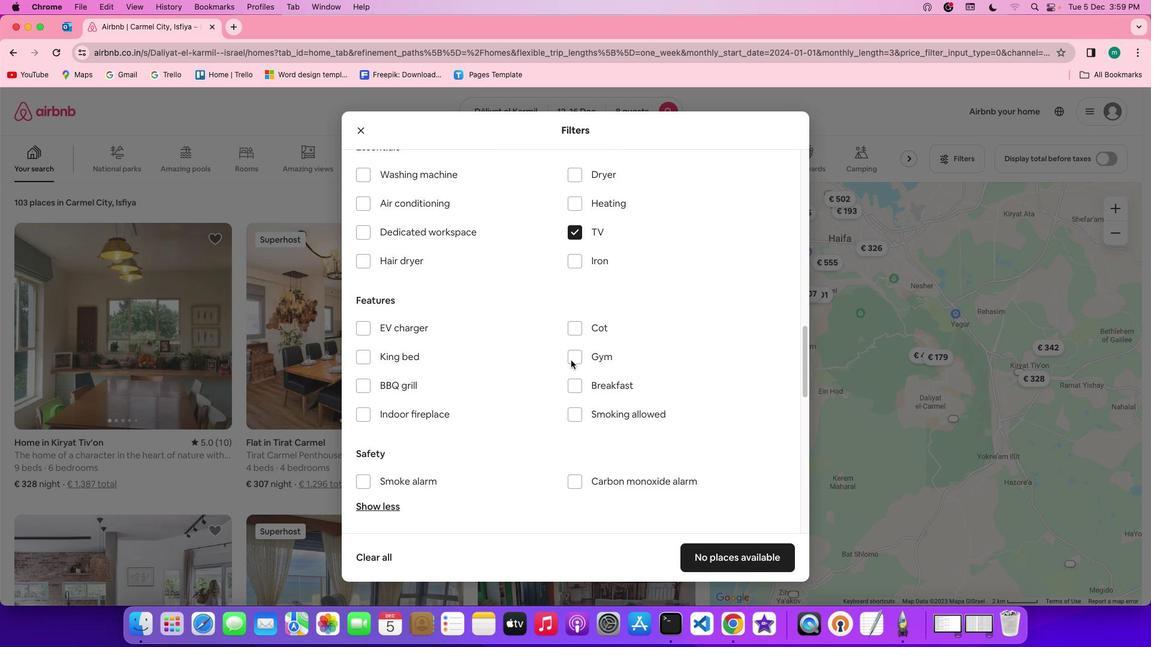 
Action: Mouse scrolled (571, 361) with delta (0, 0)
Screenshot: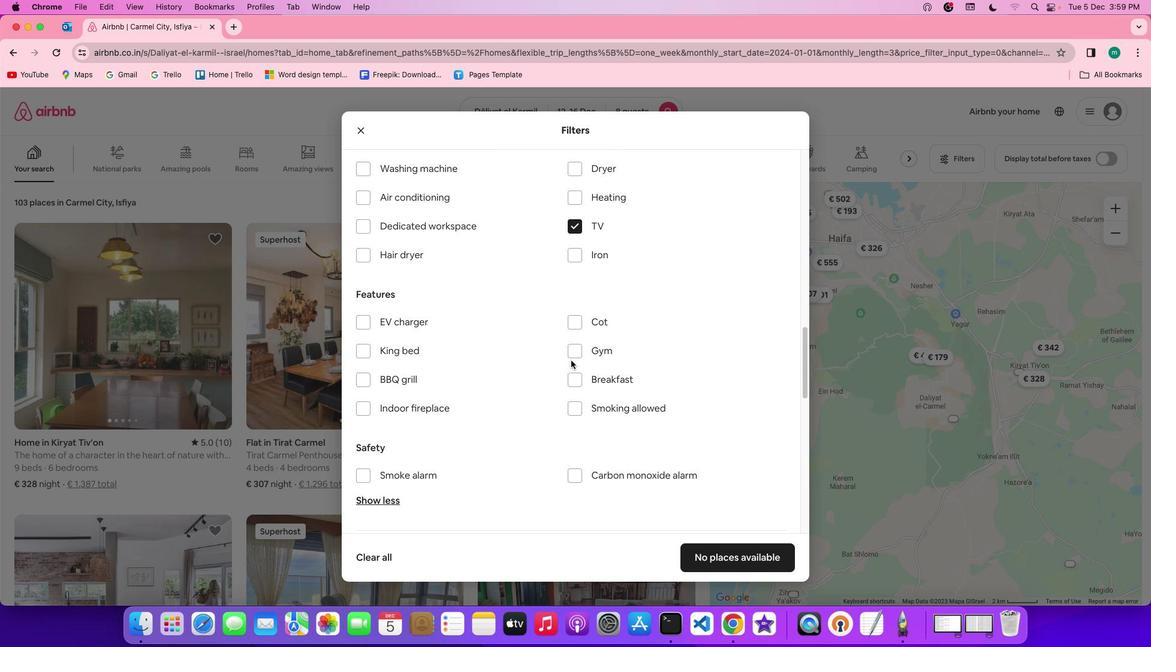 
Action: Mouse scrolled (571, 361) with delta (0, 0)
Screenshot: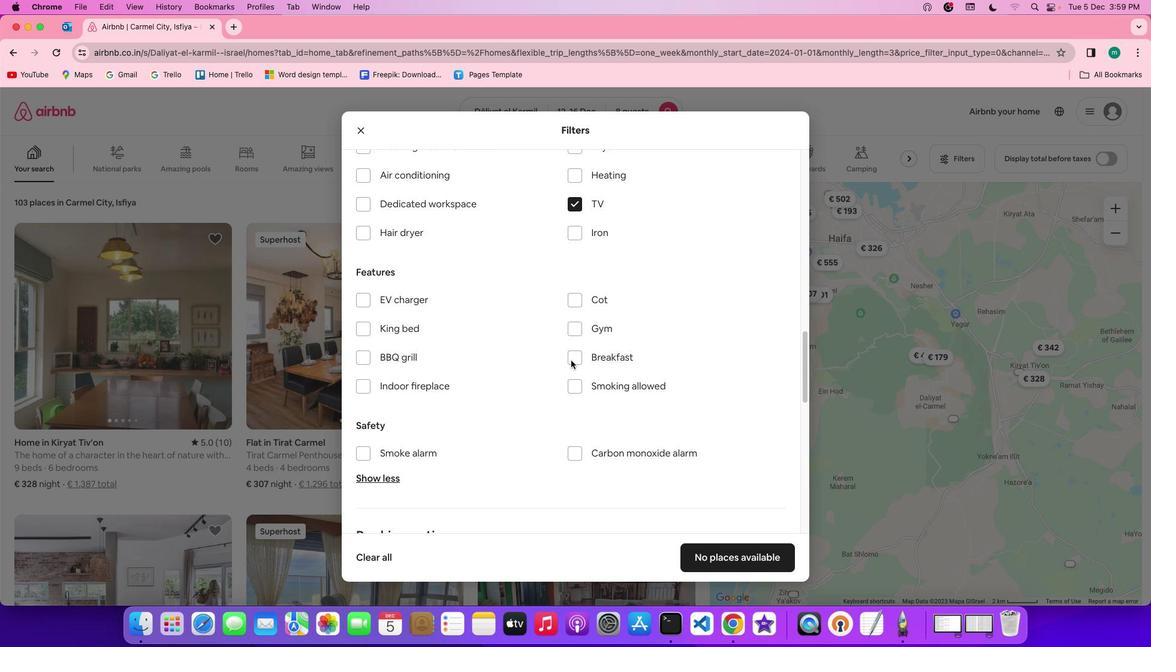 
Action: Mouse moved to (580, 312)
Screenshot: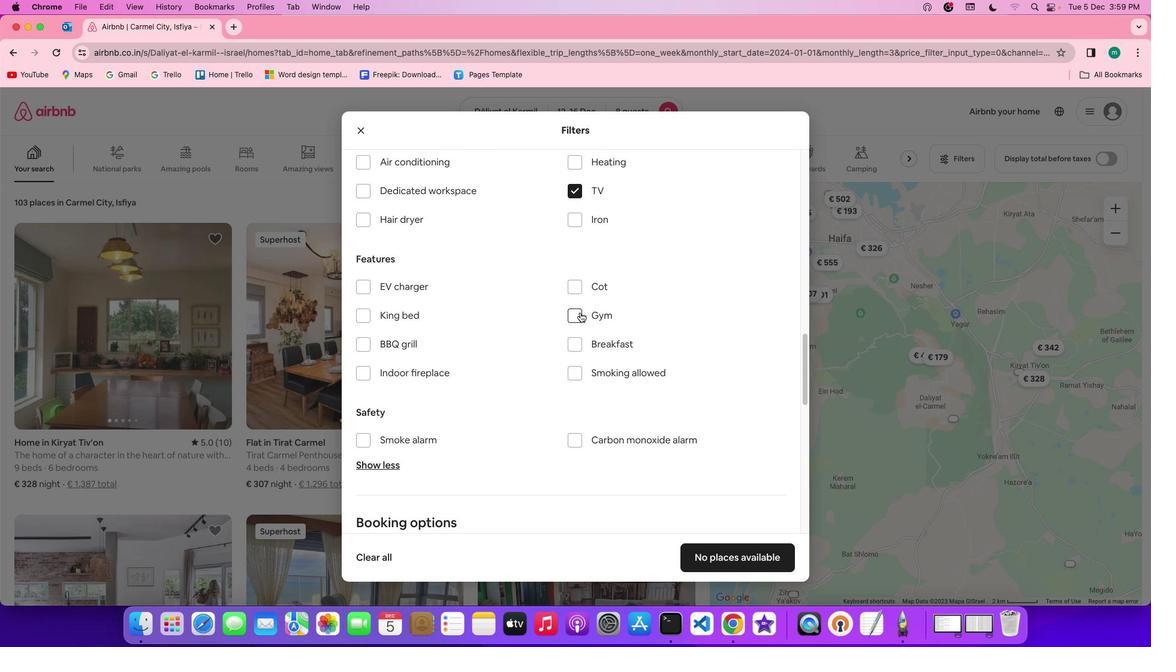 
Action: Mouse pressed left at (580, 312)
Screenshot: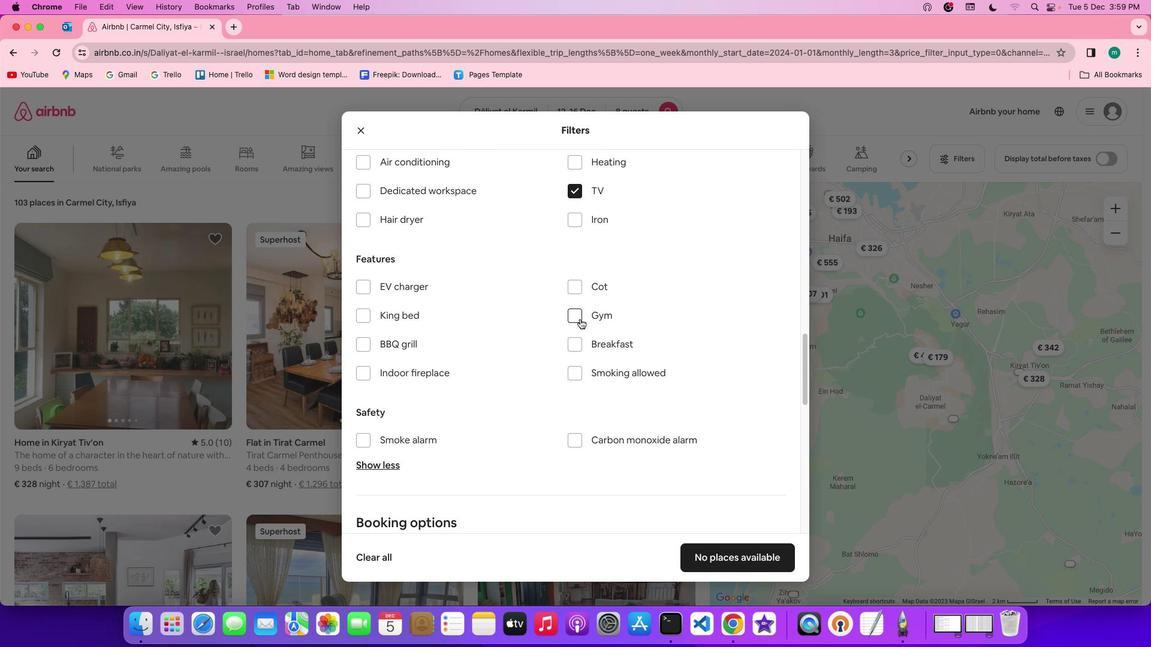 
Action: Mouse moved to (584, 349)
Screenshot: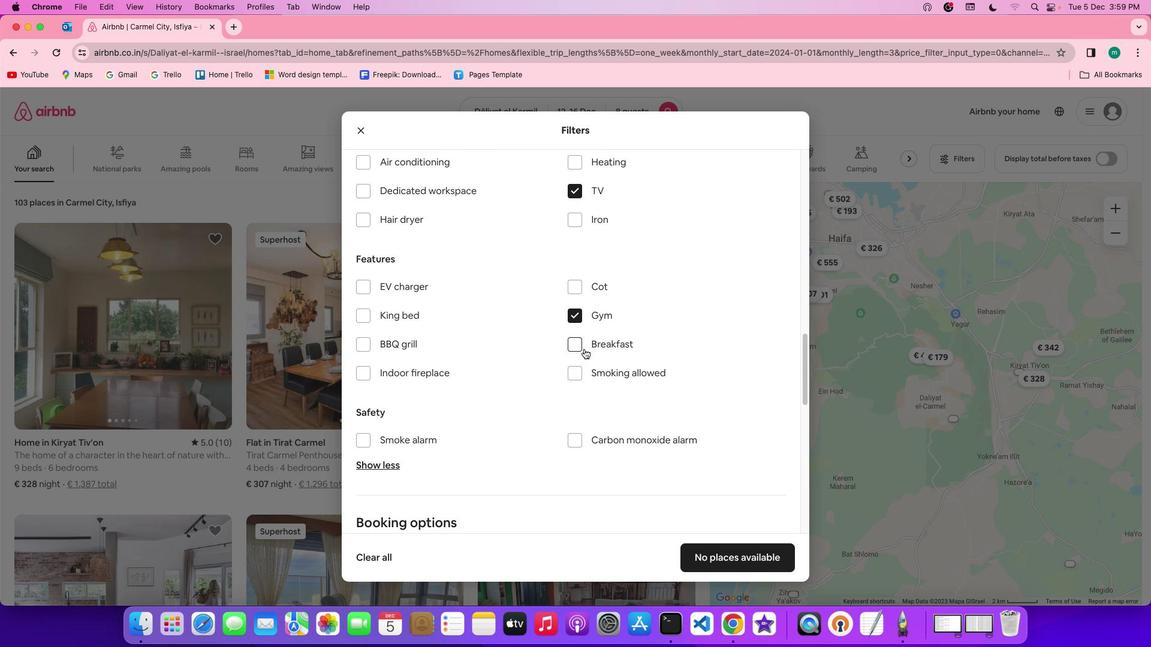 
Action: Mouse pressed left at (584, 349)
Screenshot: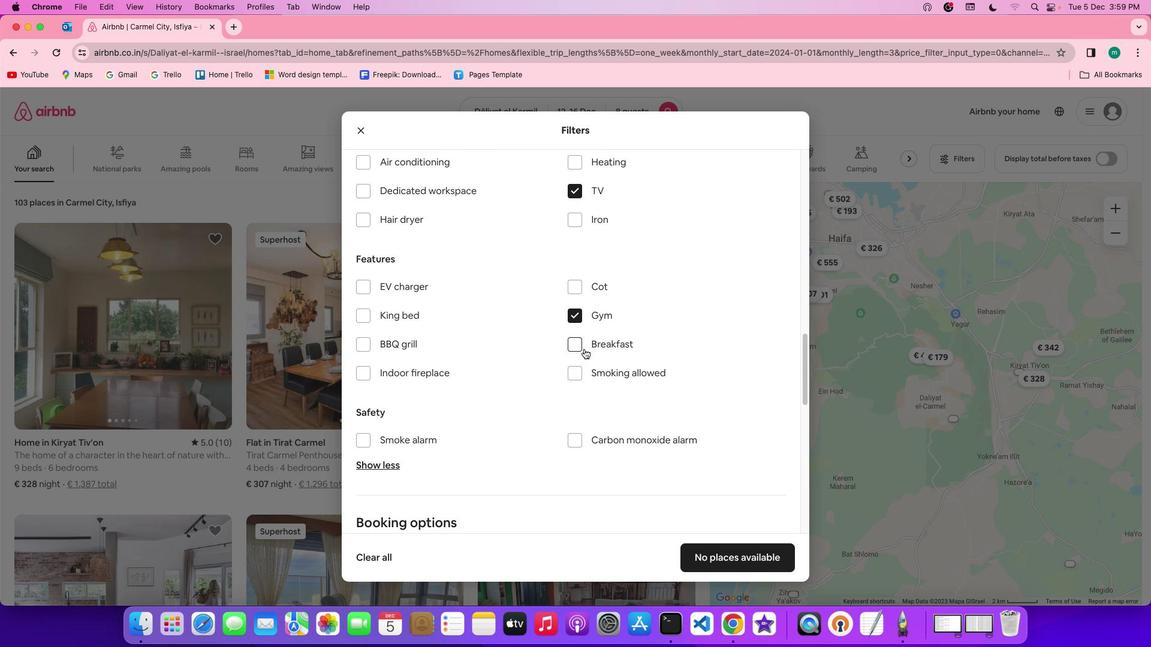 
Action: Mouse moved to (676, 445)
Screenshot: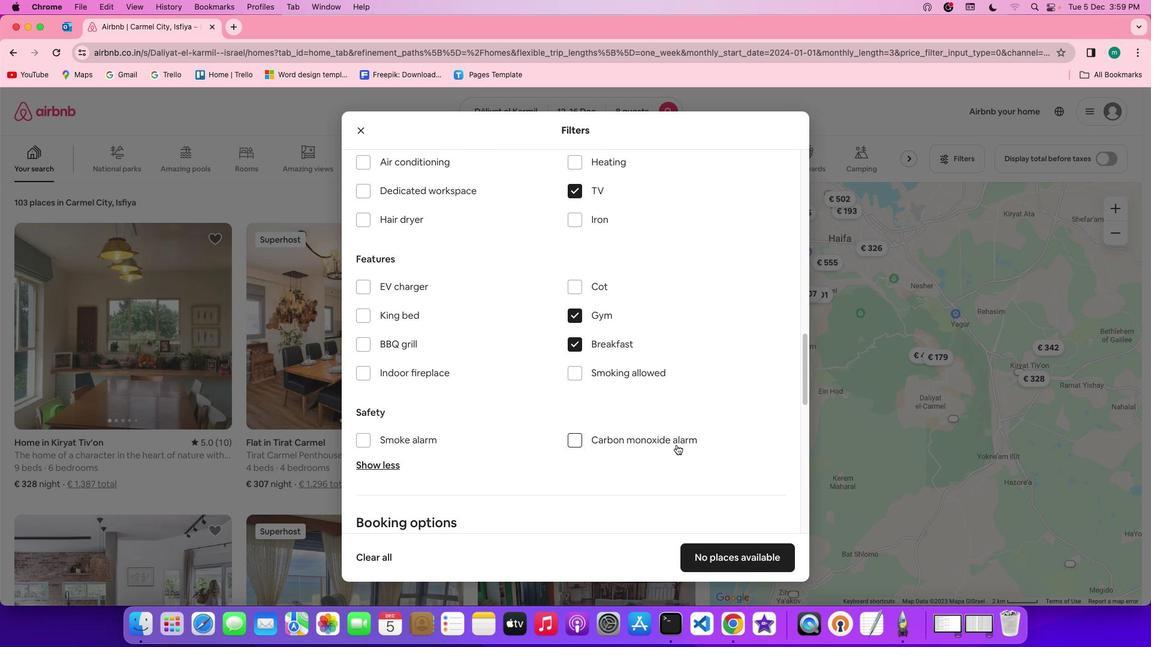 
Action: Mouse scrolled (676, 445) with delta (0, 0)
Screenshot: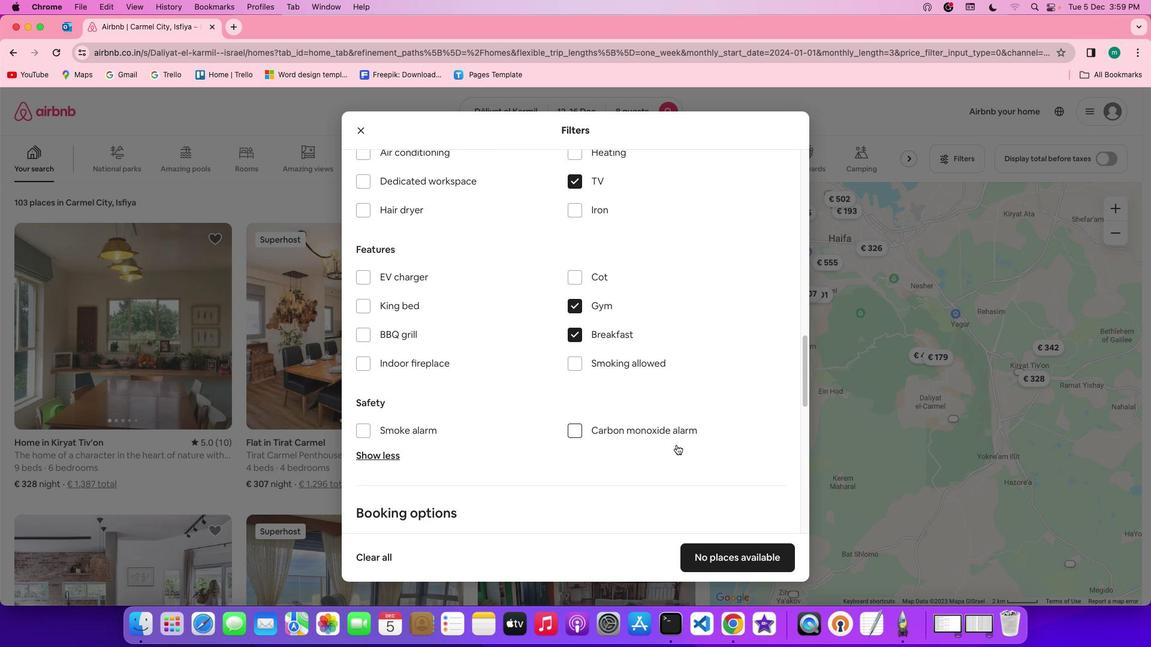 
Action: Mouse scrolled (676, 445) with delta (0, 0)
Screenshot: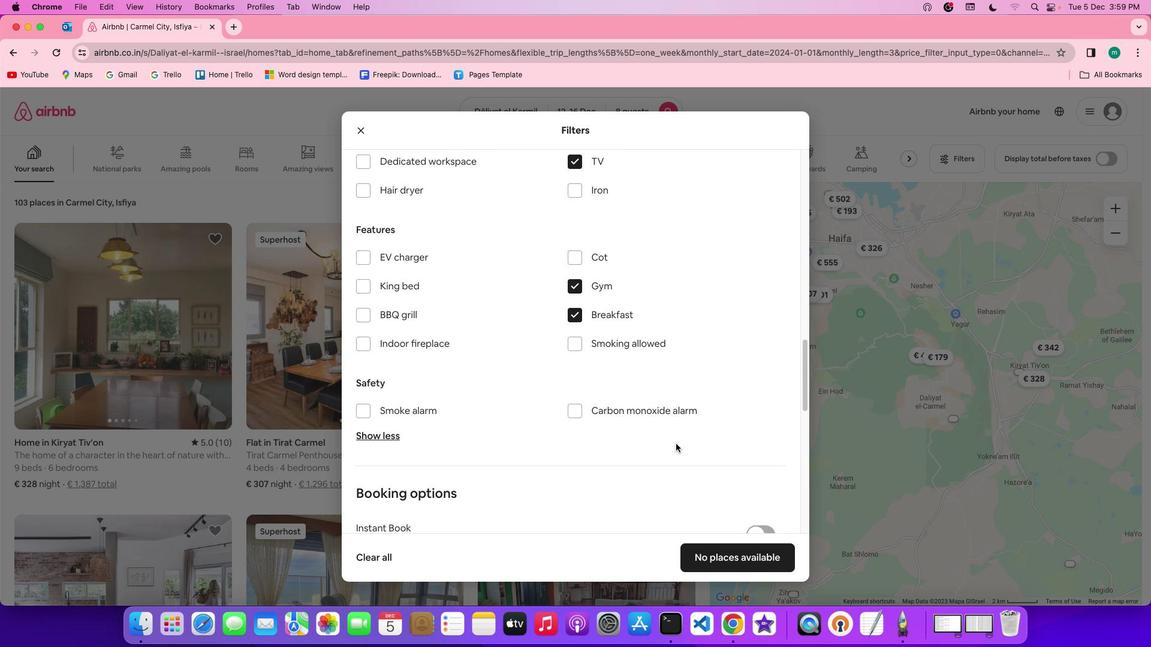
Action: Mouse scrolled (676, 445) with delta (0, -1)
Screenshot: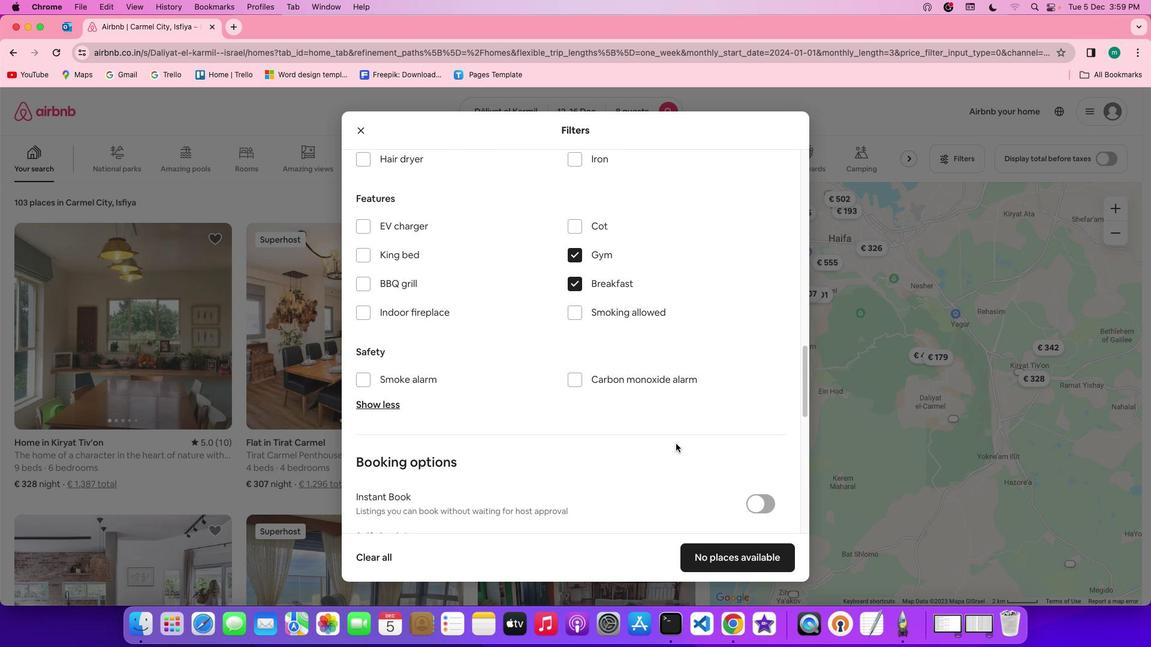 
Action: Mouse moved to (676, 444)
Screenshot: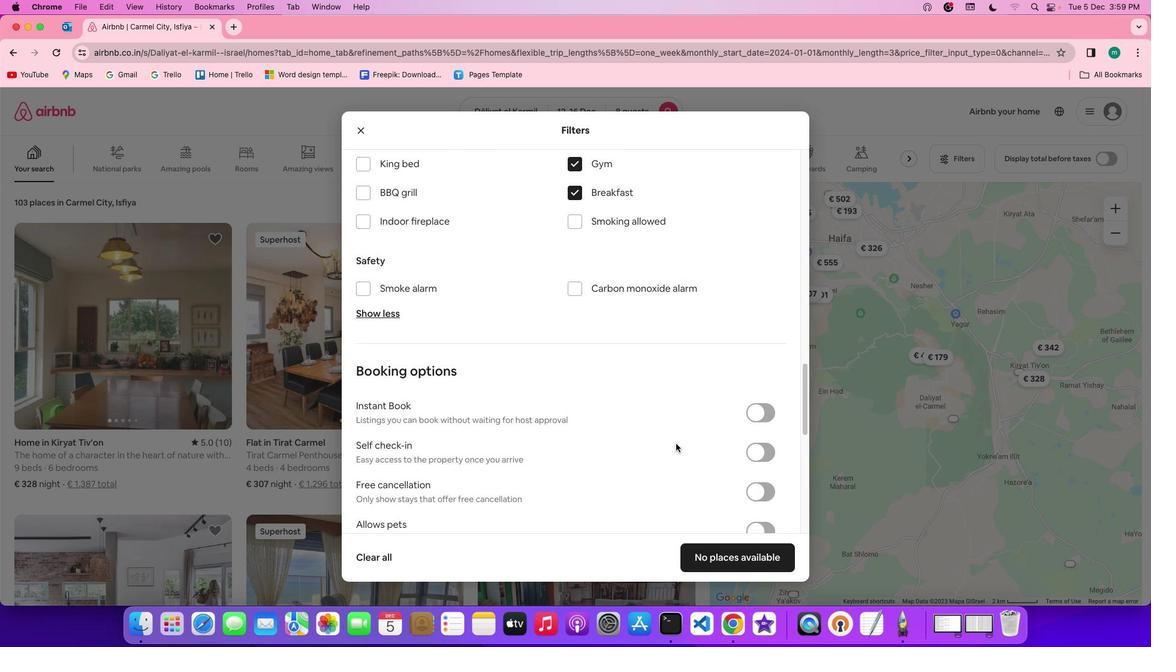 
Action: Mouse scrolled (676, 444) with delta (0, -1)
Screenshot: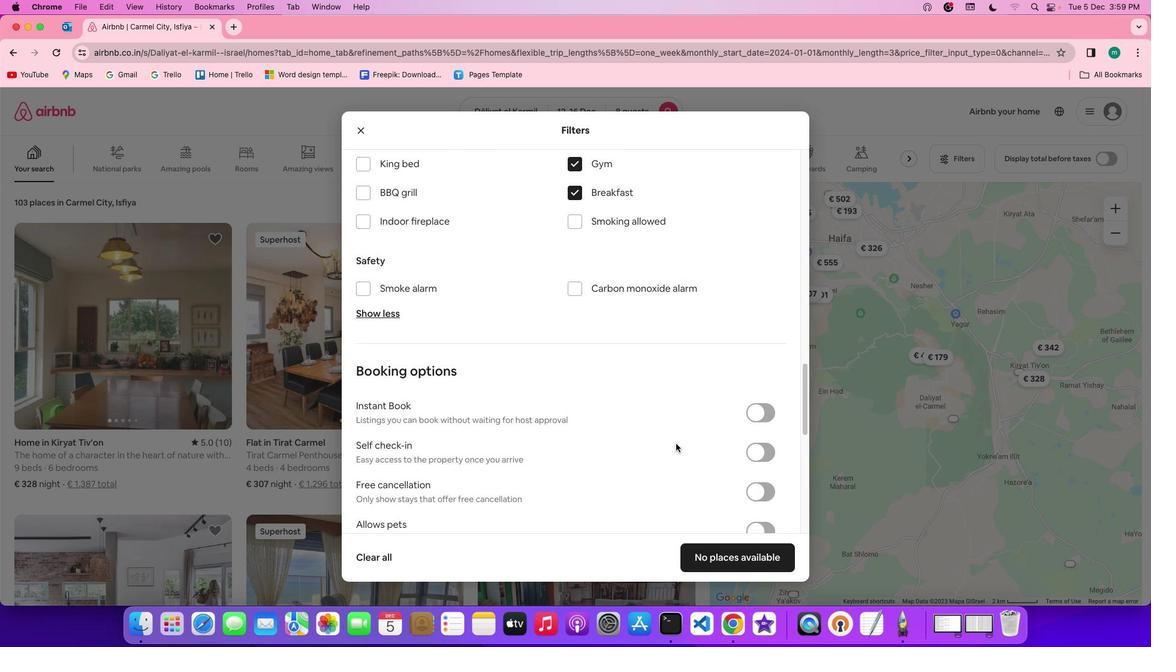 
Action: Mouse moved to (676, 444)
Screenshot: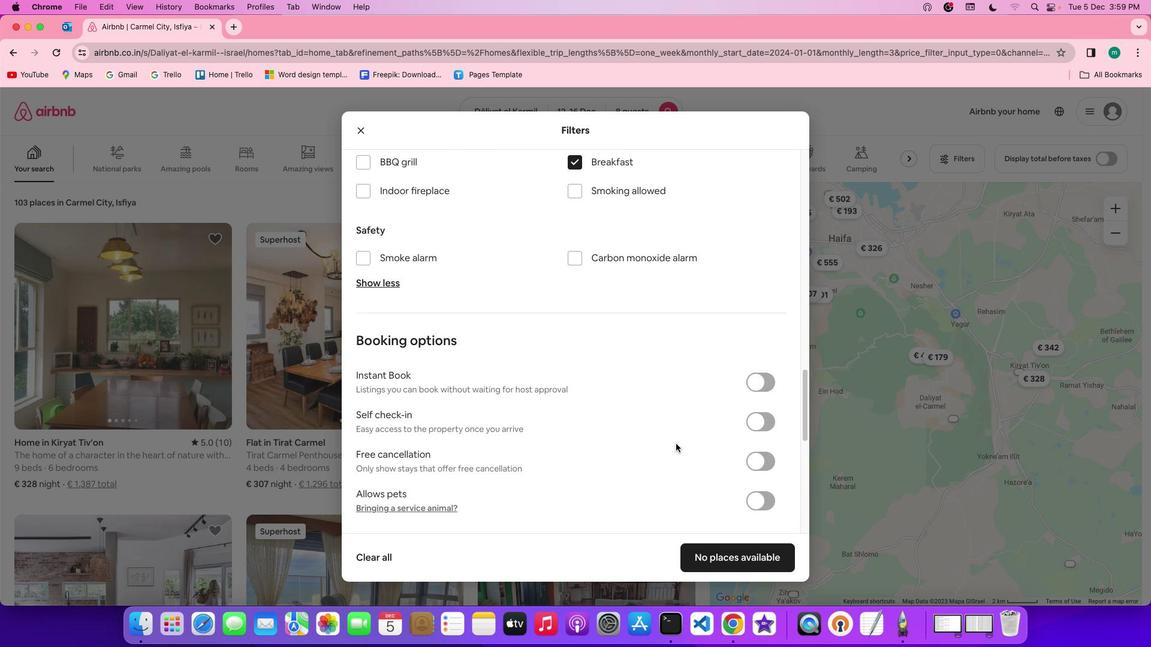 
Action: Mouse scrolled (676, 444) with delta (0, 0)
Screenshot: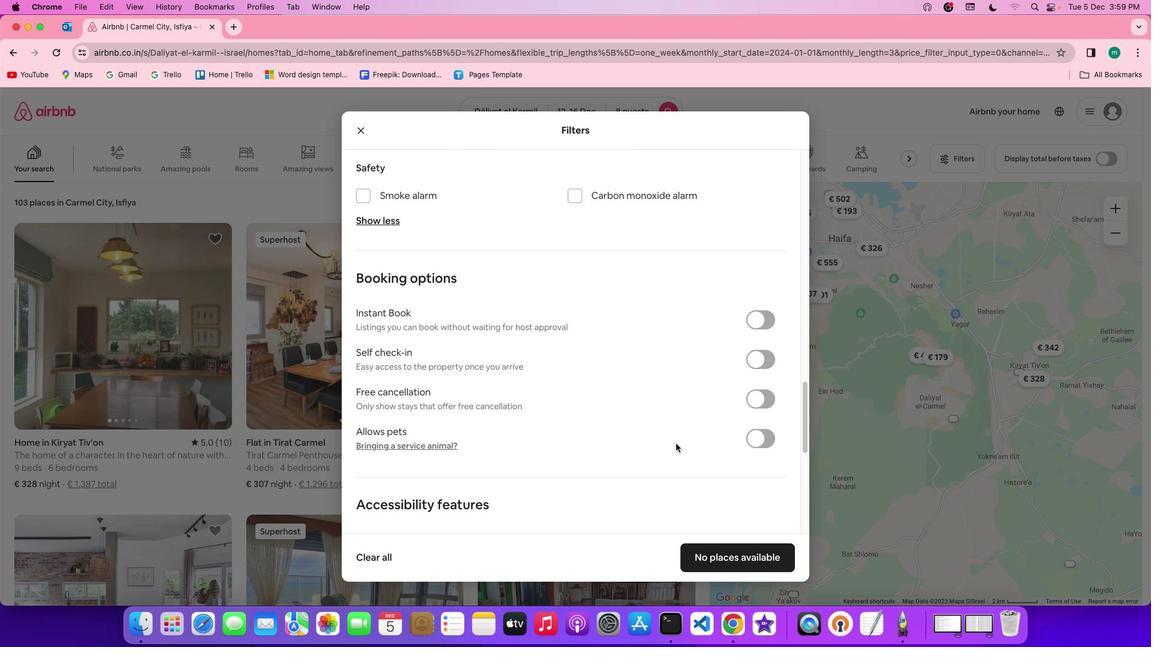
Action: Mouse scrolled (676, 444) with delta (0, 0)
Screenshot: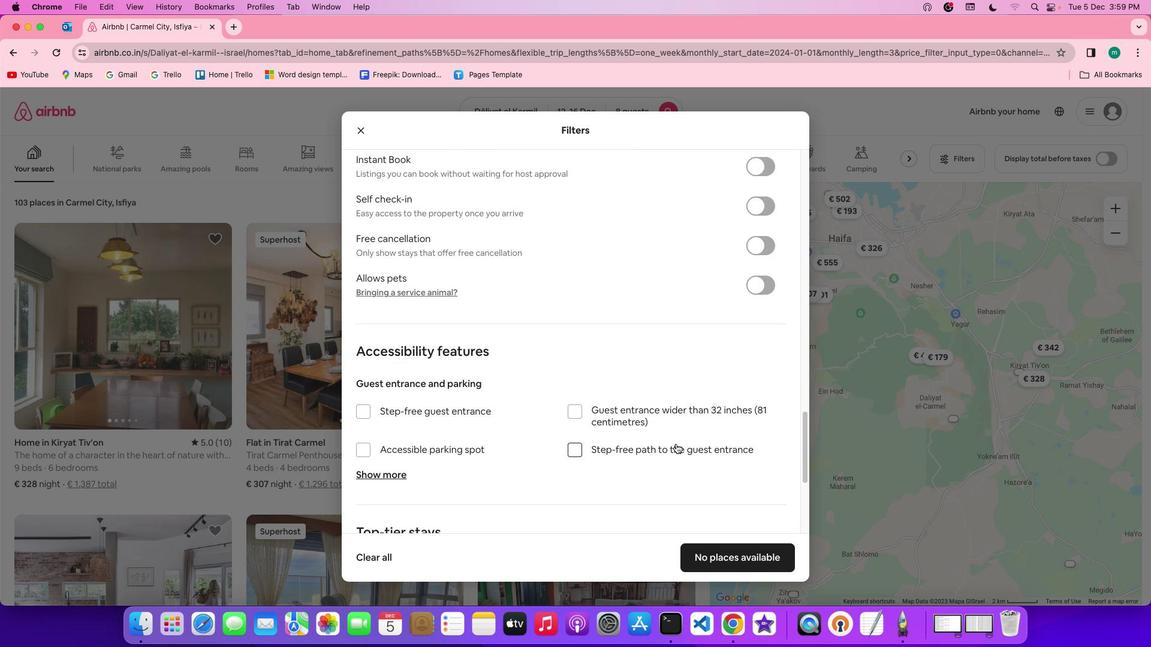 
Action: Mouse scrolled (676, 444) with delta (0, -1)
Screenshot: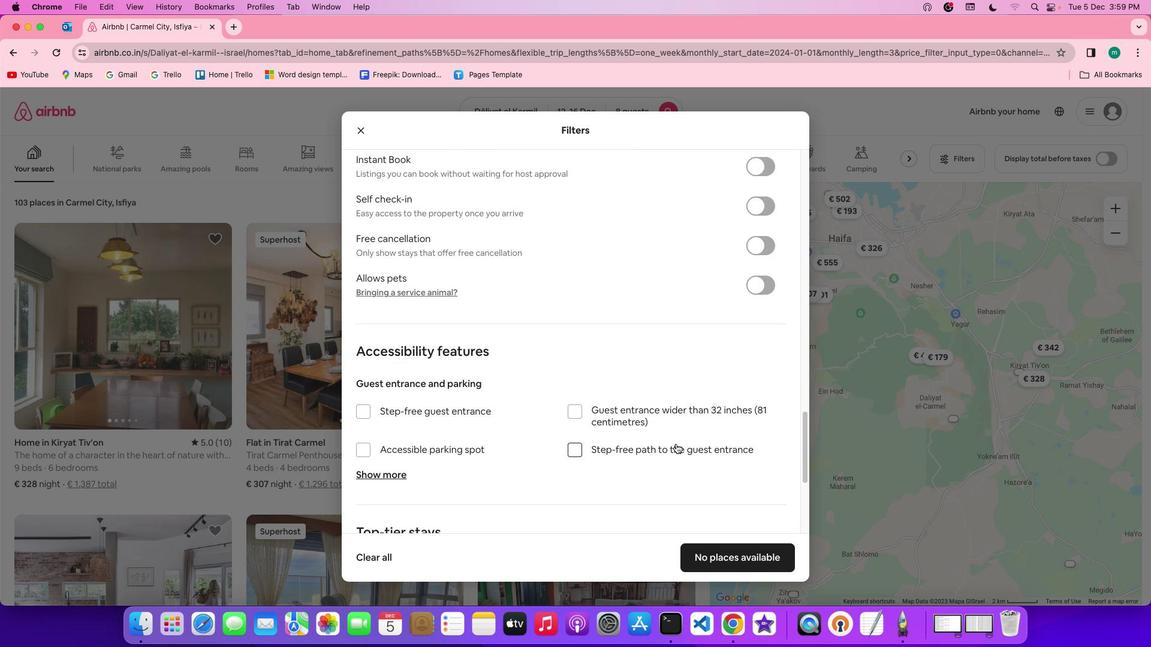 
Action: Mouse scrolled (676, 444) with delta (0, -2)
Screenshot: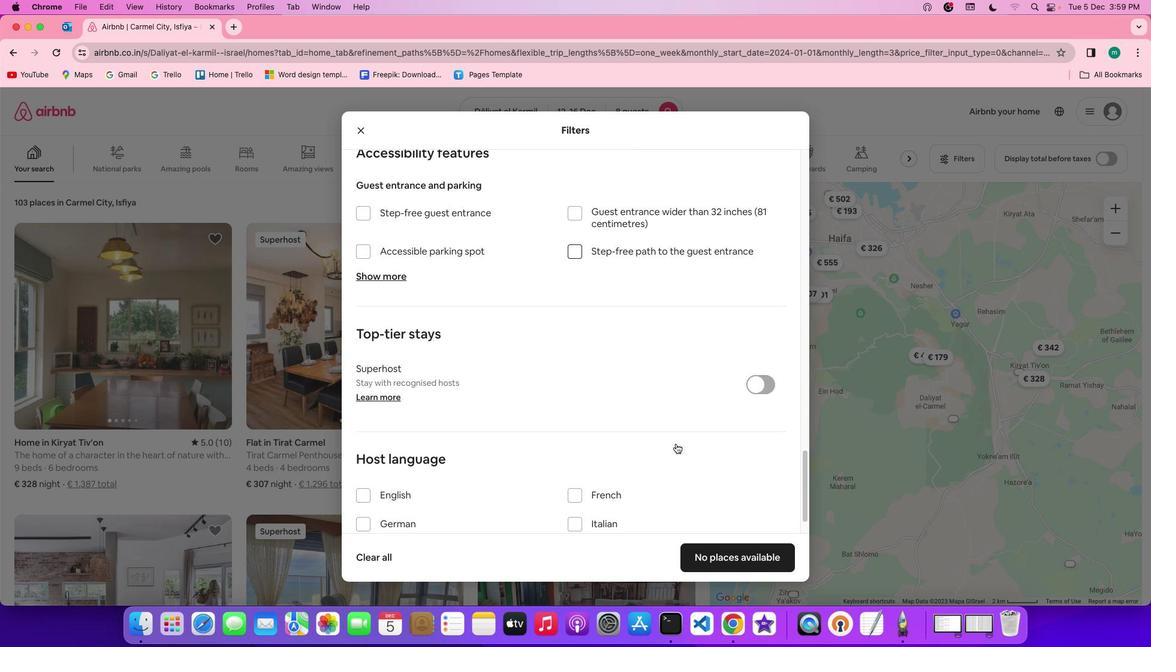 
Action: Mouse scrolled (676, 444) with delta (0, -3)
Screenshot: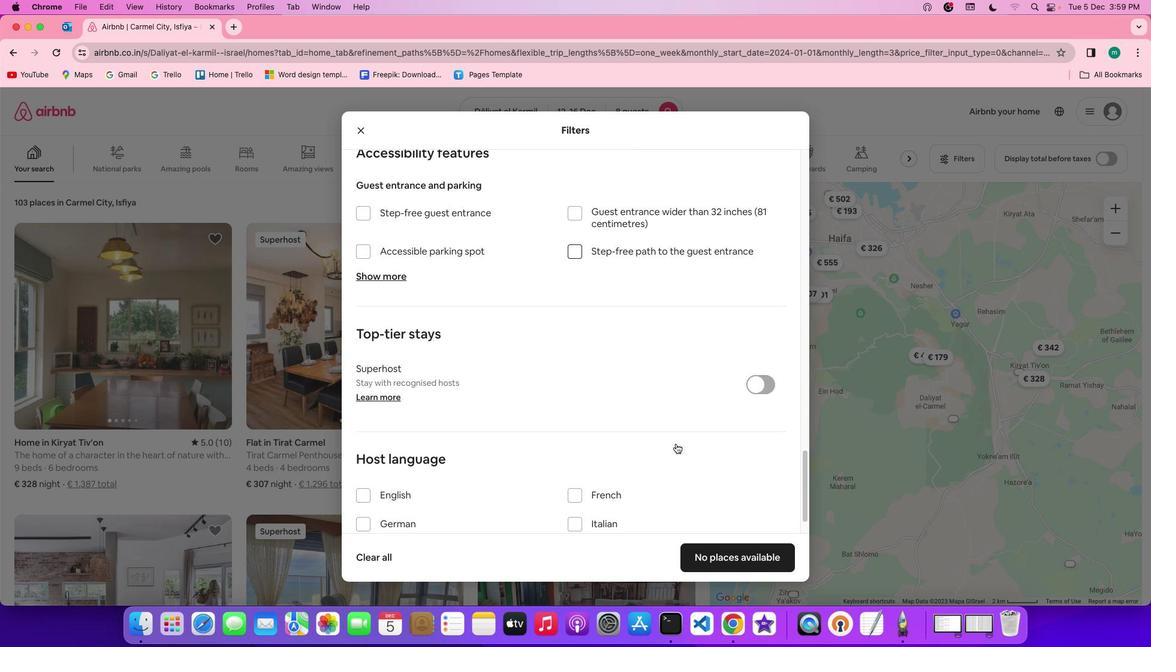 
Action: Mouse moved to (676, 442)
Screenshot: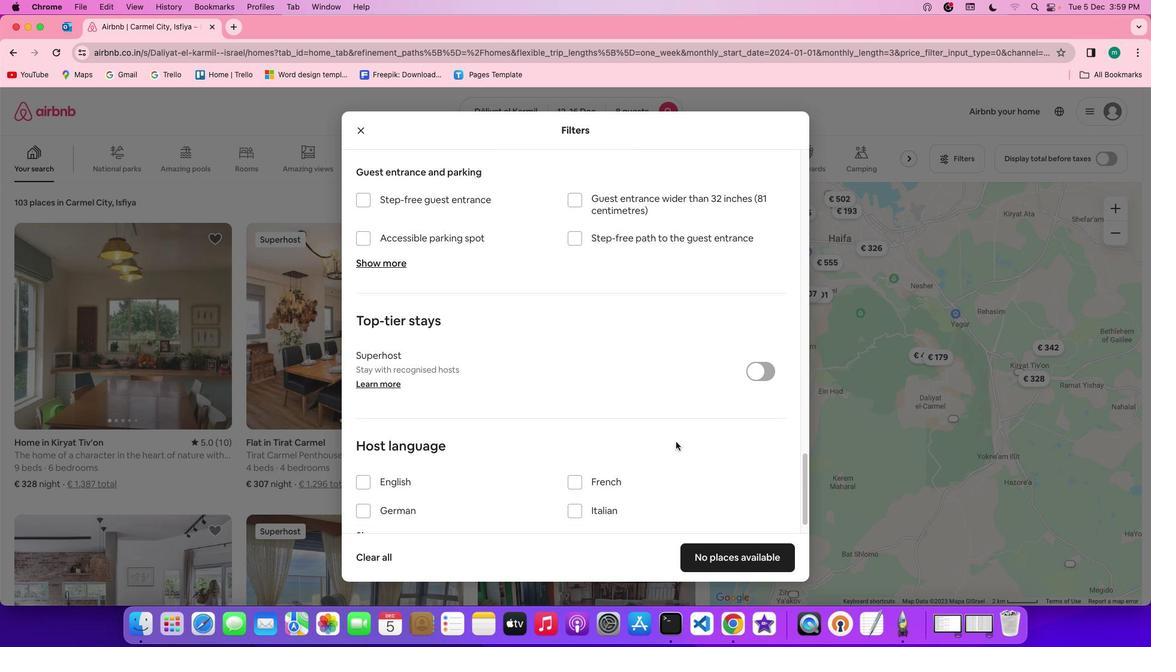 
Action: Mouse scrolled (676, 442) with delta (0, 0)
Screenshot: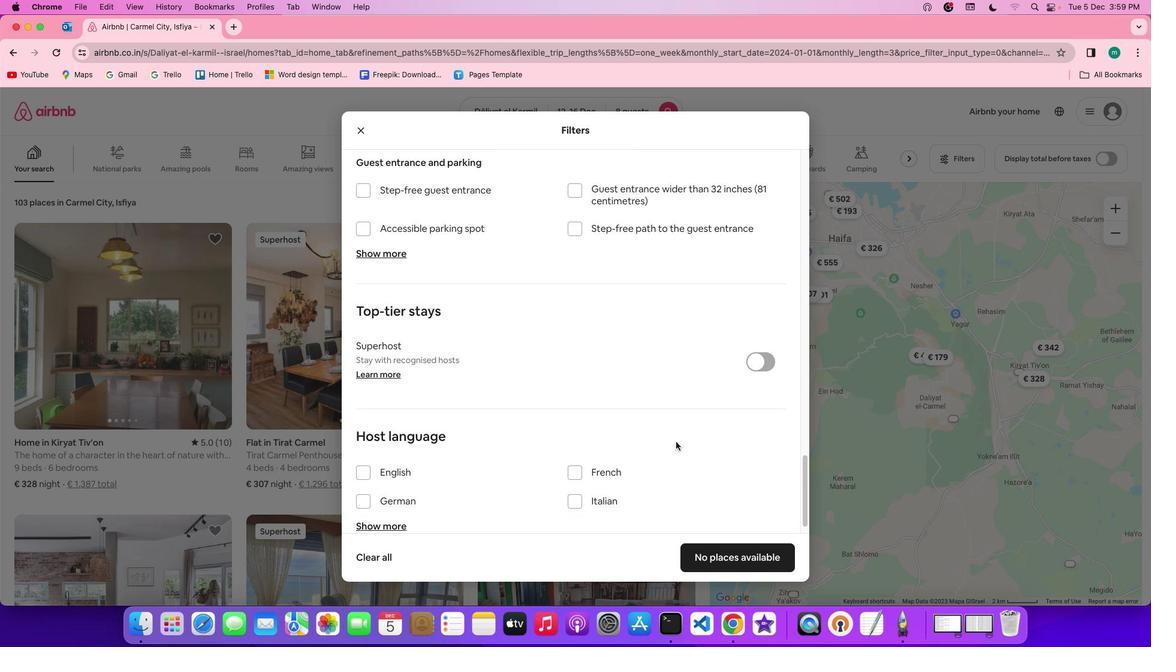 
Action: Mouse scrolled (676, 442) with delta (0, 0)
Screenshot: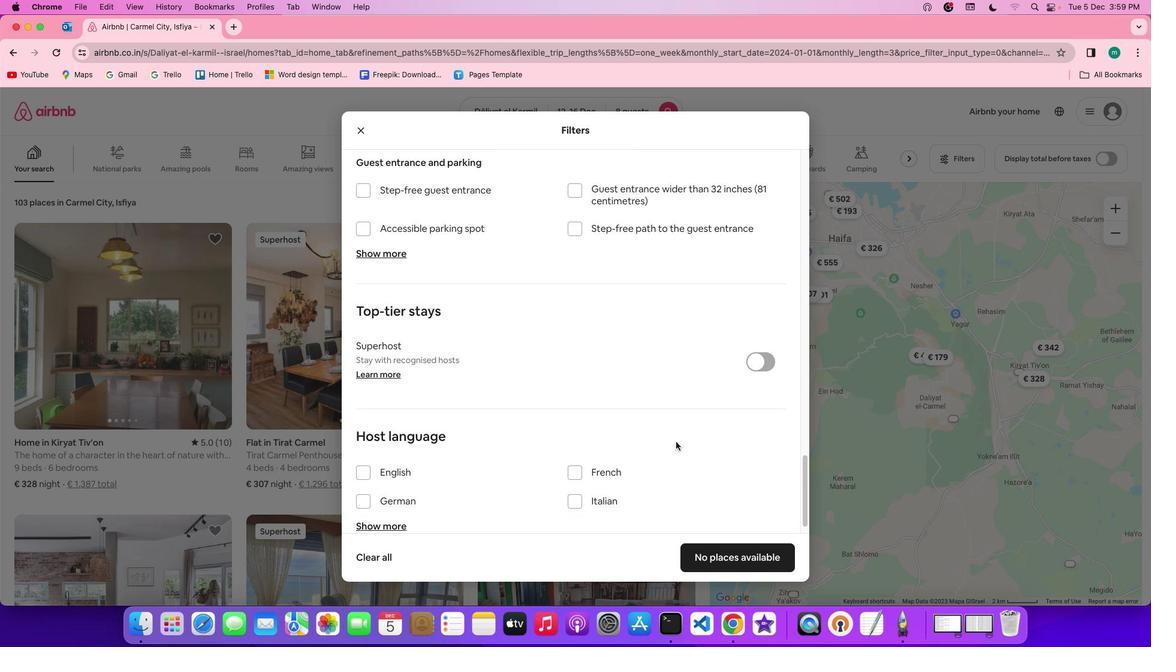 
Action: Mouse scrolled (676, 442) with delta (0, -1)
Screenshot: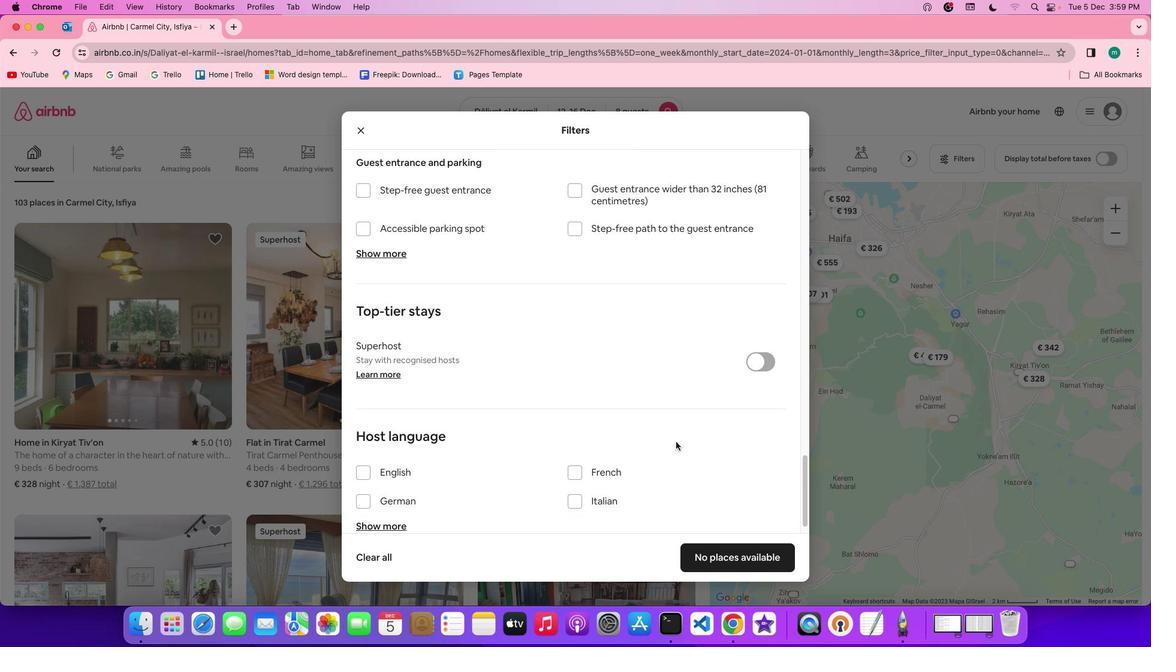 
Action: Mouse scrolled (676, 442) with delta (0, -2)
Screenshot: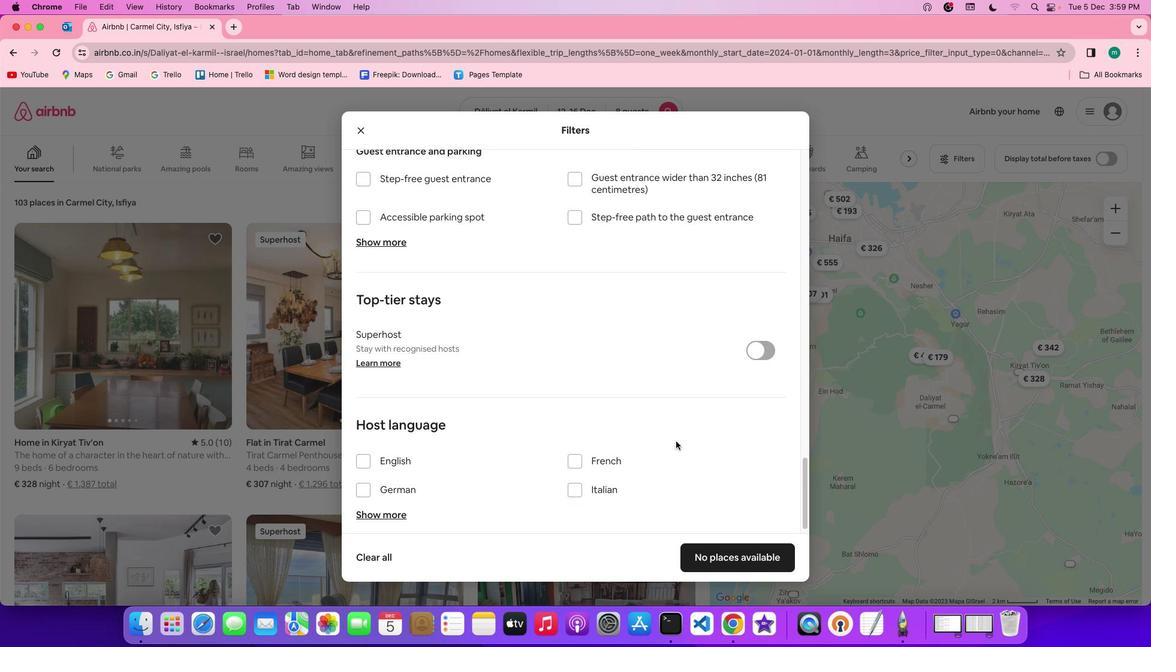 
Action: Mouse scrolled (676, 442) with delta (0, -3)
Screenshot: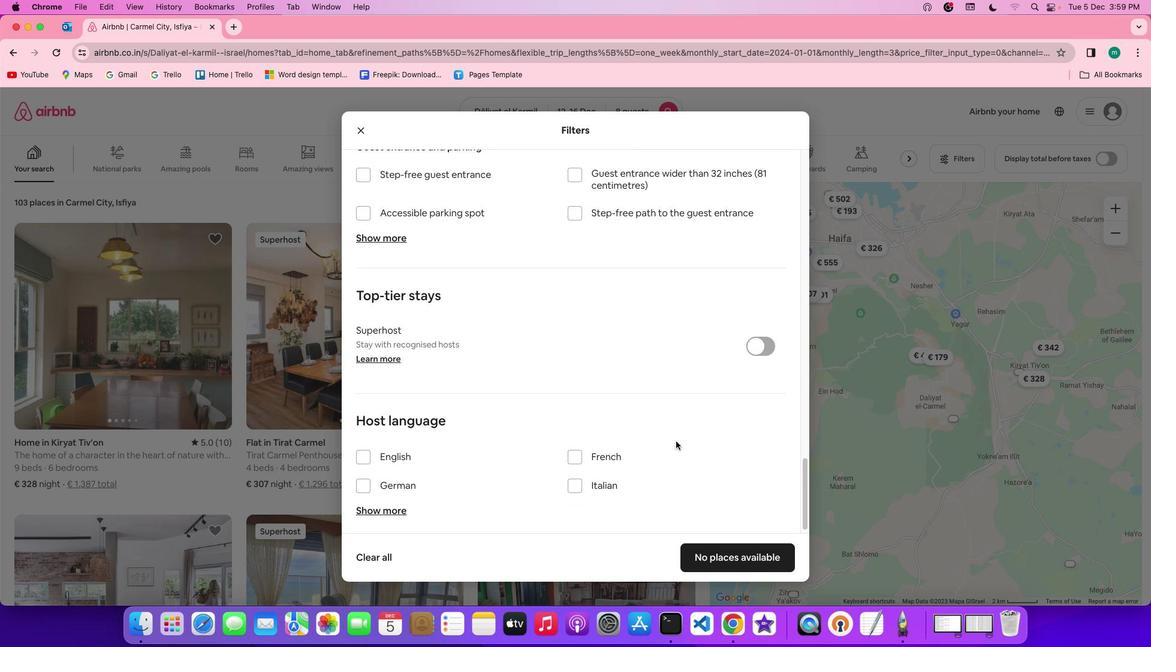 
Action: Mouse moved to (676, 442)
Screenshot: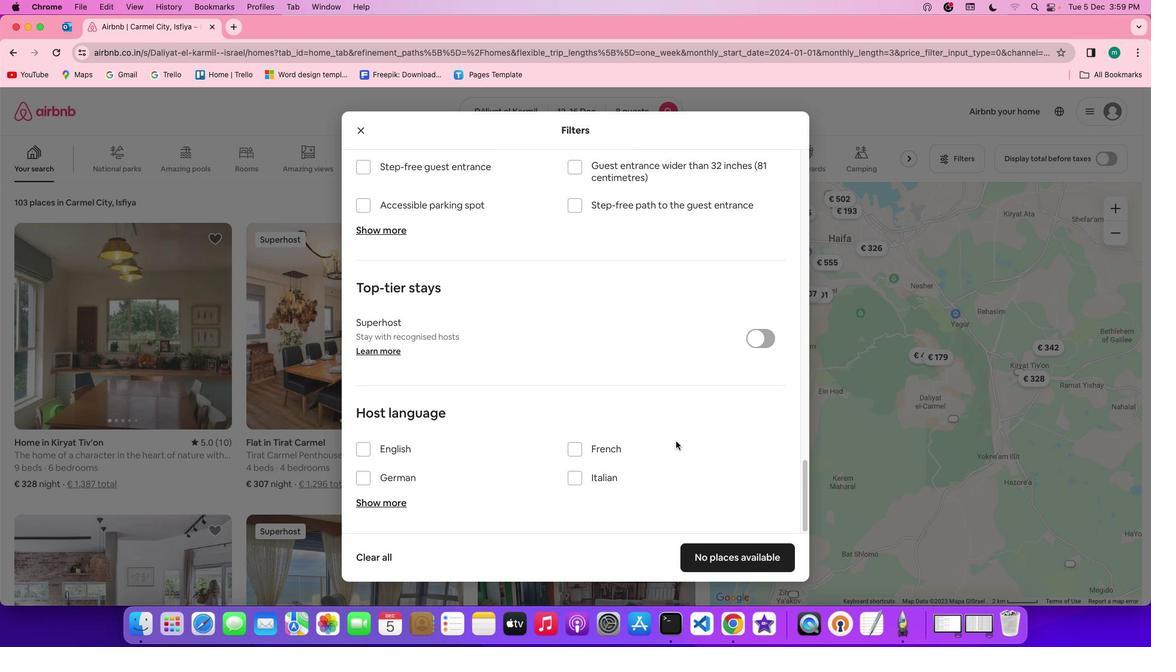 
Action: Mouse scrolled (676, 442) with delta (0, 0)
Screenshot: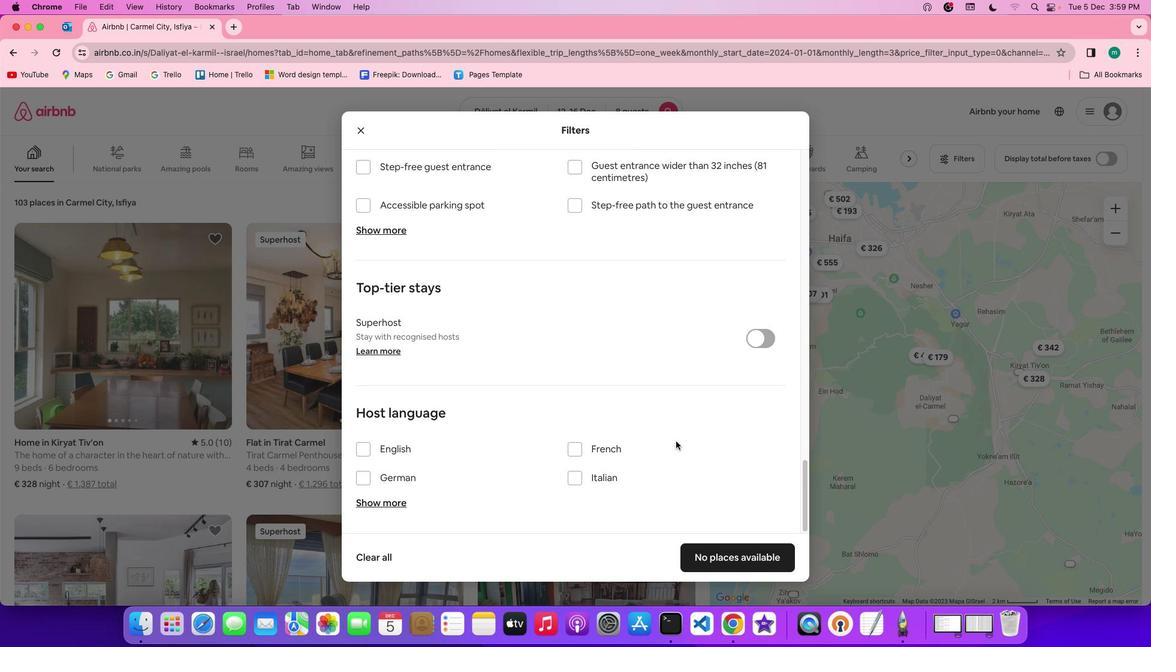 
Action: Mouse scrolled (676, 442) with delta (0, 0)
Screenshot: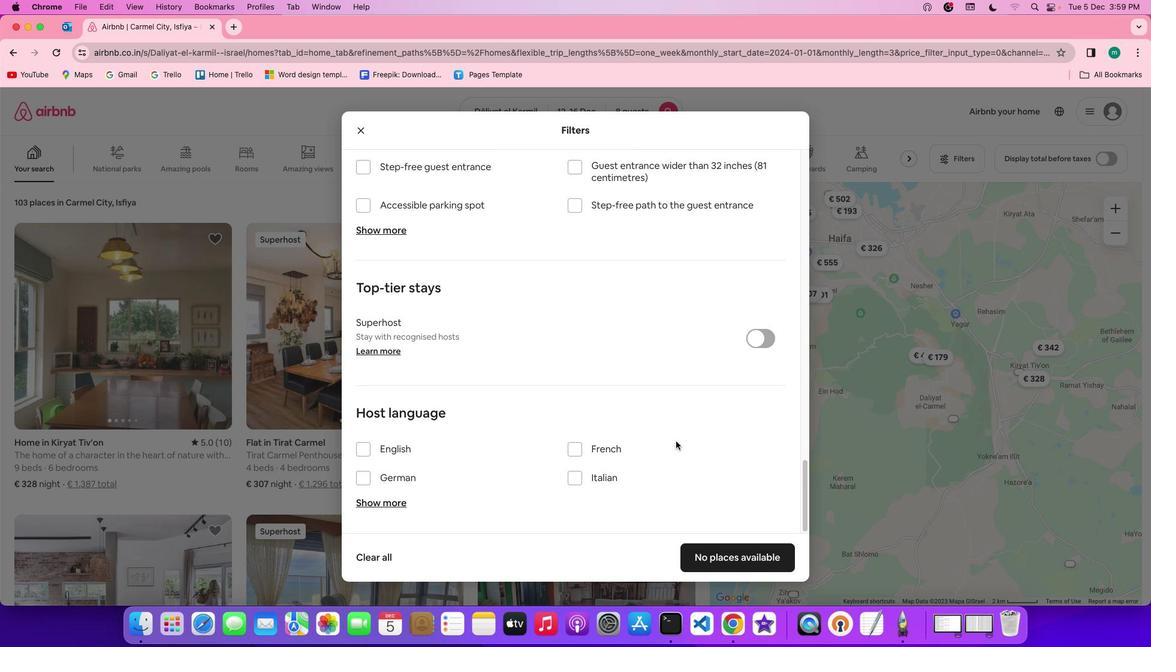 
Action: Mouse scrolled (676, 442) with delta (0, -2)
Screenshot: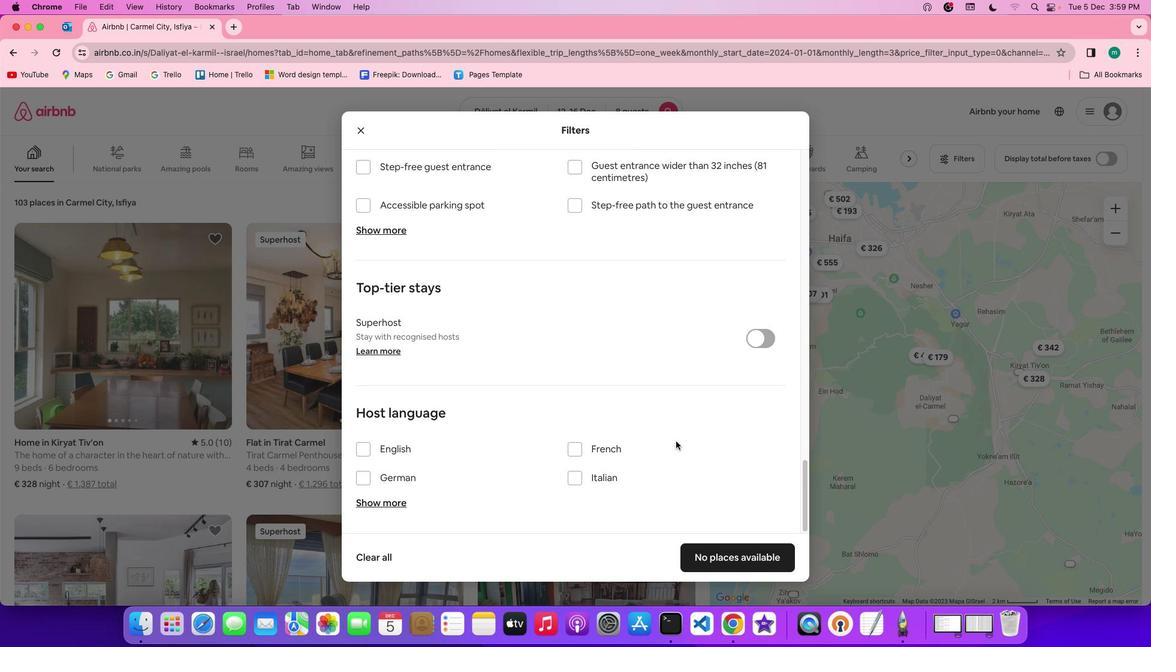 
Action: Mouse scrolled (676, 442) with delta (0, -2)
Screenshot: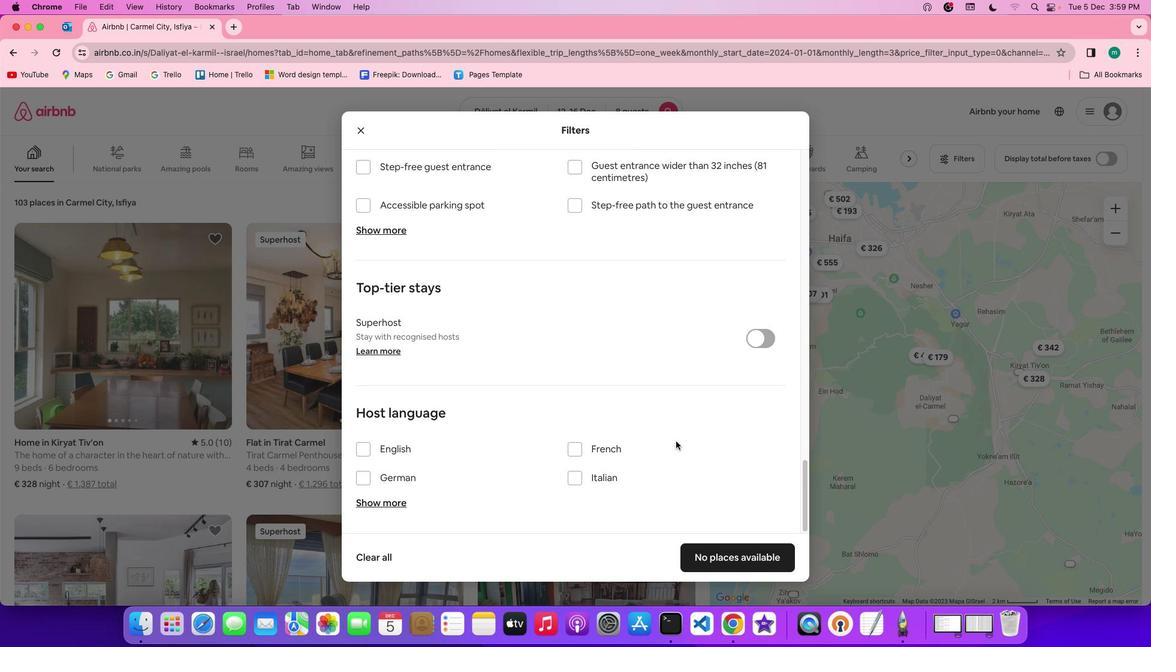 
Action: Mouse scrolled (676, 442) with delta (0, -3)
Screenshot: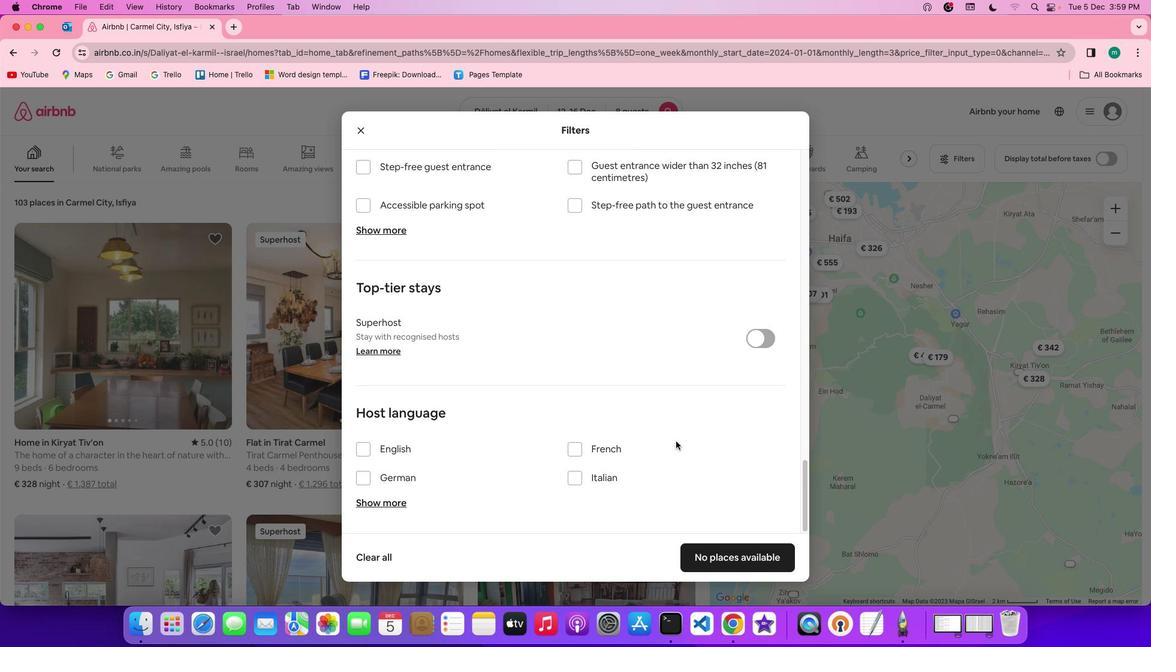 
Action: Mouse moved to (718, 556)
Screenshot: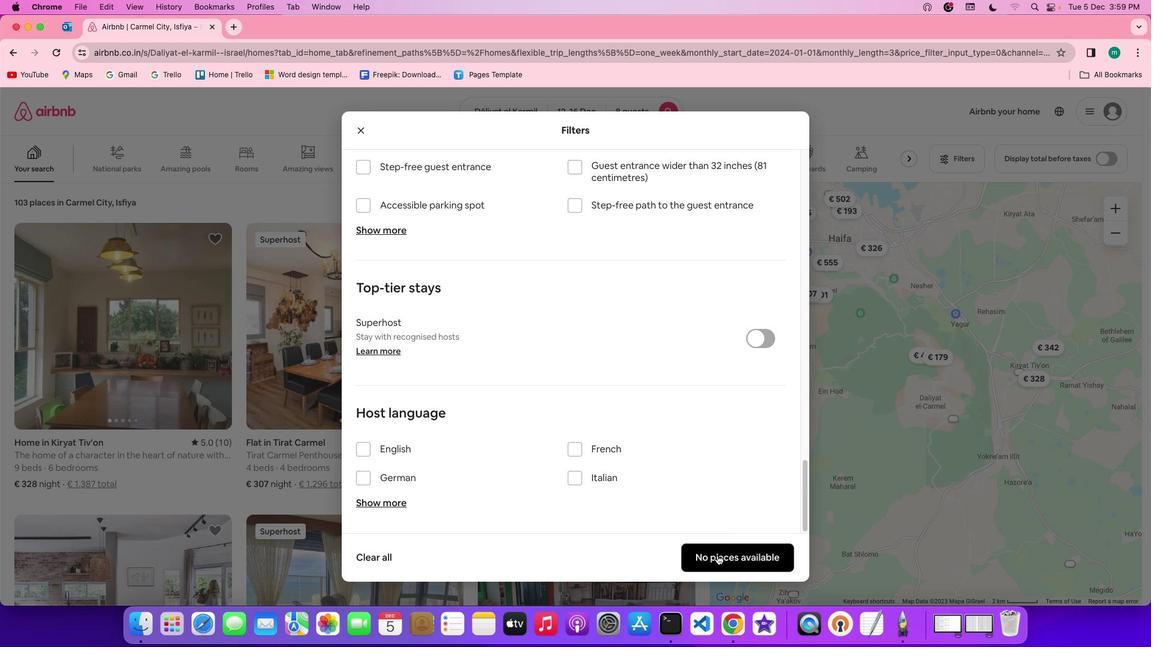
Action: Mouse pressed left at (718, 556)
Screenshot: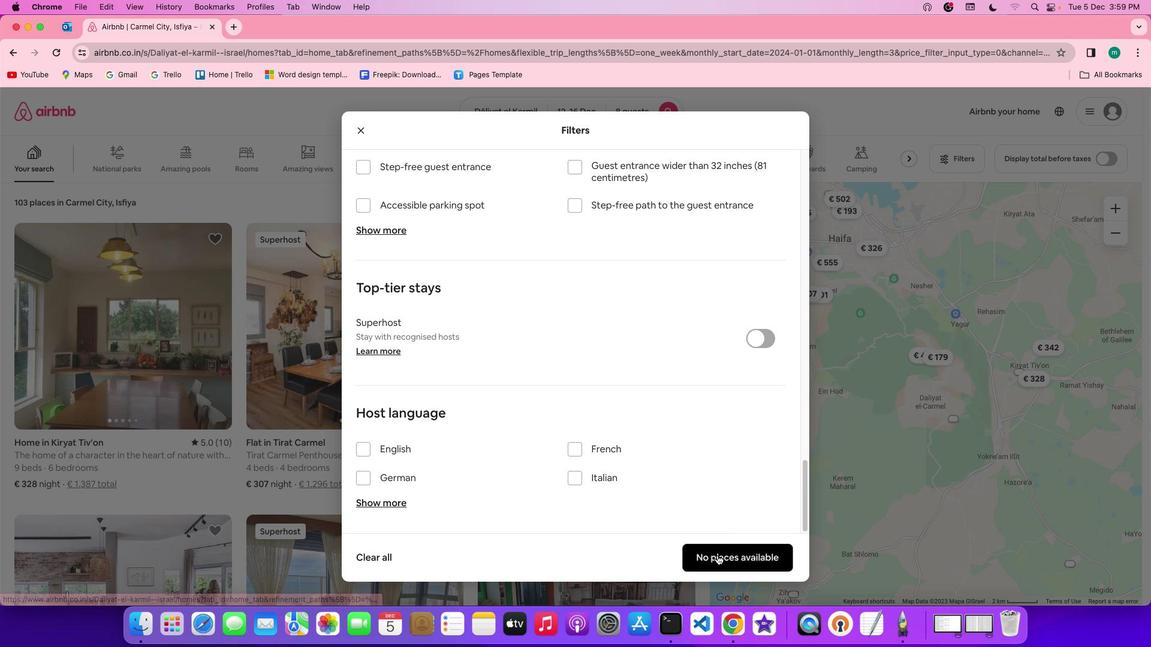 
Action: Mouse moved to (503, 356)
Screenshot: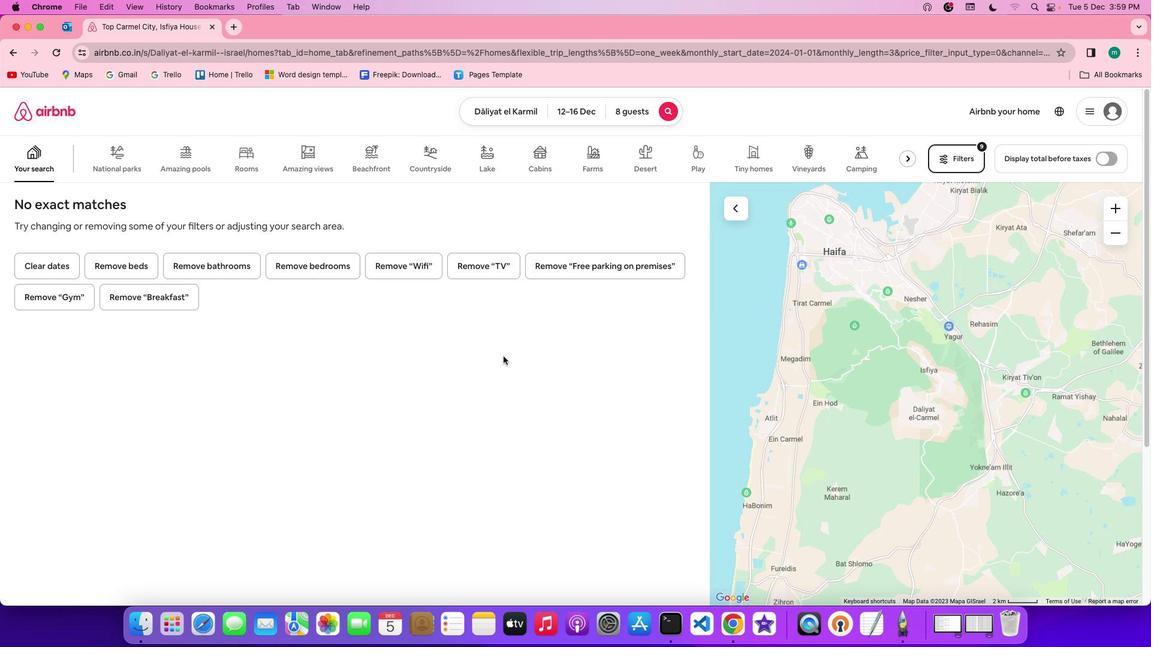 
